 Task: Create new customer invoice with Date Opened: 13-Apr-23, Select Customer: Lynx, Terms: Net 7. Make invoice entry for item-1 with Date: 13-Apr-23, Description: Flower Beauty Flower Pots Powder Blush Warm Hibiscus (0.2 oz), Income Account: Income:Sales, Quantity: 1, Unit Price: 10.99, Sales Tax: Y, Sales Tax Included: Y, Tax Table: Sales Tax. Make entry for item-2 with Date: 13-Apr-23, Description: Topicals High Roller Ingrown Hair Tonic with AHA and BHA (1.07 oz)
, Income Account: Income:Sales, Quantity: 4, Unit Price: 13.49, Sales Tax: Y, Sales Tax Included: Y, Tax Table: Sales Tax. Post Invoice with Post Date: 13-Apr-23, Post to Accounts: Assets:Accounts Receivable. Pay / Process Payment with Transaction Date: 19-Apr-23, Amount: 64.95, Transfer Account: Checking Account. Go to 'Print Invoice'. Save a pdf copy of the invoice.
Action: Mouse moved to (155, 44)
Screenshot: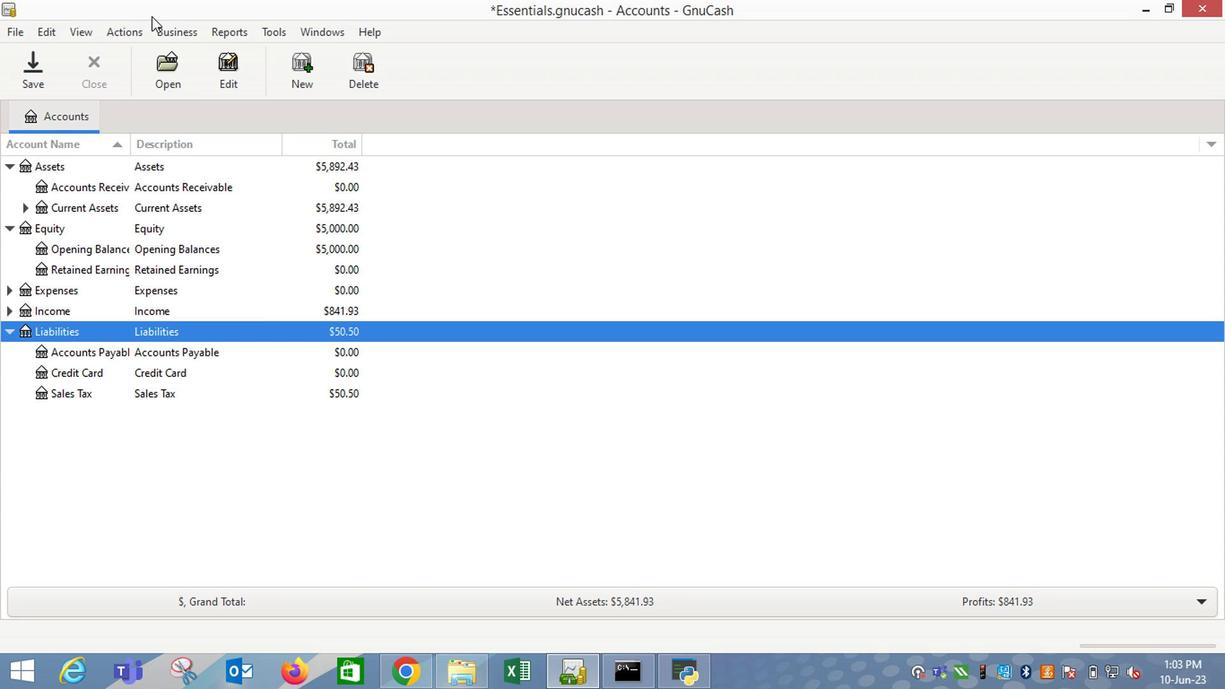 
Action: Mouse pressed left at (155, 44)
Screenshot: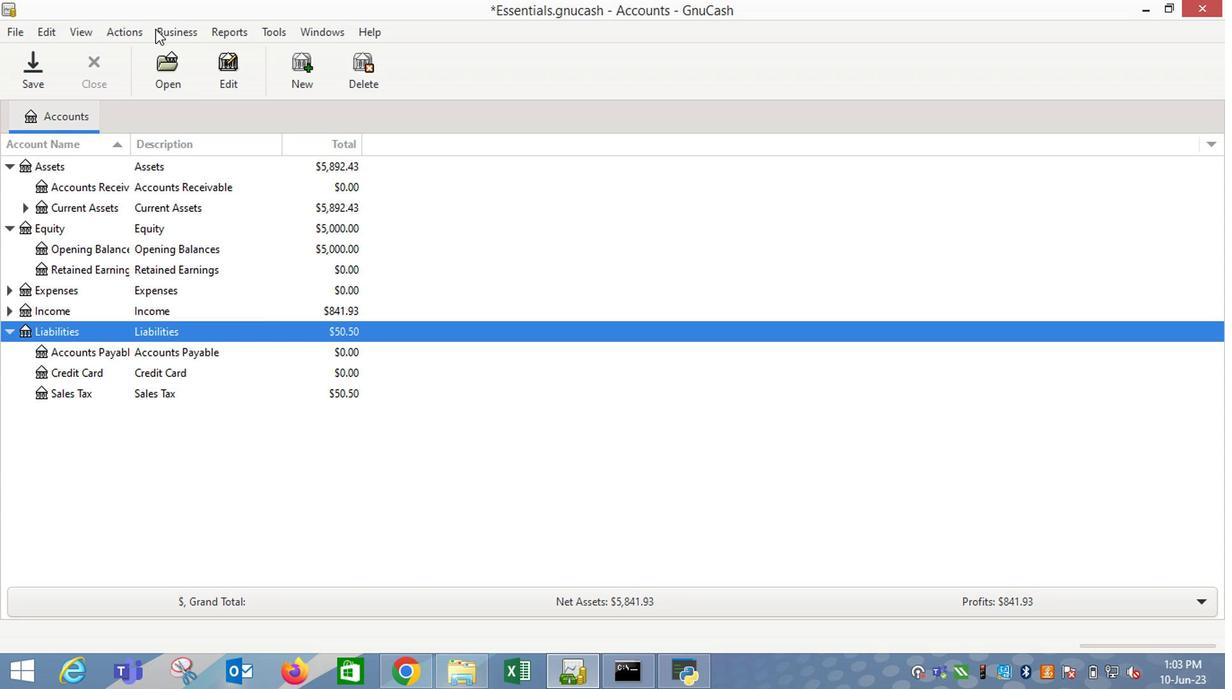 
Action: Mouse moved to (401, 135)
Screenshot: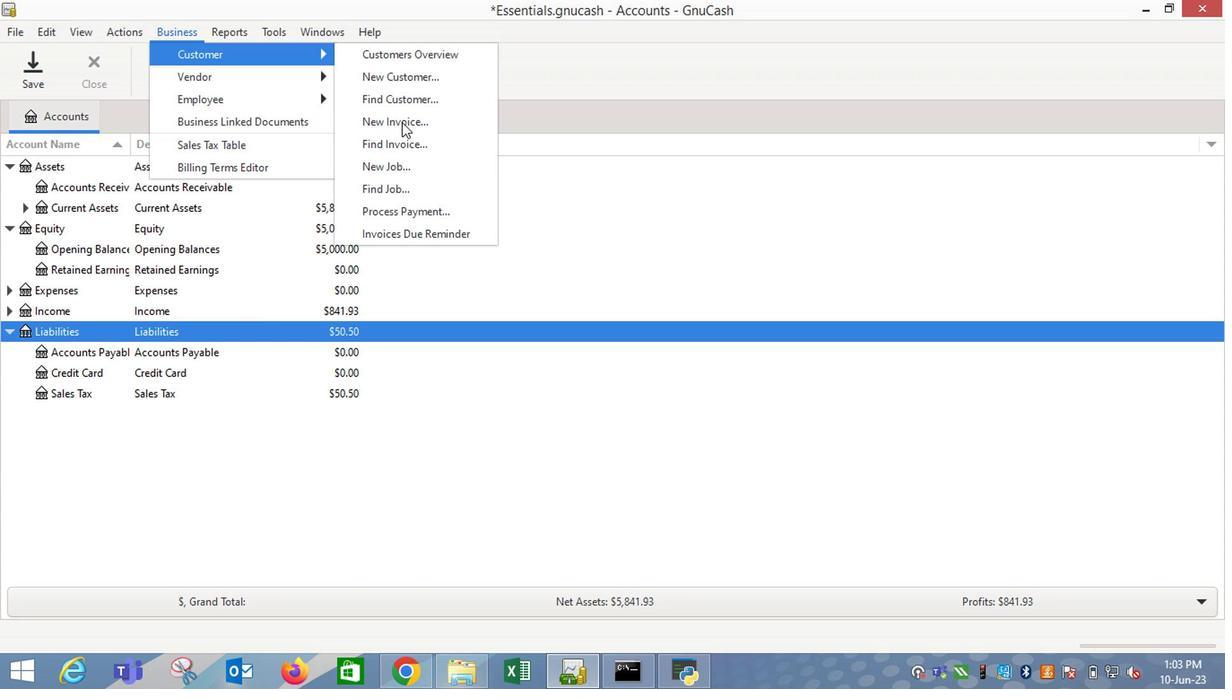 
Action: Mouse pressed left at (401, 135)
Screenshot: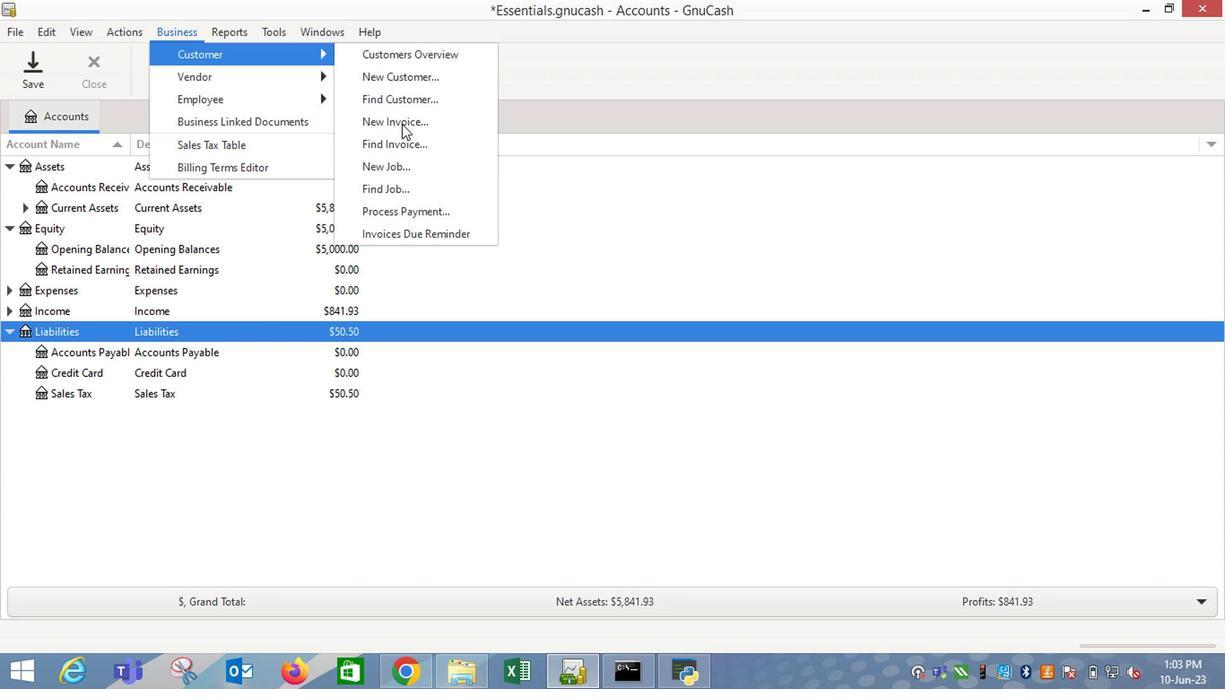 
Action: Mouse moved to (739, 278)
Screenshot: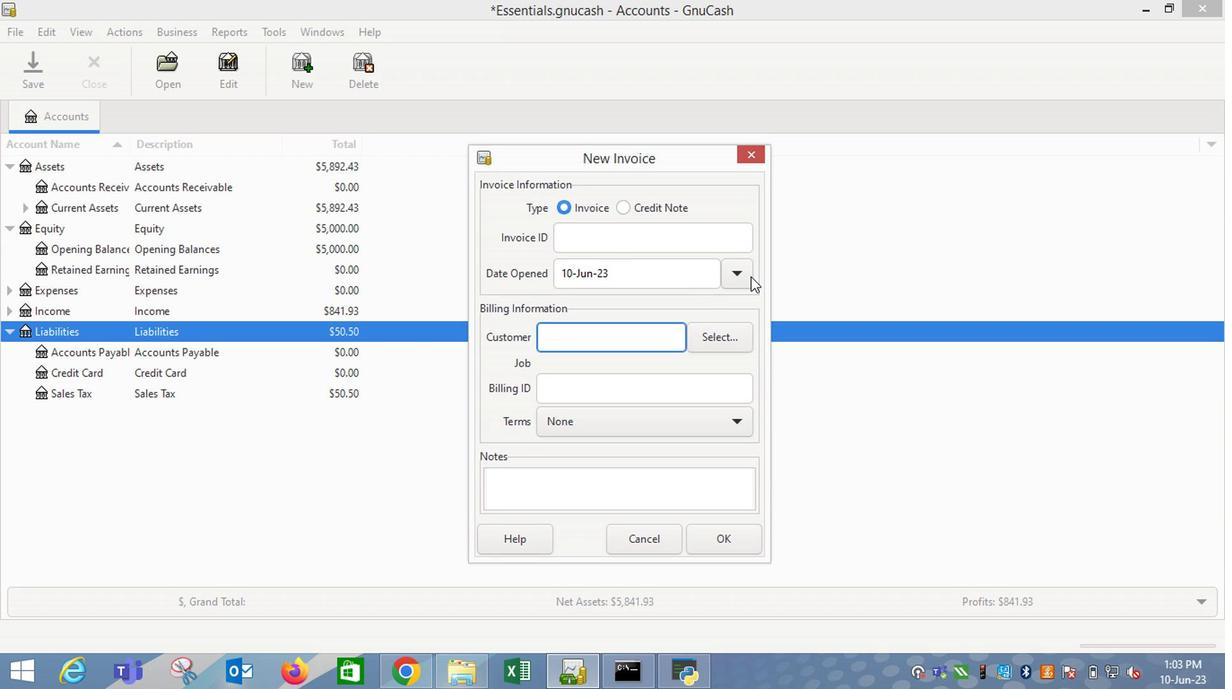 
Action: Mouse pressed left at (739, 278)
Screenshot: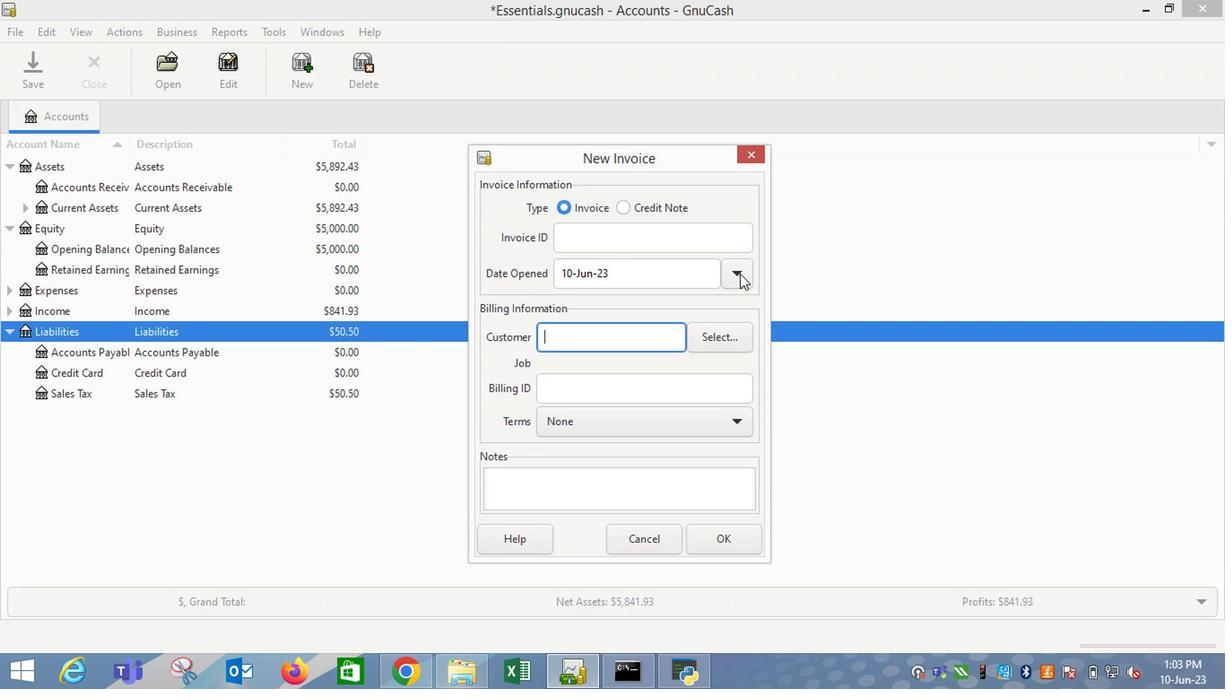 
Action: Mouse moved to (594, 303)
Screenshot: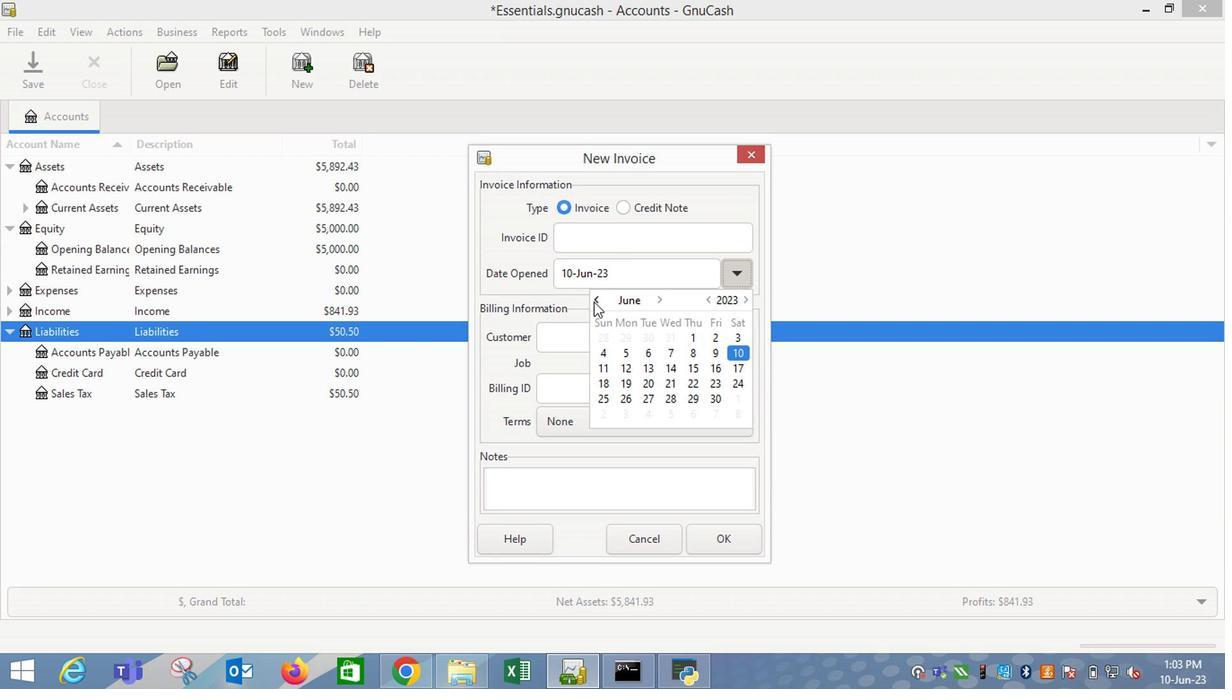
Action: Mouse pressed left at (594, 303)
Screenshot: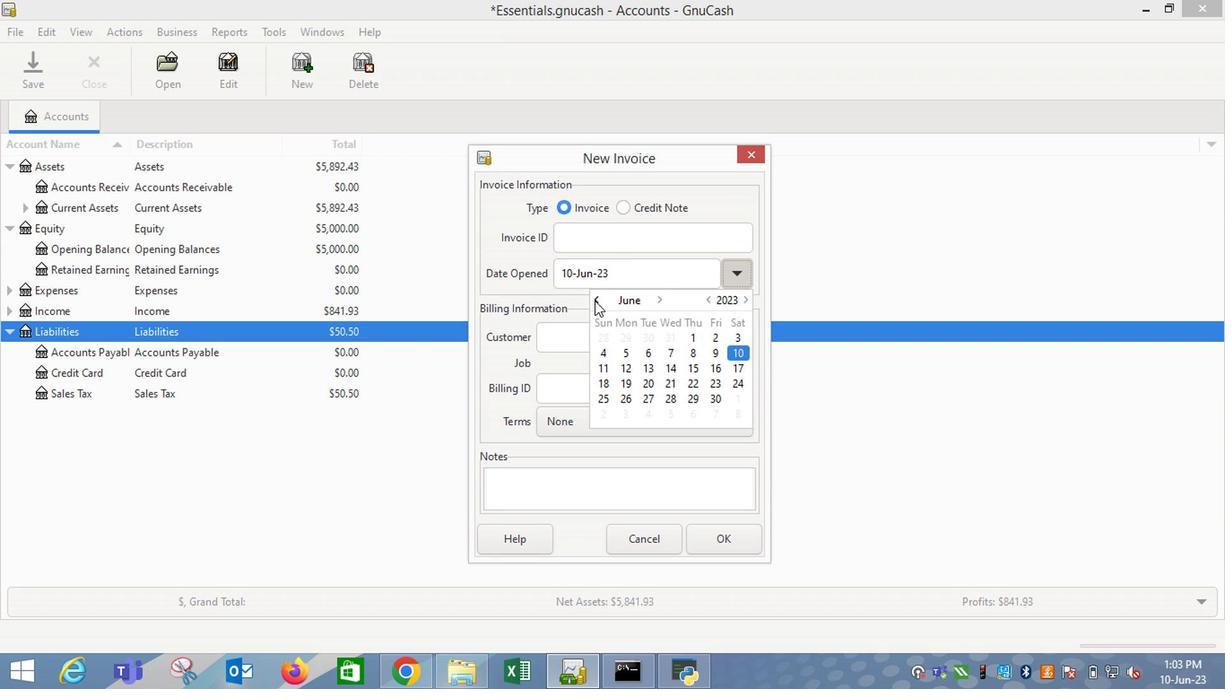 
Action: Mouse pressed left at (594, 303)
Screenshot: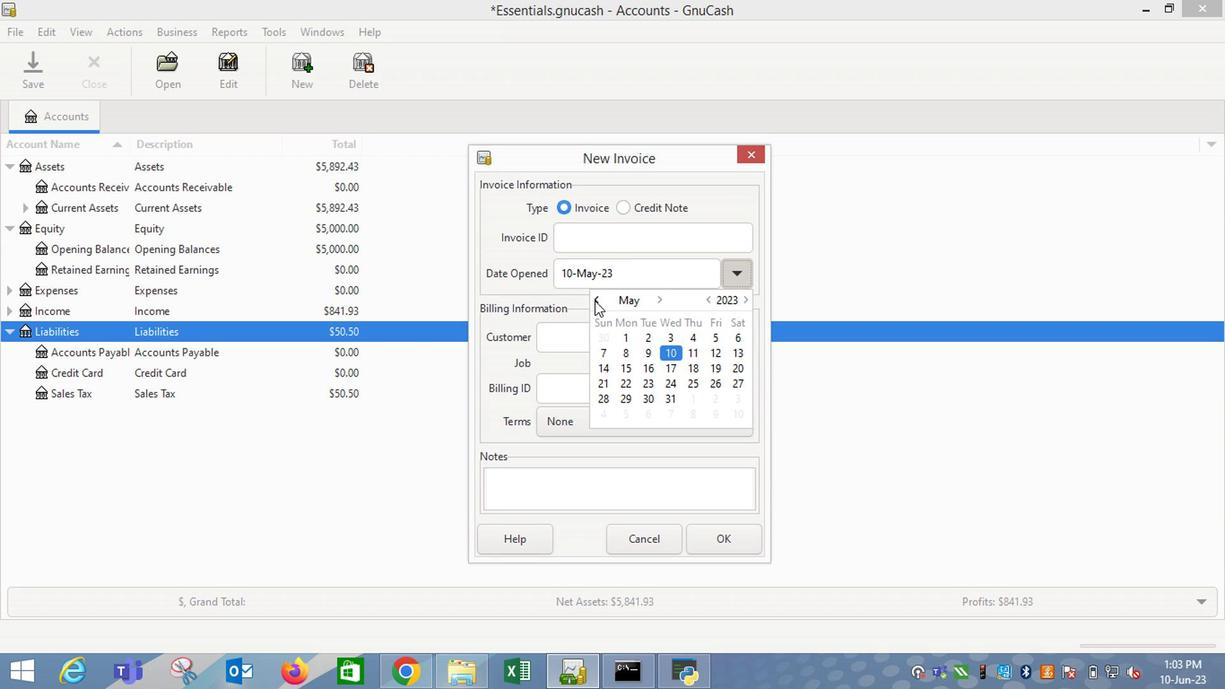 
Action: Mouse moved to (687, 361)
Screenshot: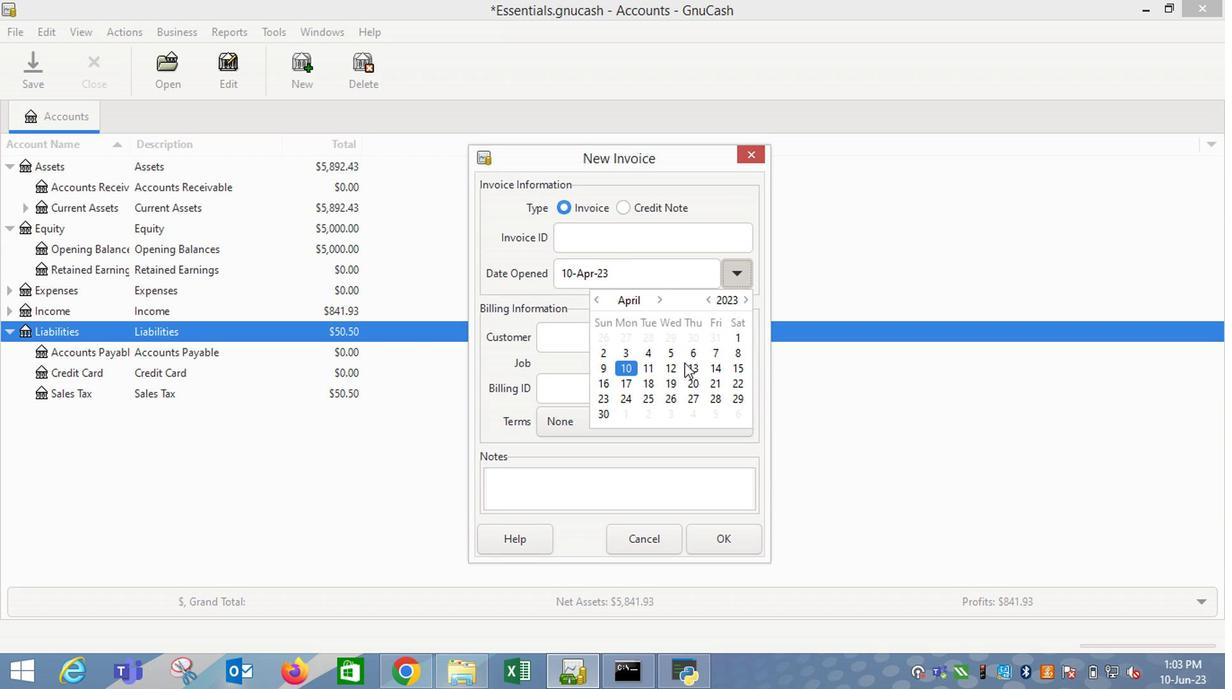 
Action: Mouse pressed left at (687, 361)
Screenshot: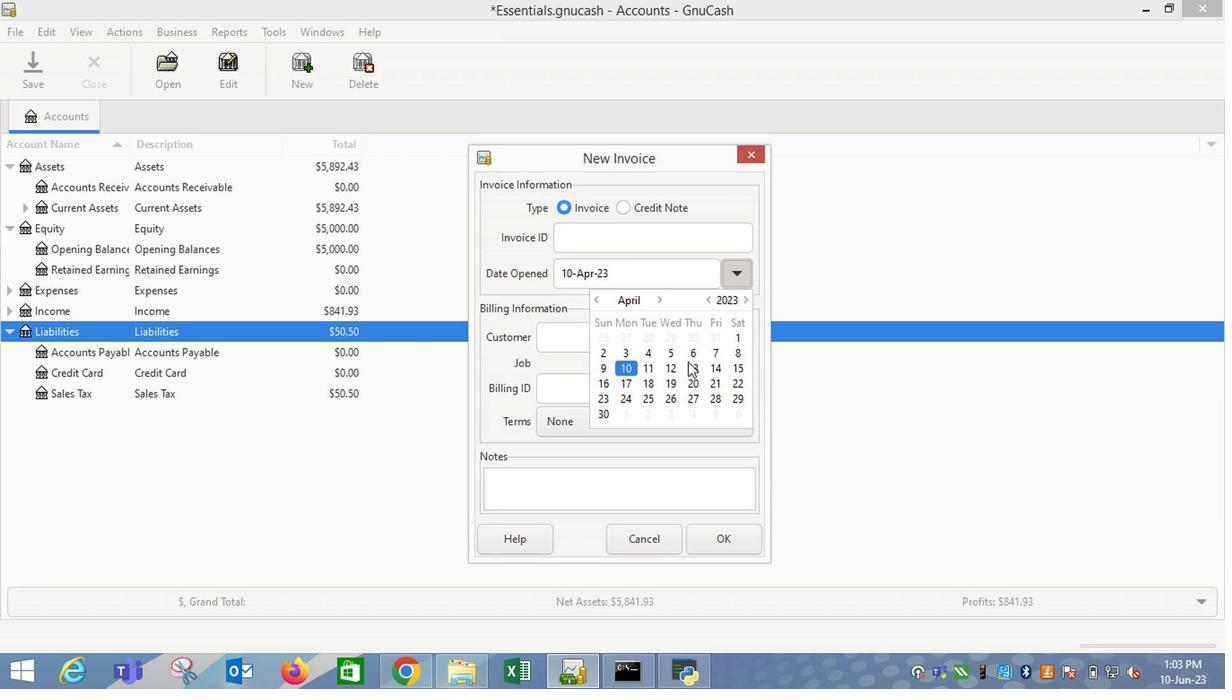 
Action: Mouse moved to (565, 361)
Screenshot: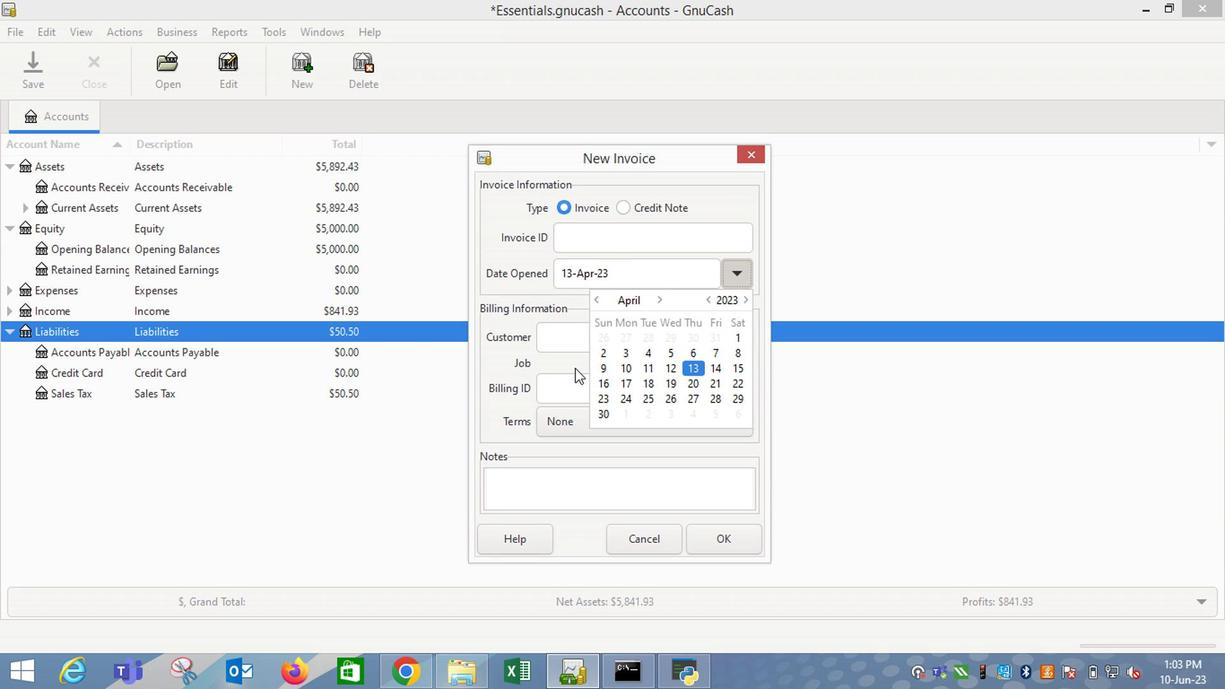 
Action: Mouse pressed left at (565, 361)
Screenshot: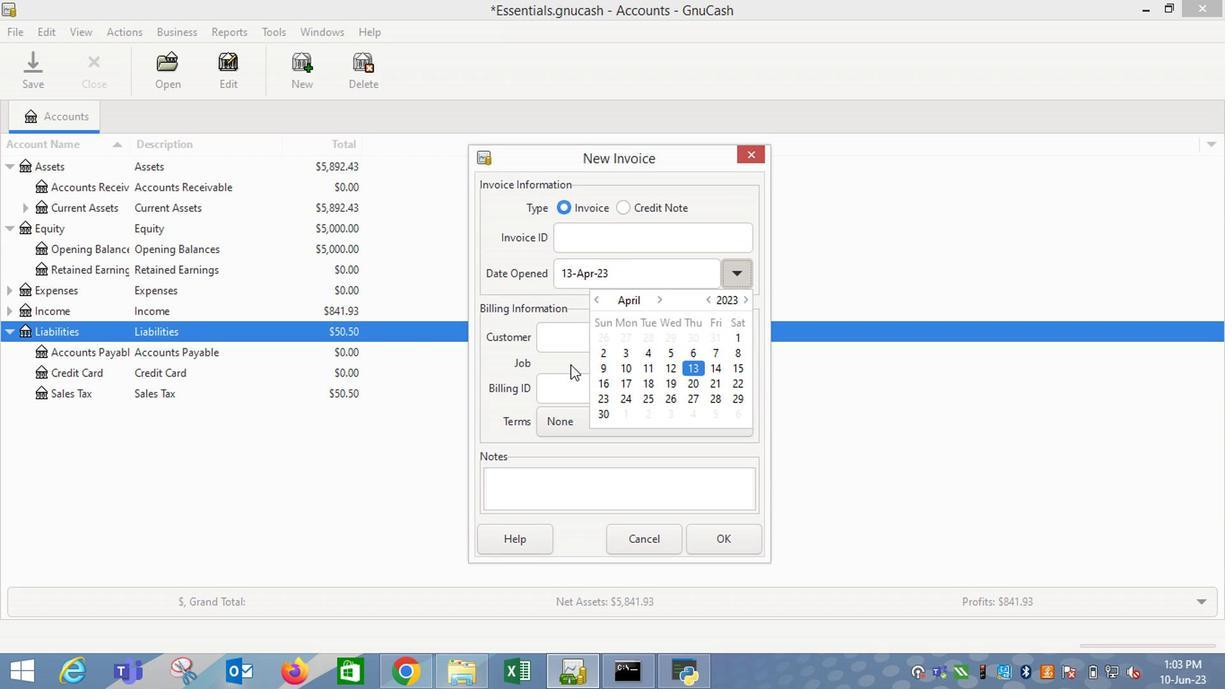 
Action: Mouse moved to (559, 331)
Screenshot: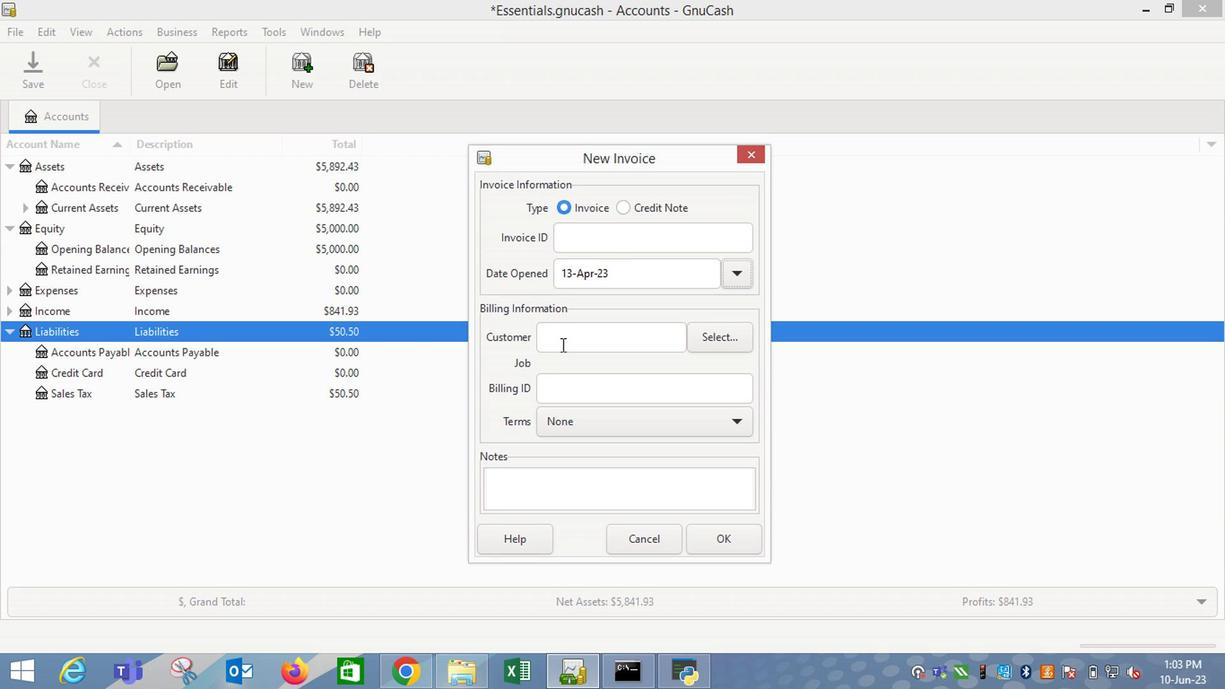 
Action: Mouse pressed left at (559, 331)
Screenshot: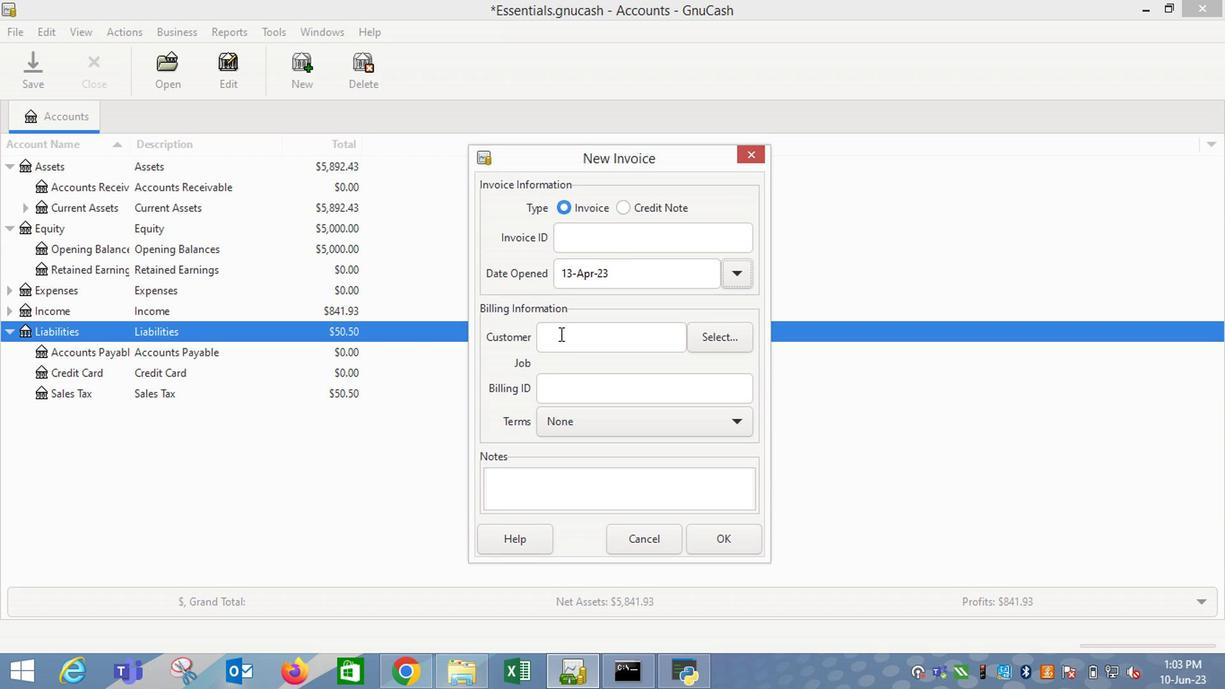 
Action: Key pressed <Key.shift_r>Lyn
Screenshot: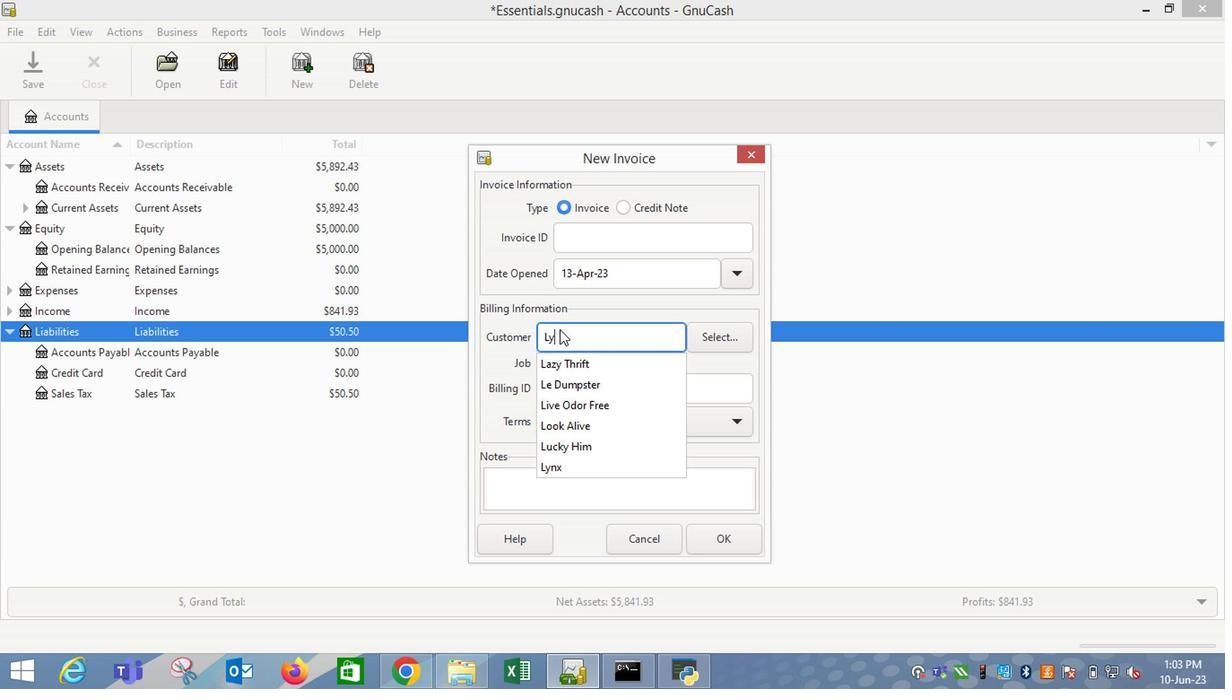 
Action: Mouse moved to (560, 360)
Screenshot: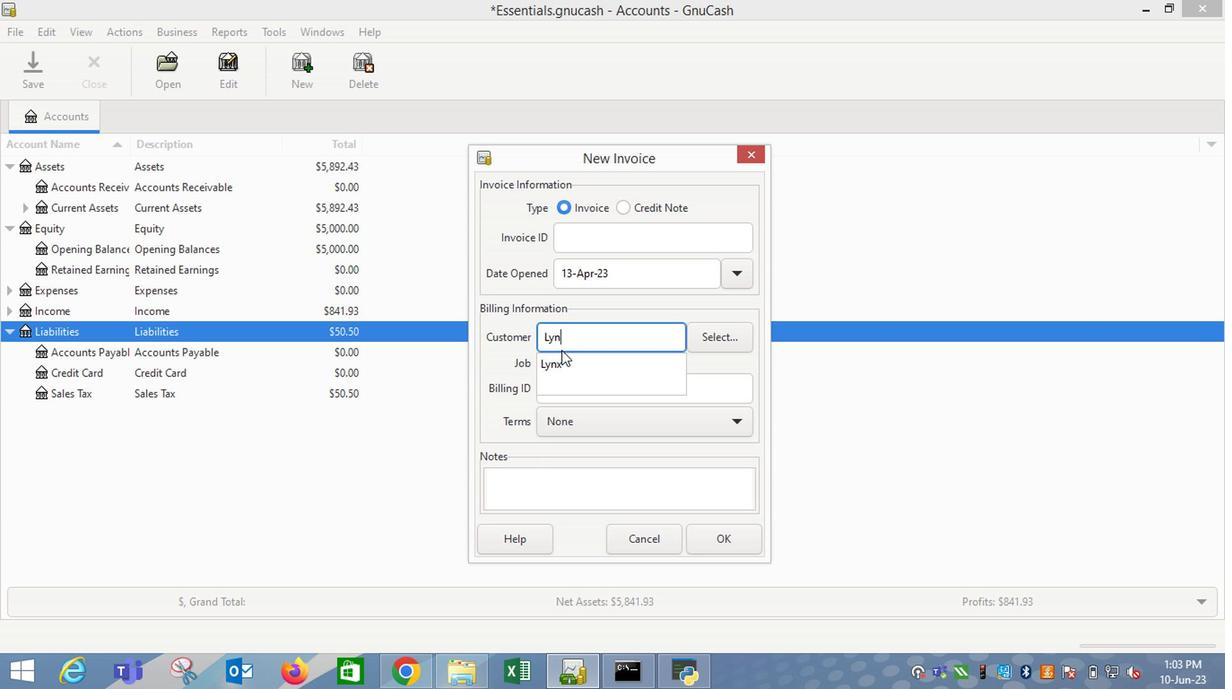 
Action: Mouse pressed left at (560, 360)
Screenshot: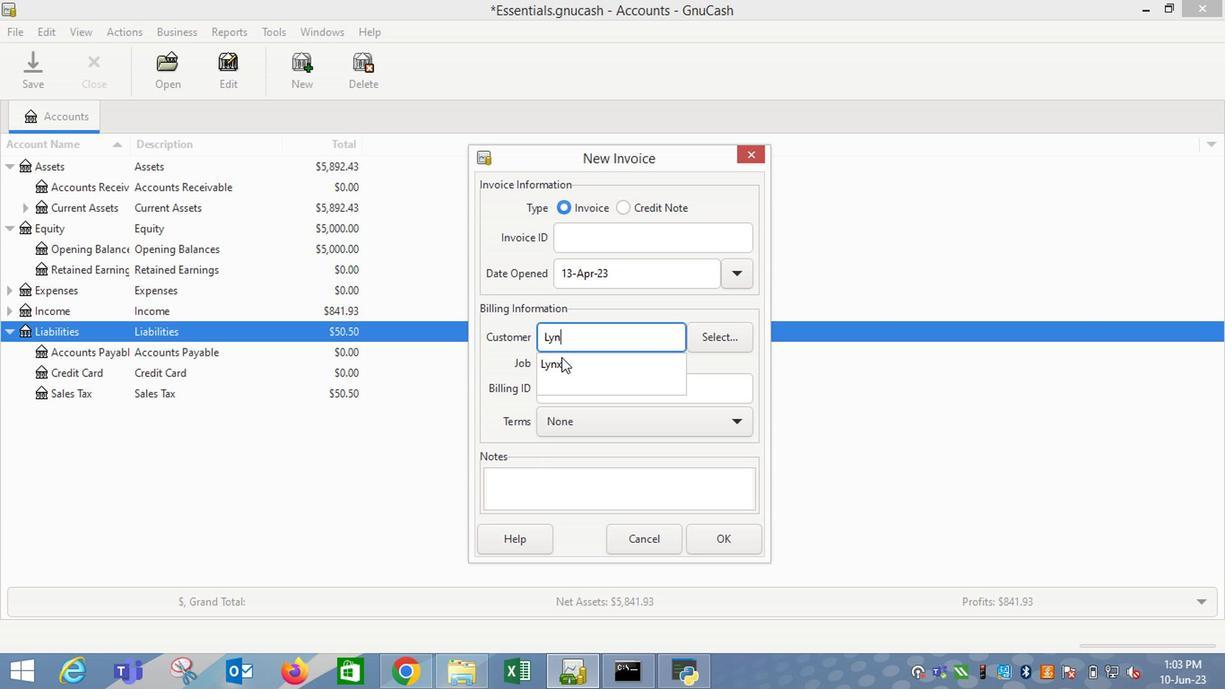 
Action: Mouse moved to (566, 431)
Screenshot: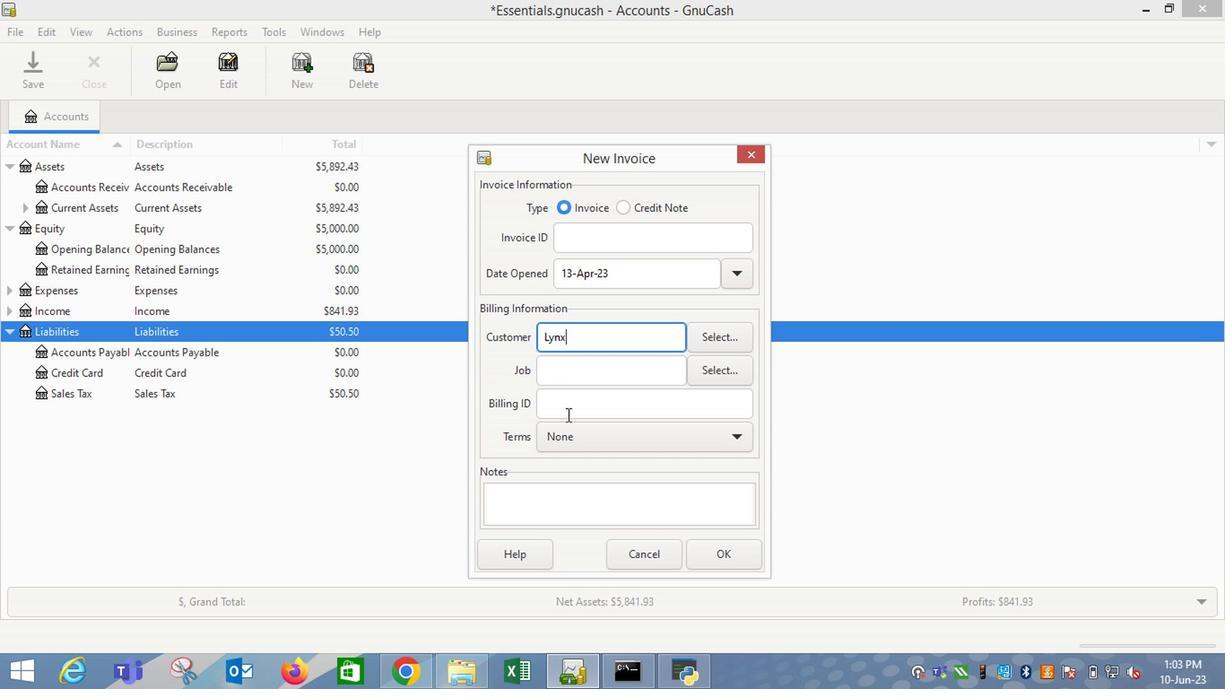 
Action: Mouse pressed left at (566, 431)
Screenshot: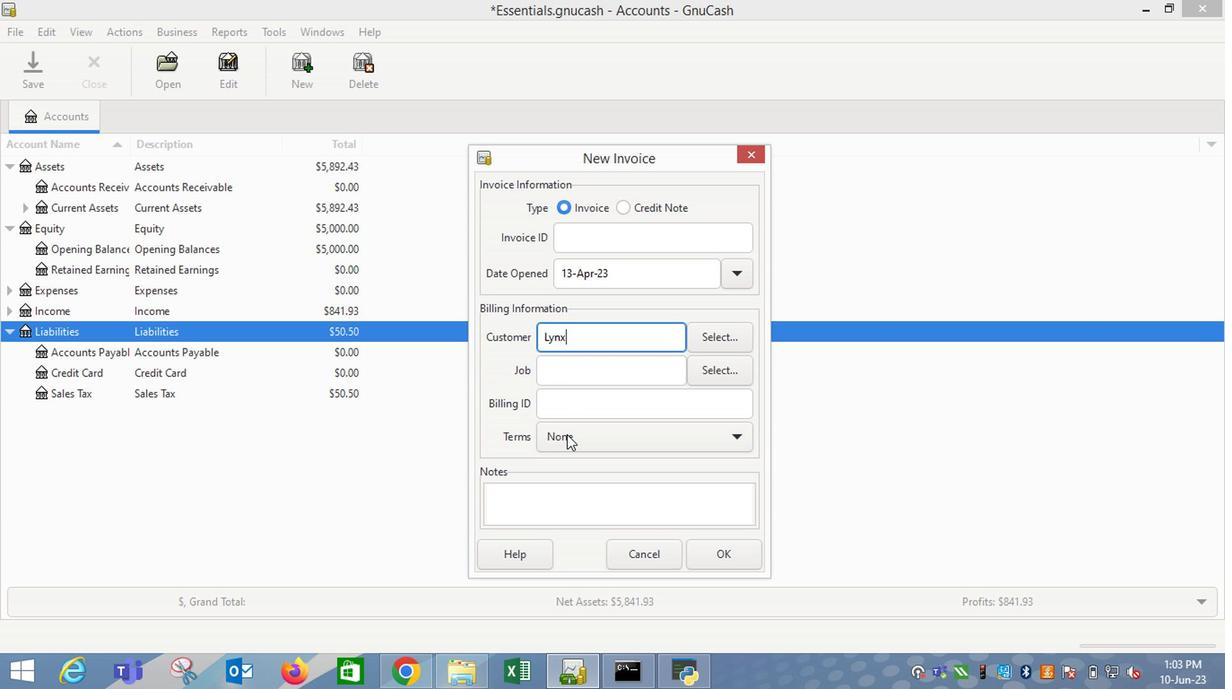
Action: Mouse moved to (558, 507)
Screenshot: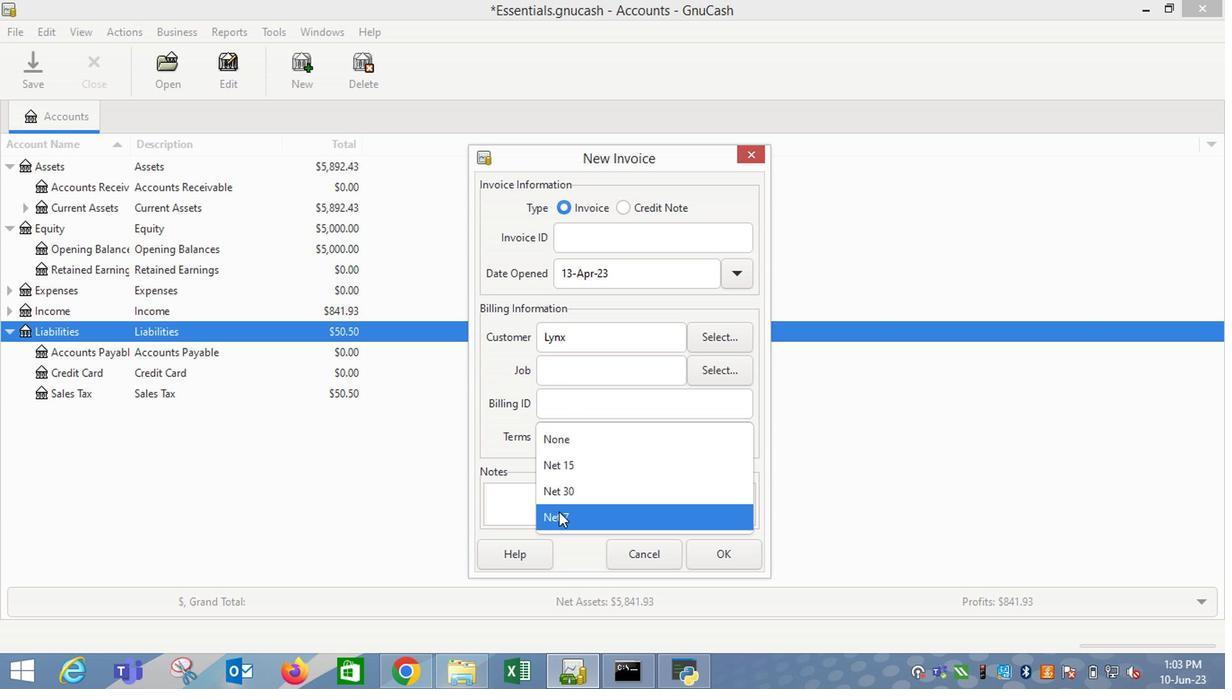 
Action: Mouse pressed left at (558, 507)
Screenshot: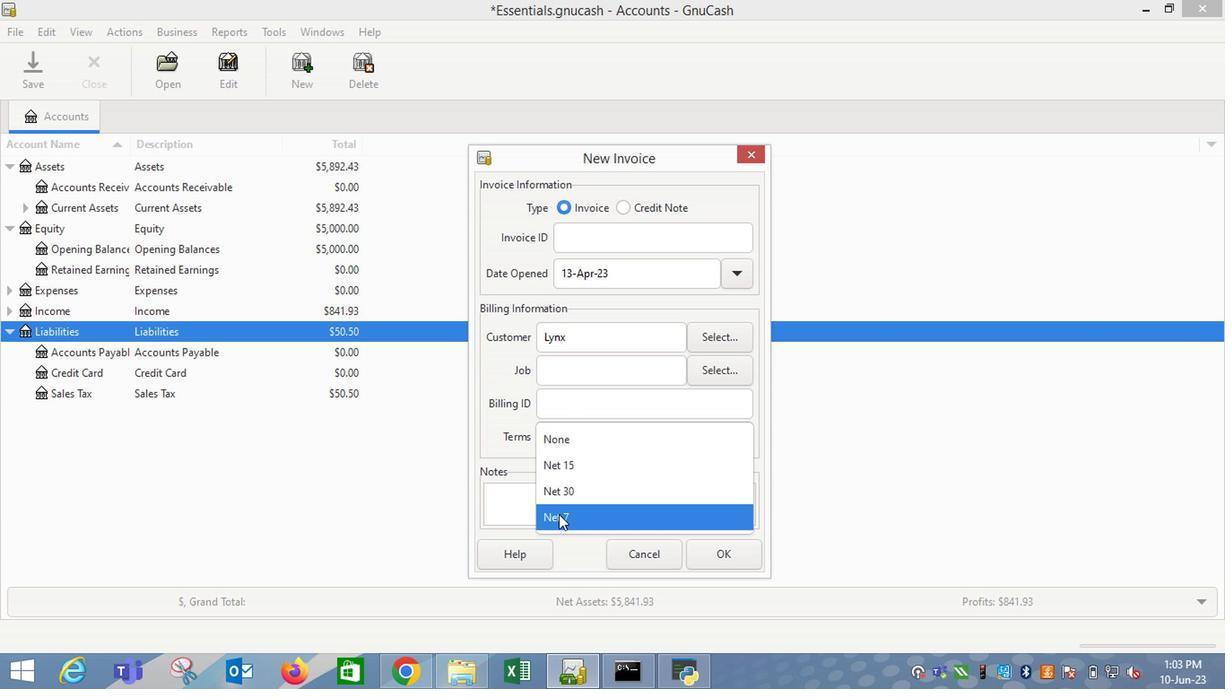 
Action: Mouse moved to (697, 534)
Screenshot: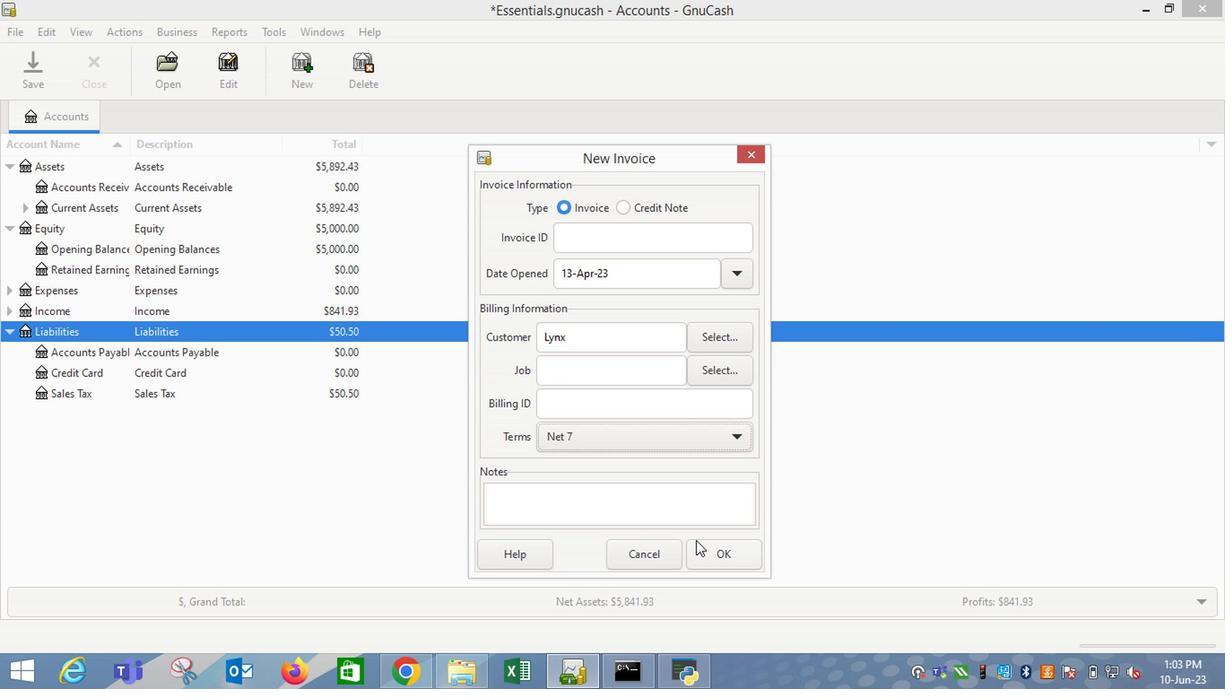 
Action: Mouse pressed left at (697, 534)
Screenshot: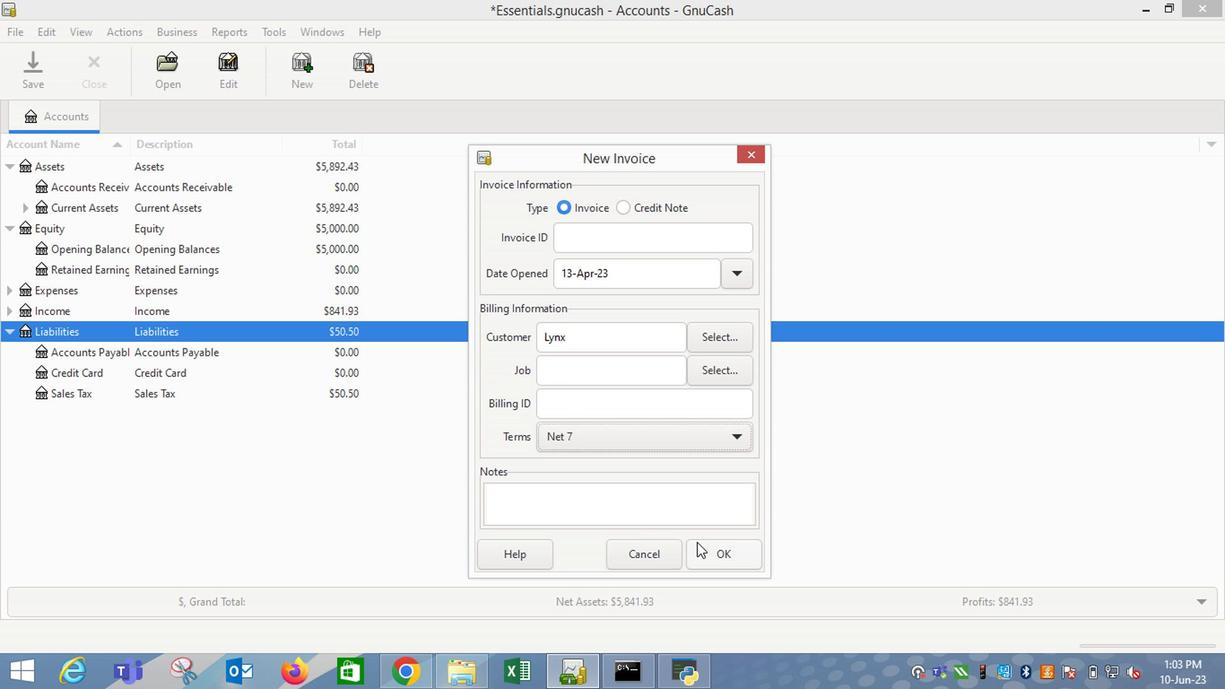 
Action: Mouse moved to (86, 349)
Screenshot: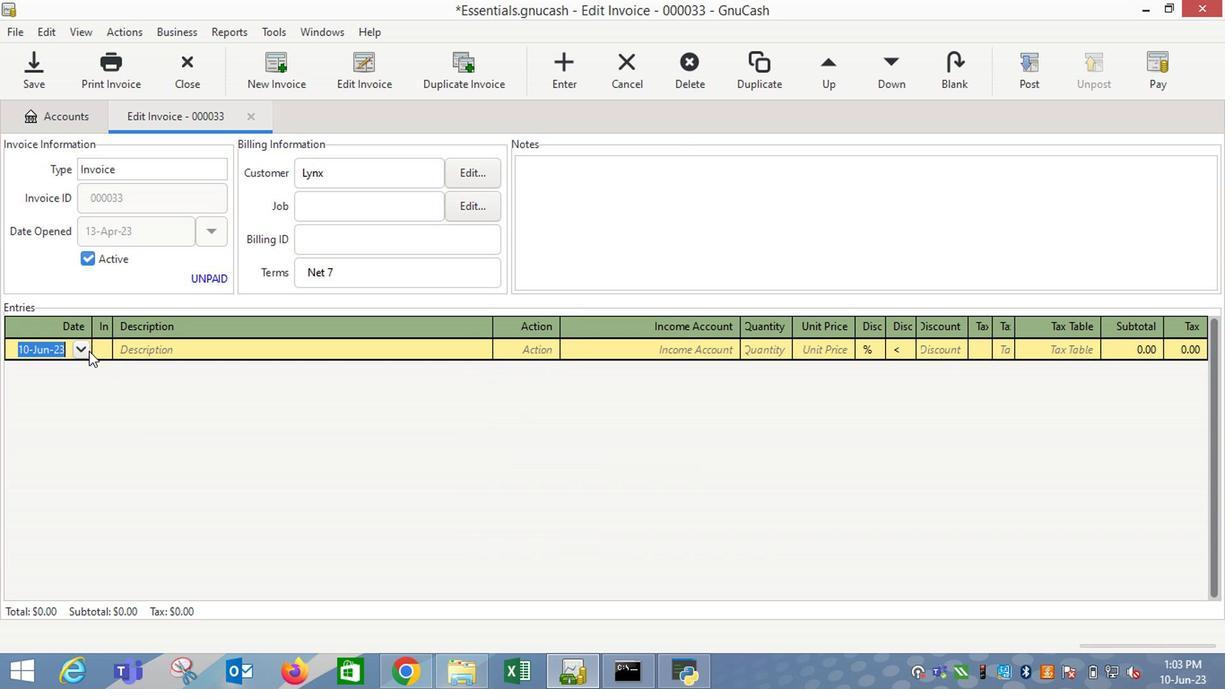 
Action: Mouse pressed left at (86, 349)
Screenshot: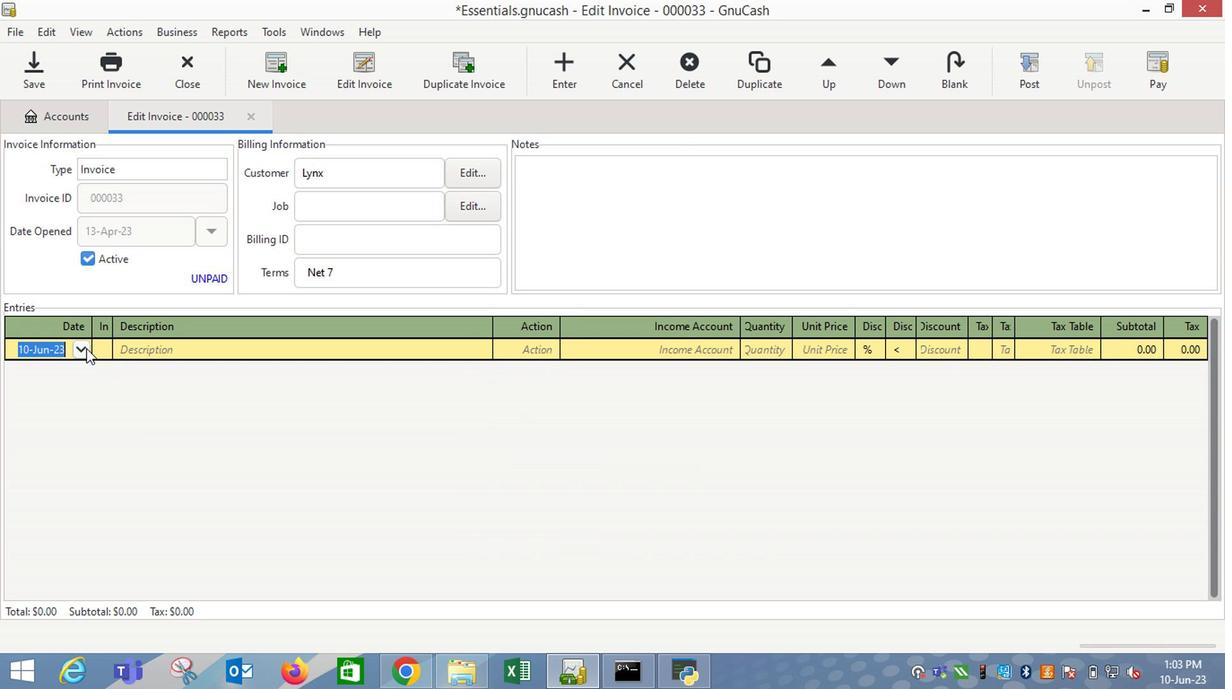 
Action: Mouse moved to (14, 373)
Screenshot: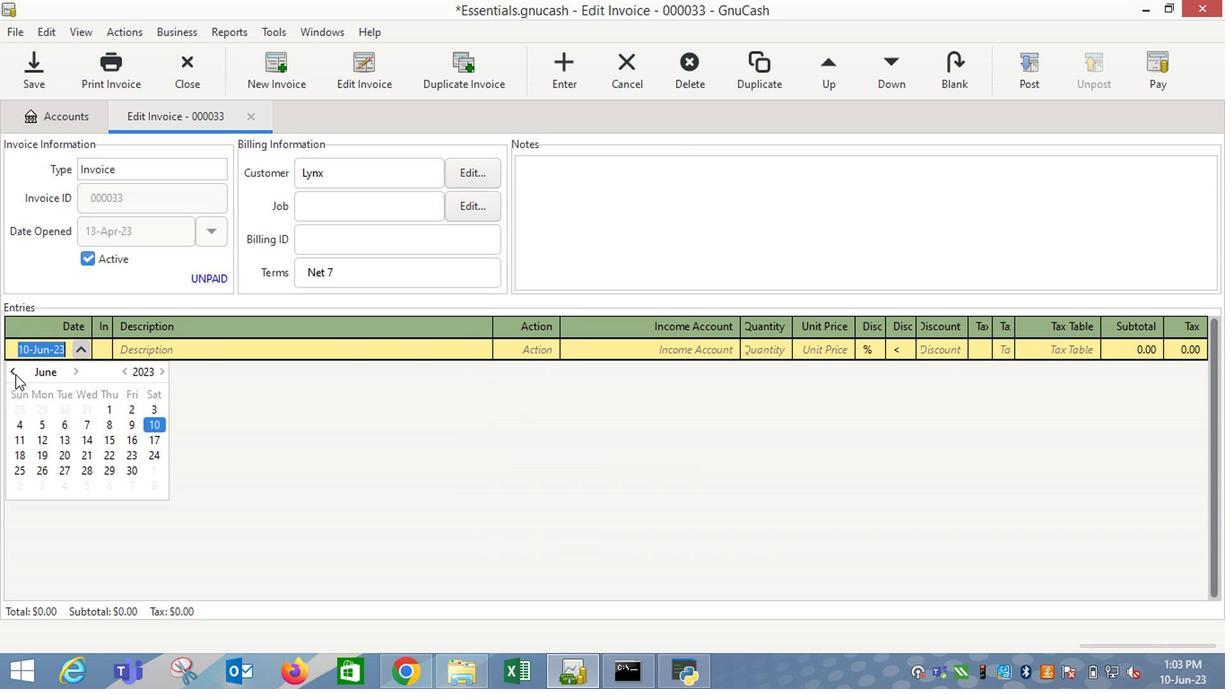 
Action: Mouse pressed left at (14, 373)
Screenshot: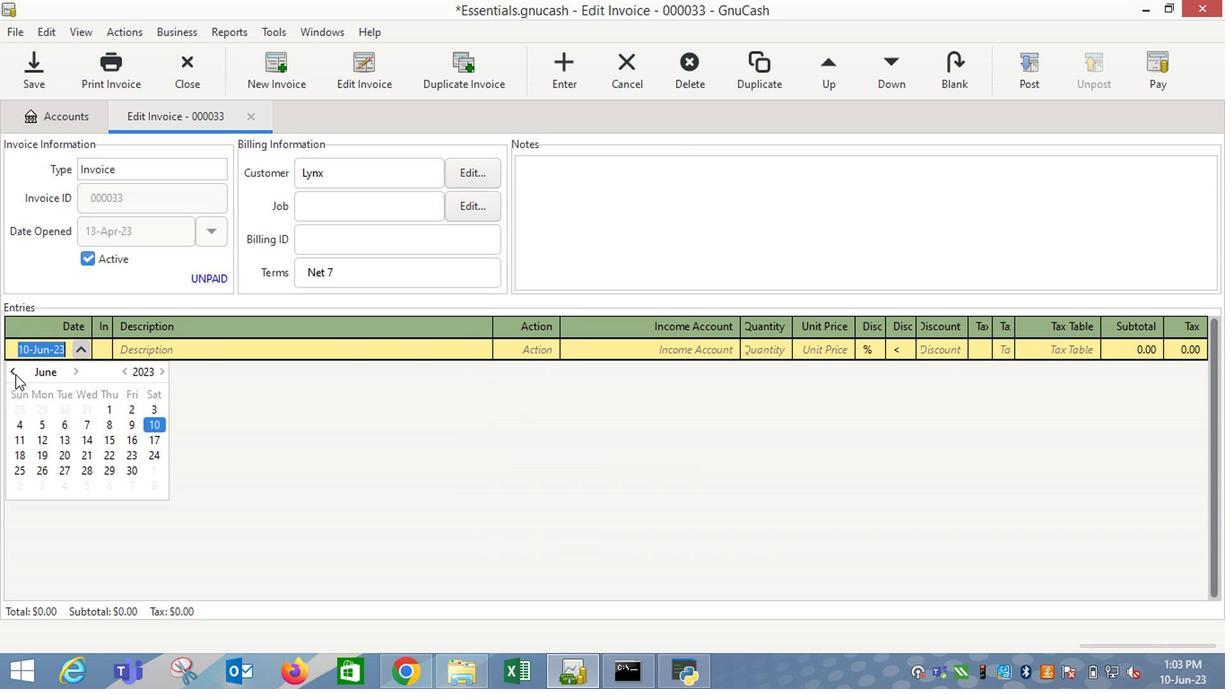 
Action: Mouse pressed left at (14, 373)
Screenshot: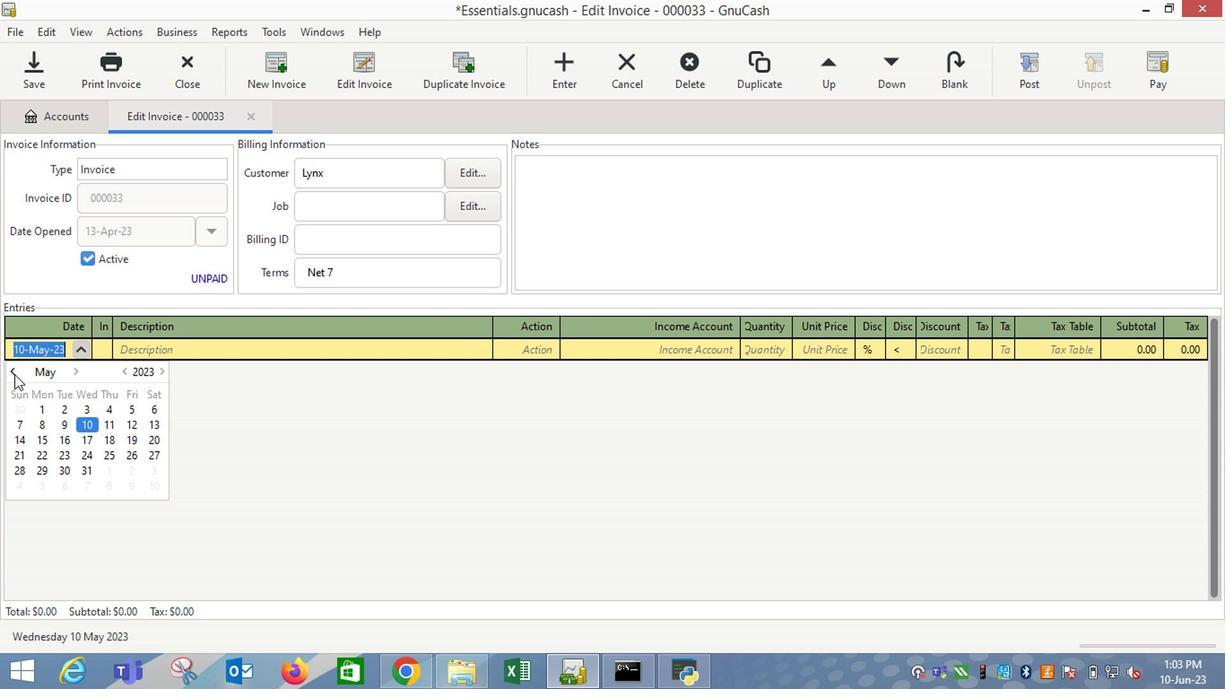 
Action: Mouse moved to (109, 437)
Screenshot: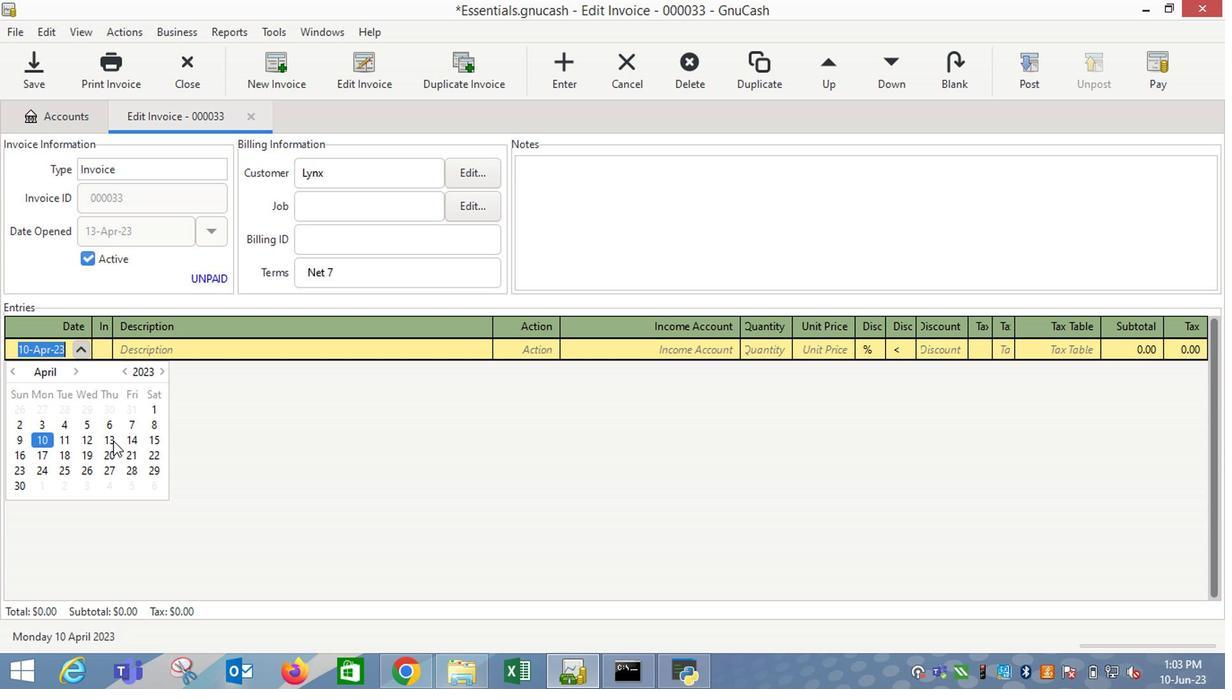 
Action: Mouse pressed left at (109, 437)
Screenshot: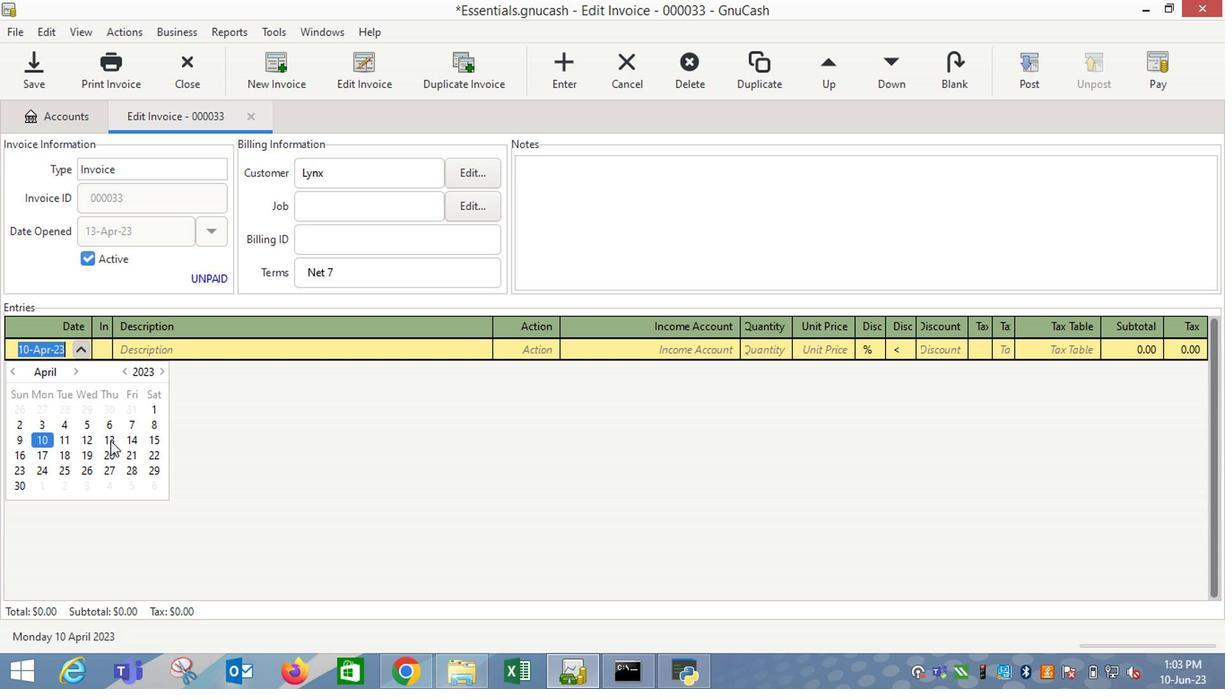 
Action: Key pressed <Key.tab><Key.shift_r>Flower<Key.space><Key.shift_r>Beauty<Key.space><Key.shift_r>Flower<Key.space><Key.shift_r>Pots<Key.space><Key.shift_r>Powder<Key.space><Key.shift_r>Blush<Key.space><Key.shift_r>Warm<Key.space><Key.shift_r>Hibiscus<Key.space><Key.shift_r>(0.2<Key.space>oz<Key.shift_r>)<Key.tab><Key.tab>i<Key.down><Key.down><Key.down><Key.tab>1<Key.tab>10.99
Screenshot: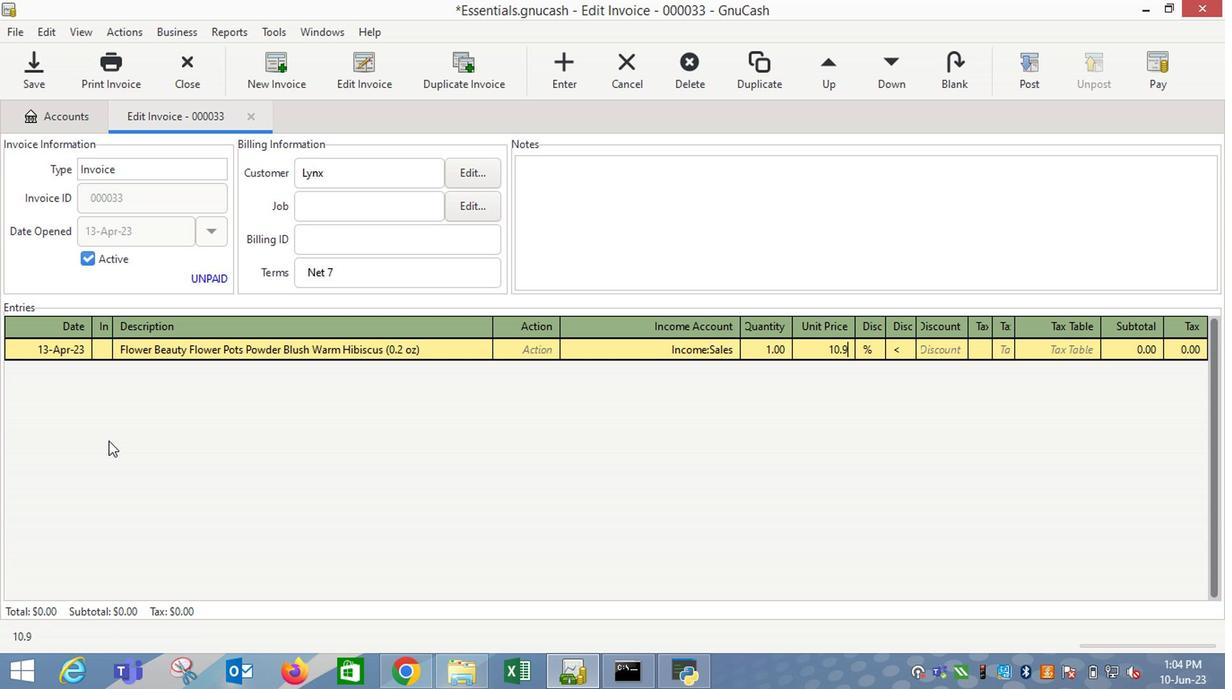 
Action: Mouse moved to (358, 442)
Screenshot: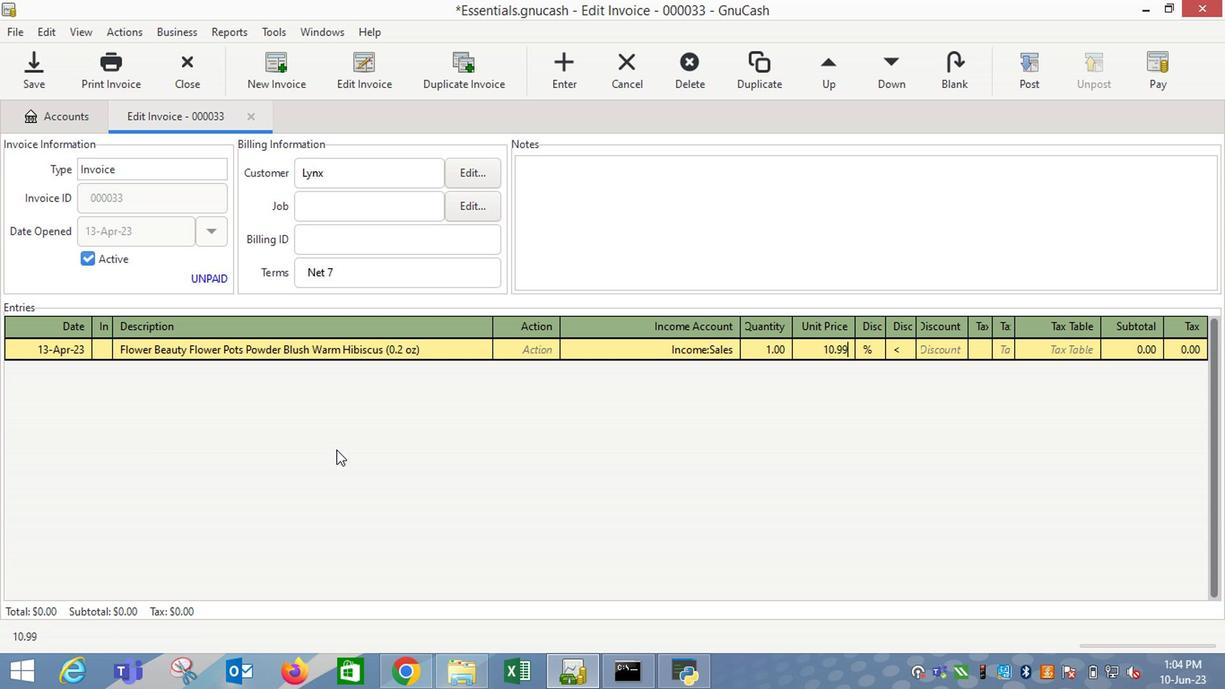 
Action: Key pressed <Key.tab>
Screenshot: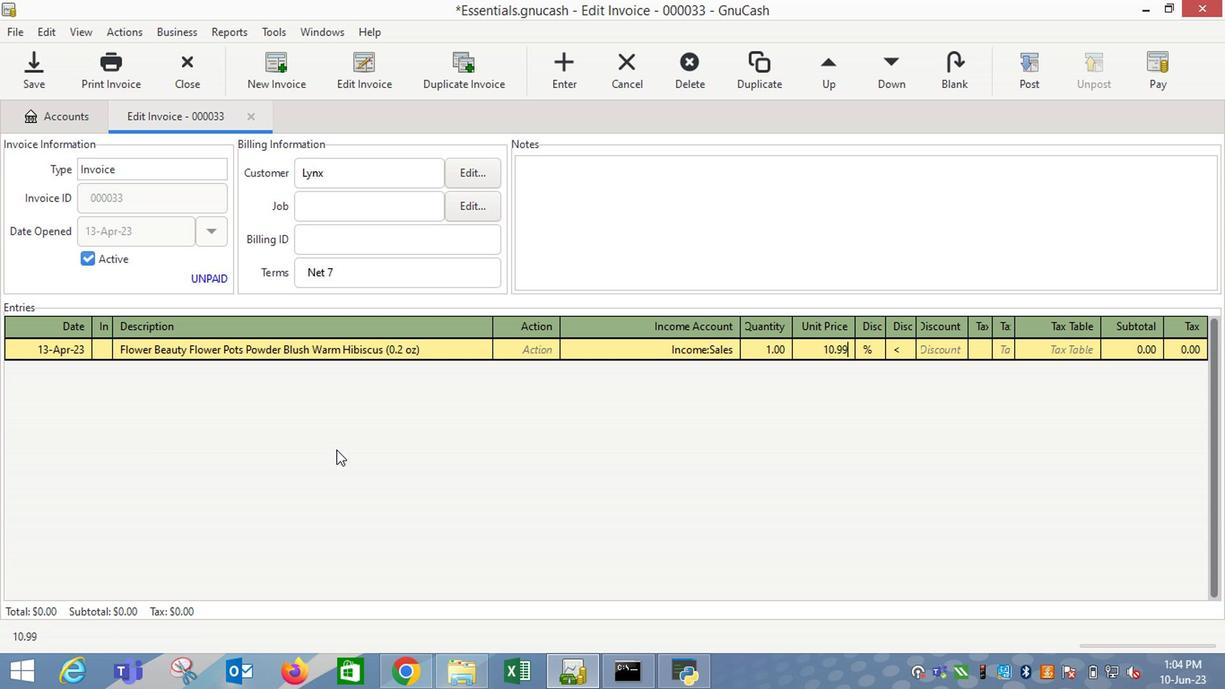 
Action: Mouse moved to (990, 344)
Screenshot: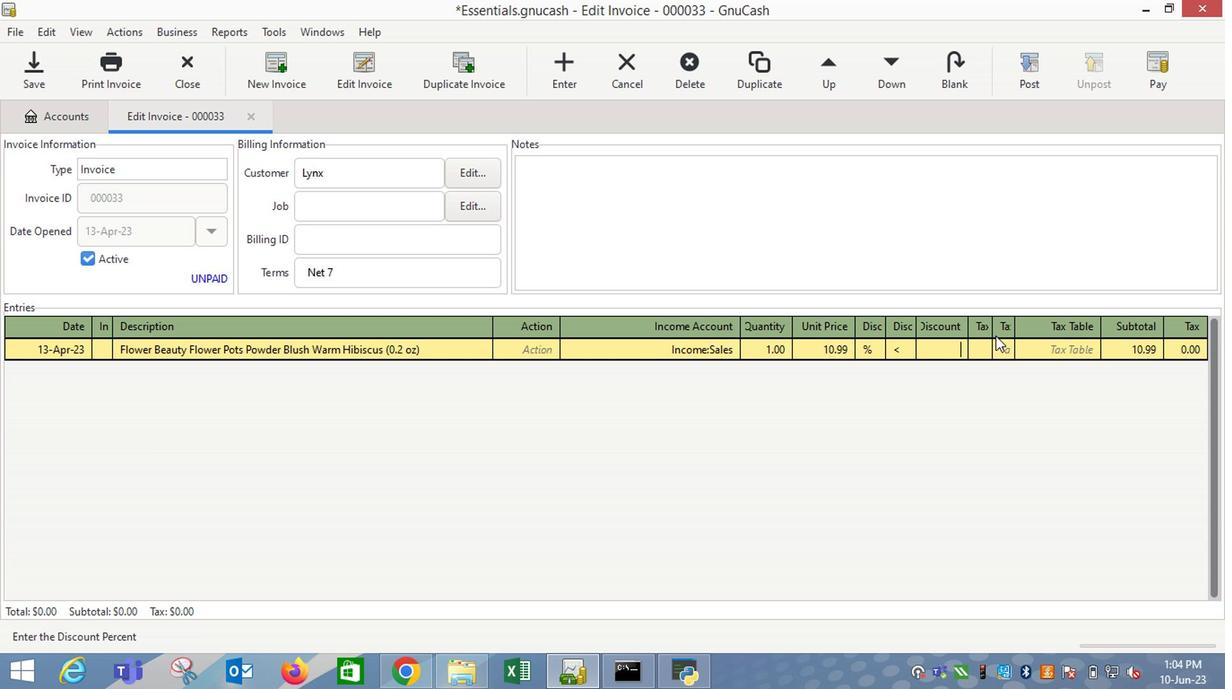 
Action: Mouse pressed left at (990, 344)
Screenshot: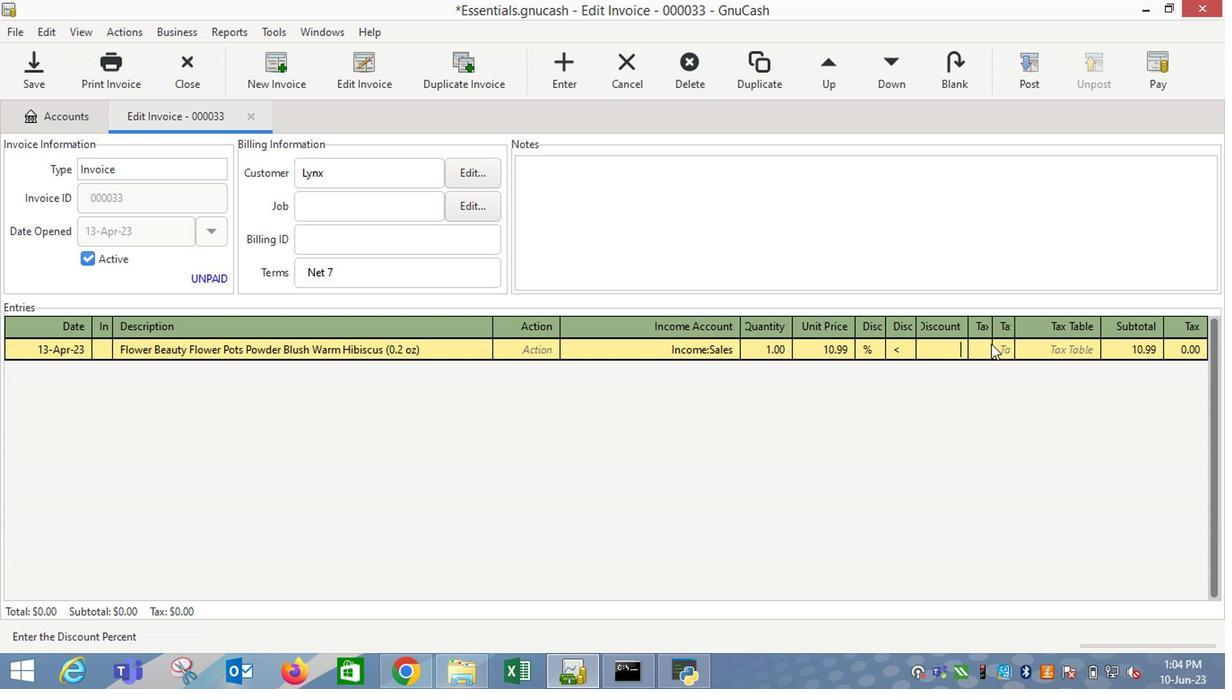 
Action: Mouse moved to (997, 350)
Screenshot: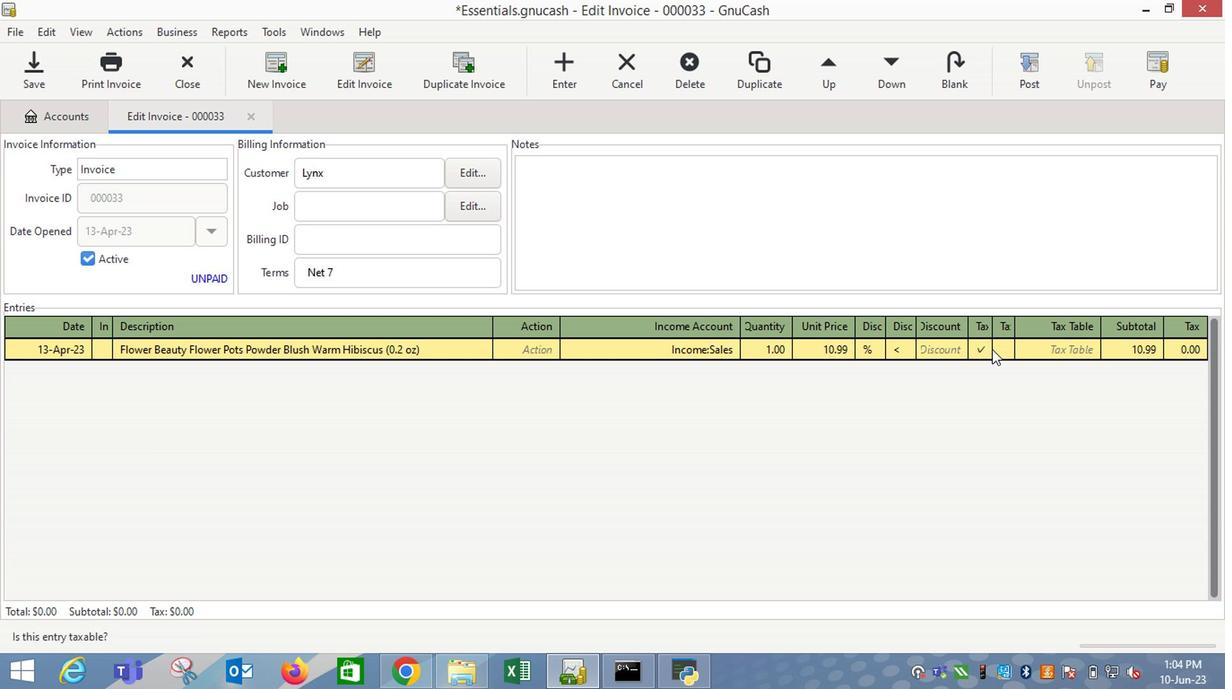 
Action: Mouse pressed left at (997, 350)
Screenshot: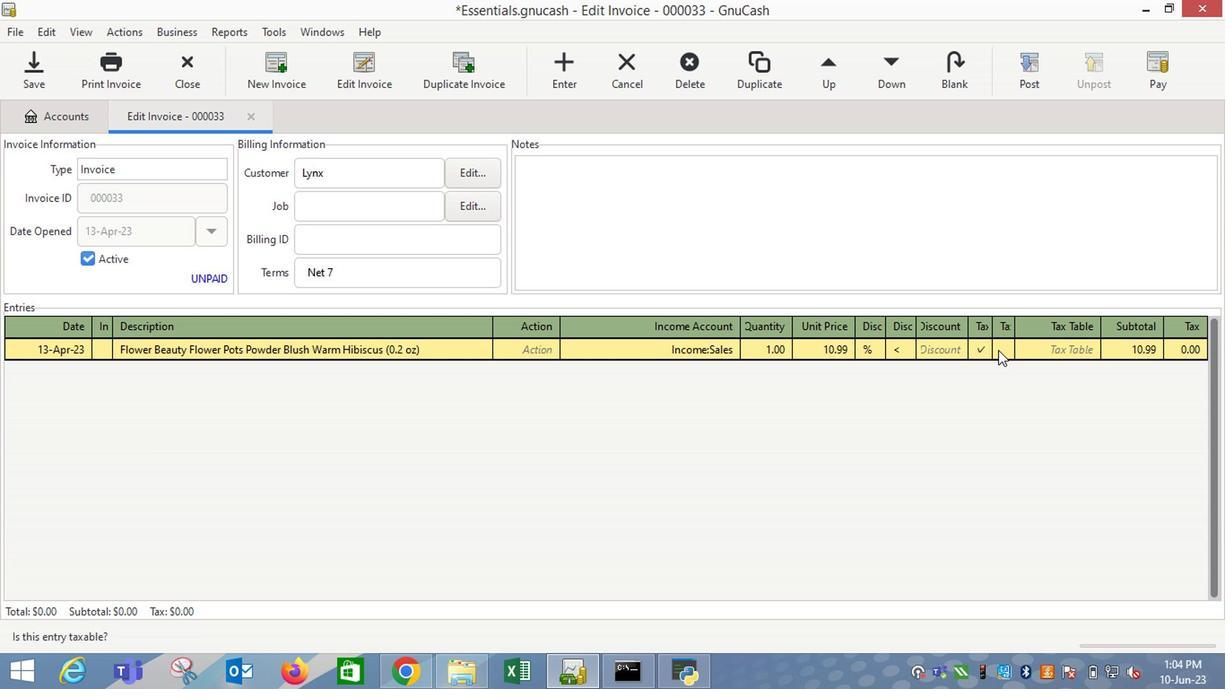 
Action: Mouse moved to (1044, 354)
Screenshot: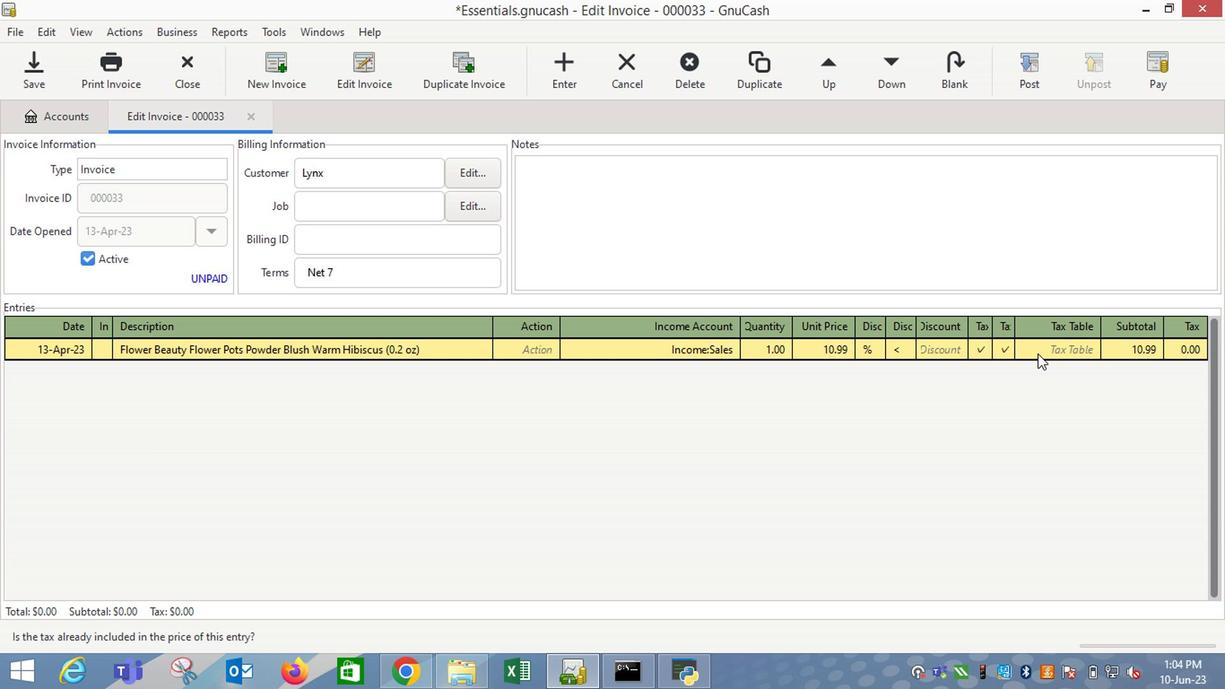 
Action: Mouse pressed left at (1044, 354)
Screenshot: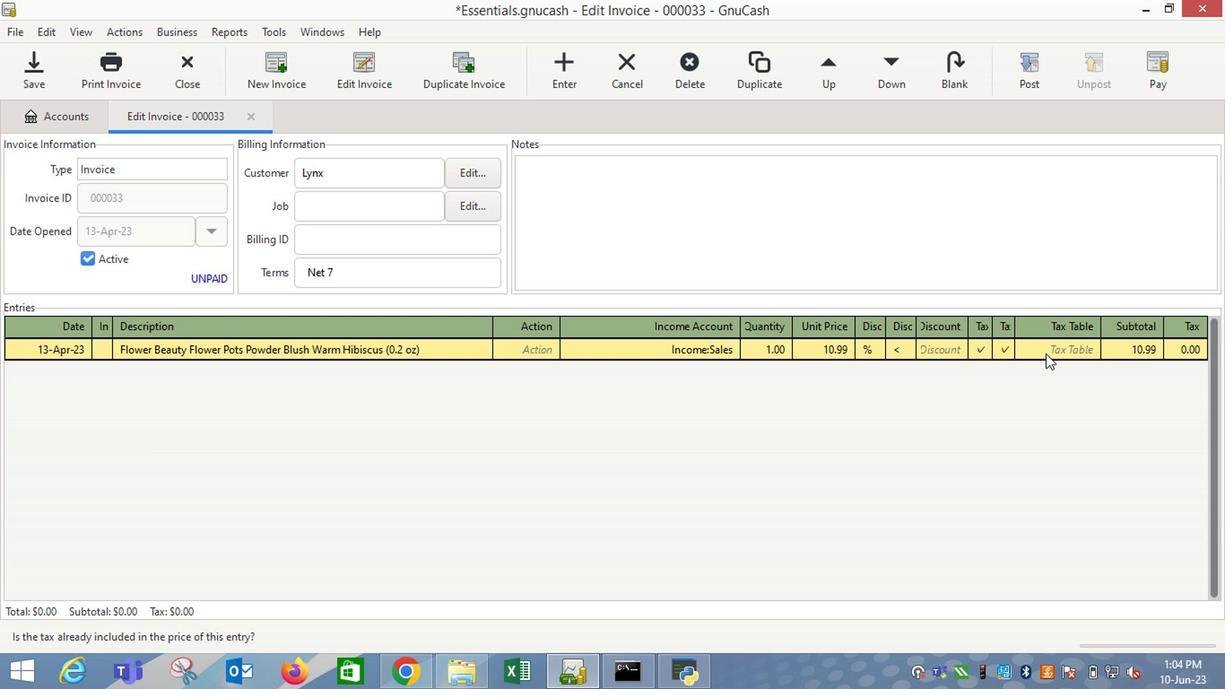 
Action: Mouse moved to (1087, 353)
Screenshot: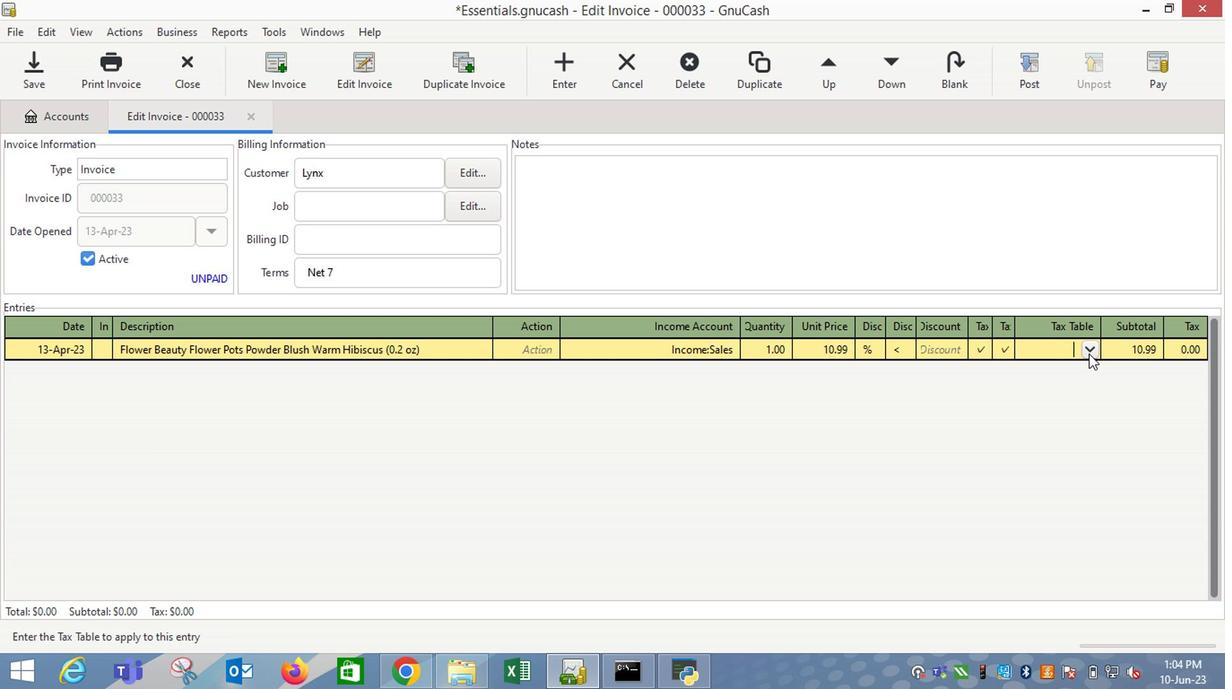 
Action: Mouse pressed left at (1087, 353)
Screenshot: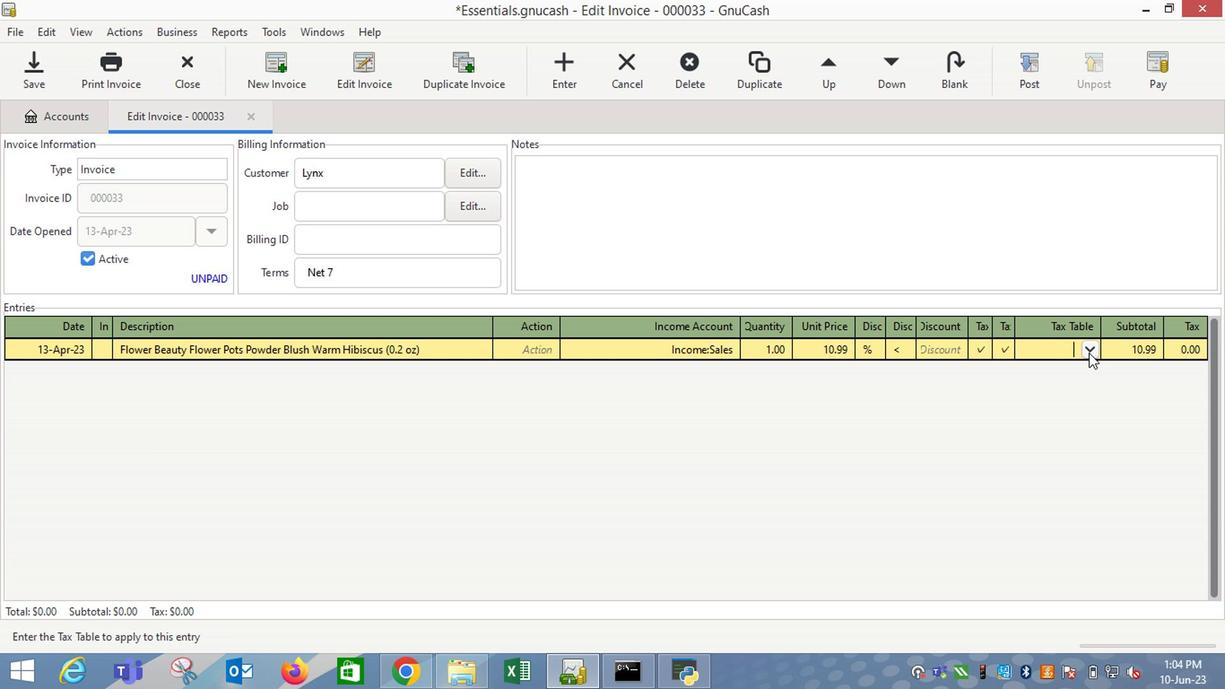 
Action: Mouse moved to (1047, 375)
Screenshot: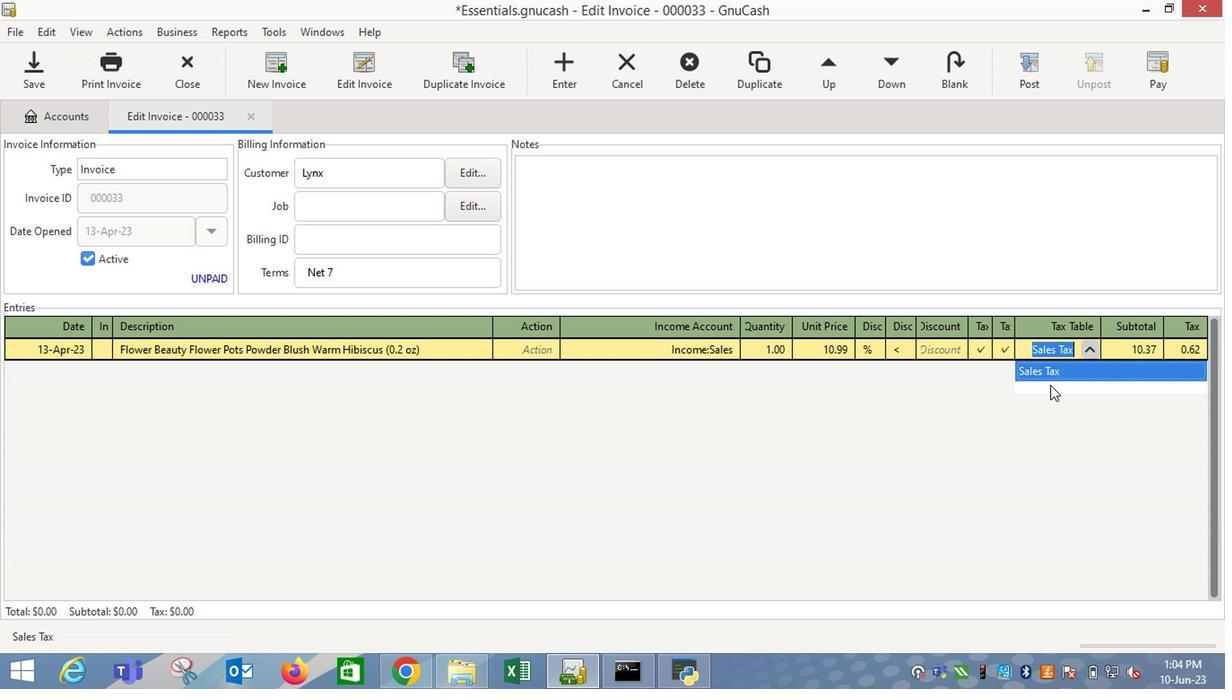 
Action: Mouse pressed left at (1047, 375)
Screenshot: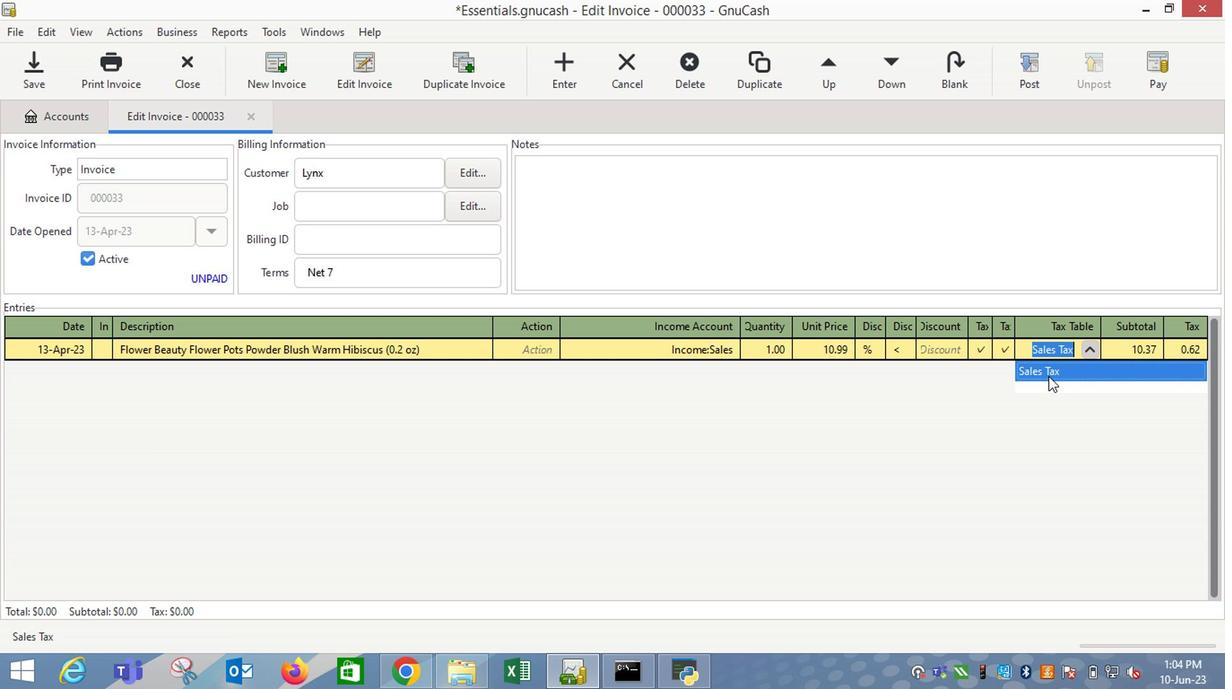 
Action: Key pressed <Key.enter><Key.tab><Key.shift_r>Topicals<Key.space><Key.shift_r>High<Key.space><Key.shift_r>Roller<Key.space><Key.shift_r>Ingrown<Key.space><Key.shift_r>Hair<Key.space><Key.shift_r>Tonic<Key.space>with<Key.space><Key.shift_r>AHA<Key.space>and<Key.space><Key.shift_r>BHA<Key.space><Key.shift_r>(1.07<Key.space>oz<Key.shift_r>)<Key.tab><Key.tab>i<Key.down><Key.down><Key.down><Key.tab>4<Key.tab>13.49<Key.tab>
Screenshot: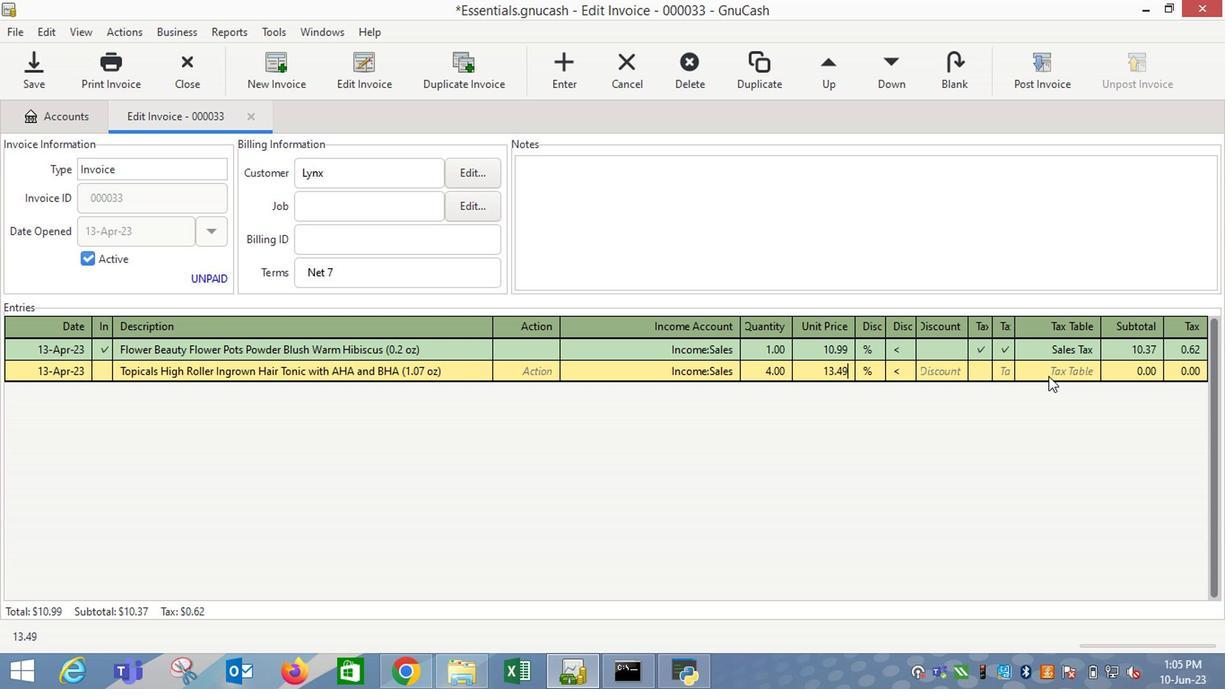 
Action: Mouse moved to (979, 372)
Screenshot: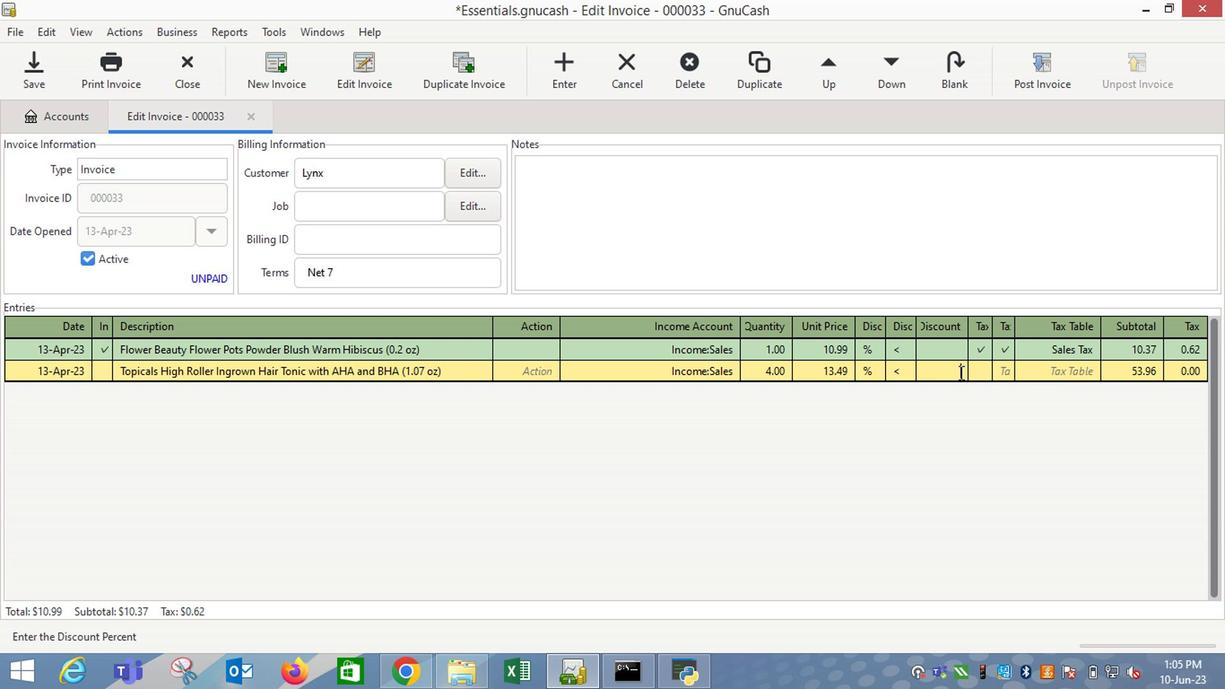 
Action: Mouse pressed left at (979, 372)
Screenshot: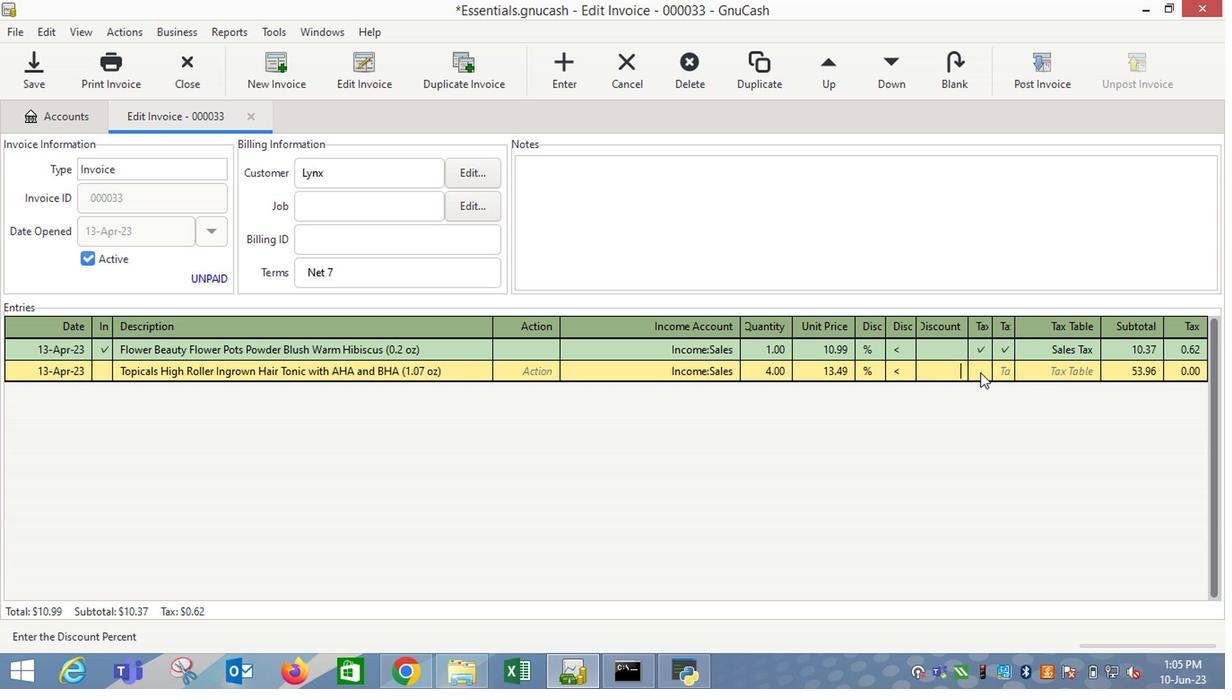 
Action: Mouse moved to (997, 368)
Screenshot: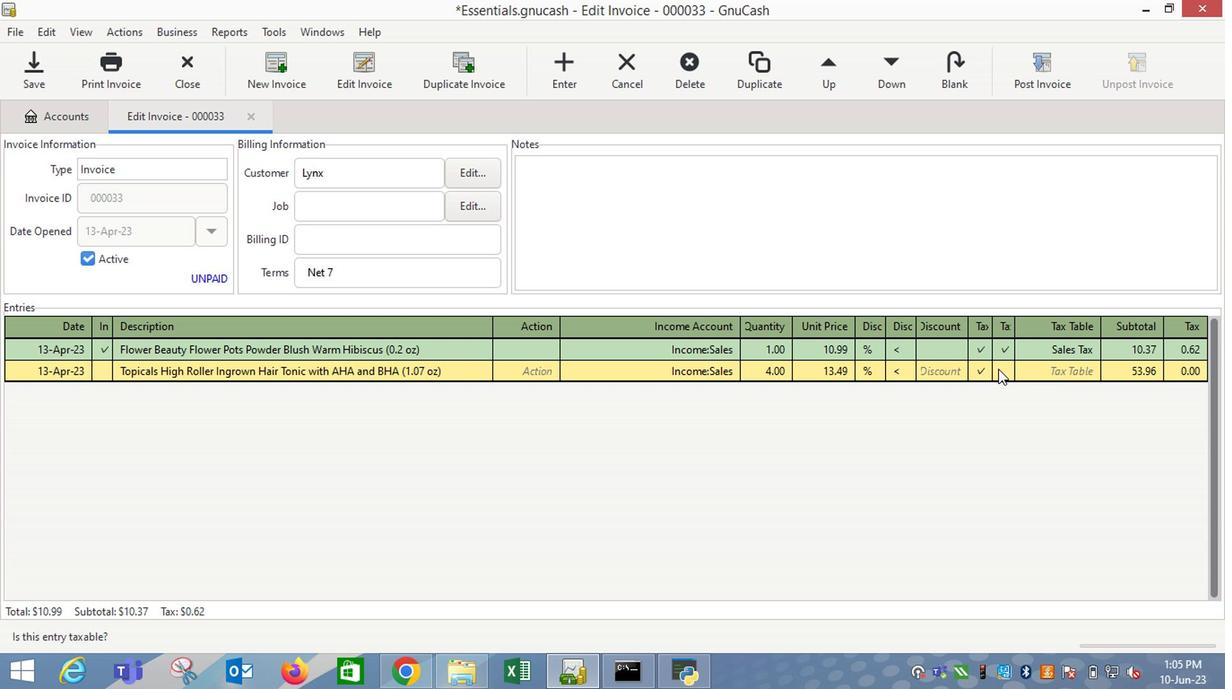 
Action: Mouse pressed left at (997, 368)
Screenshot: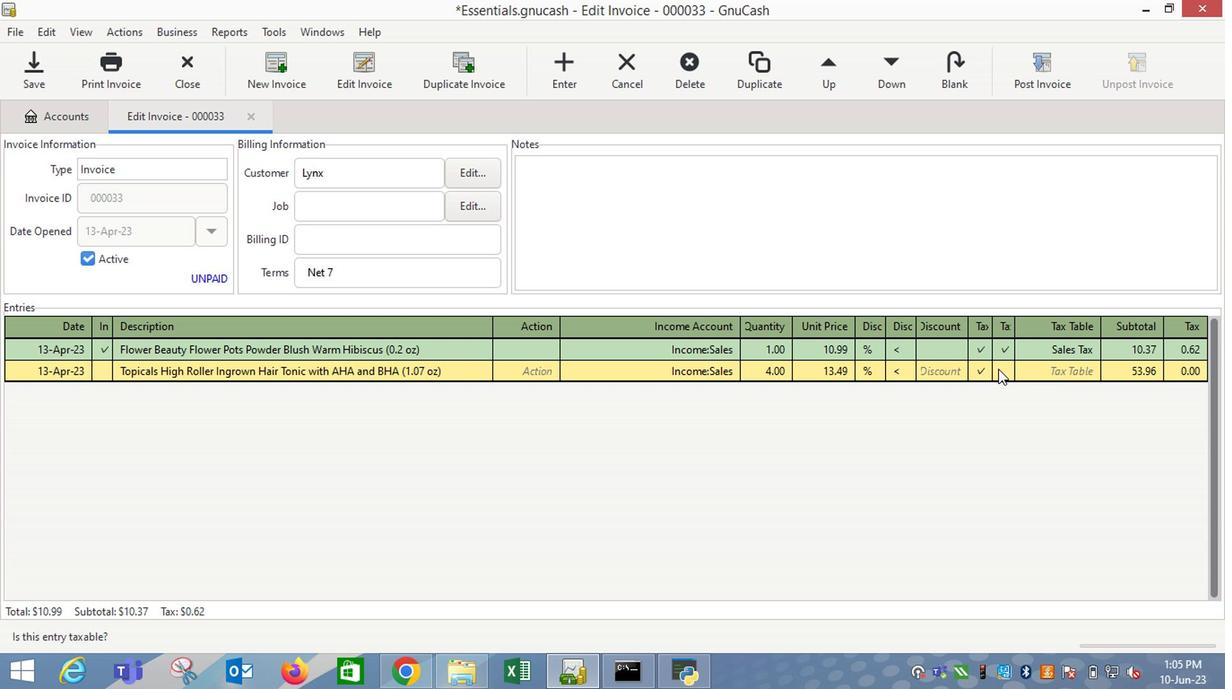 
Action: Mouse moved to (1047, 368)
Screenshot: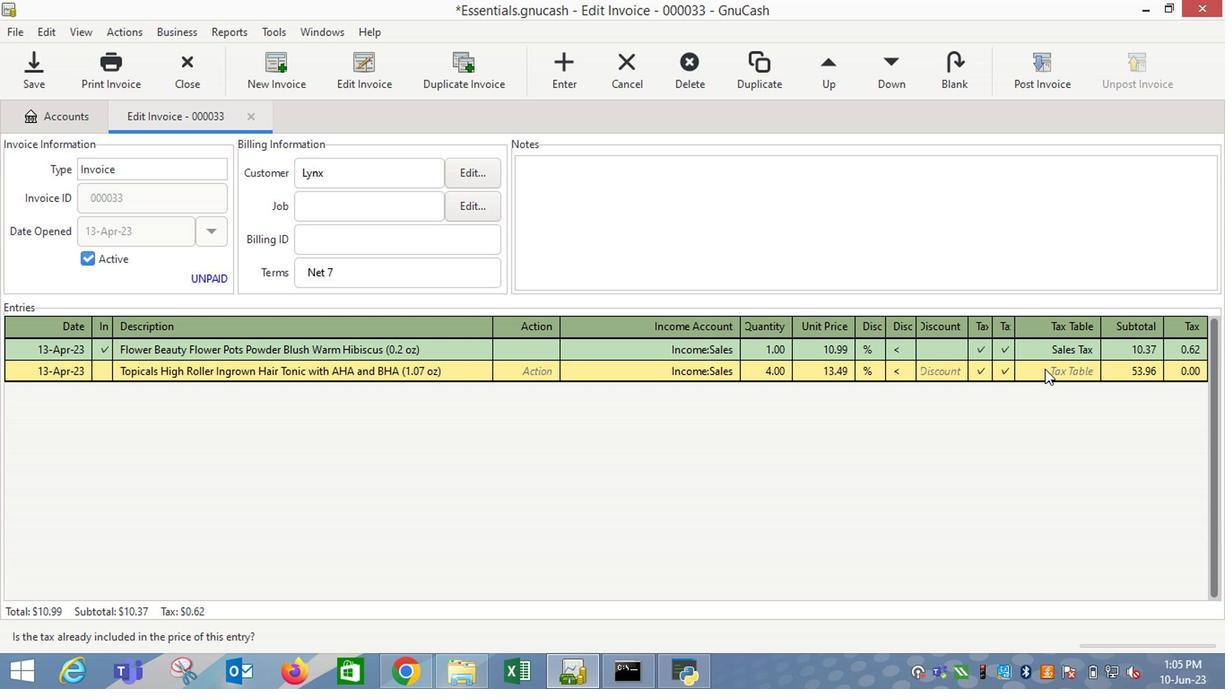 
Action: Mouse pressed left at (1047, 368)
Screenshot: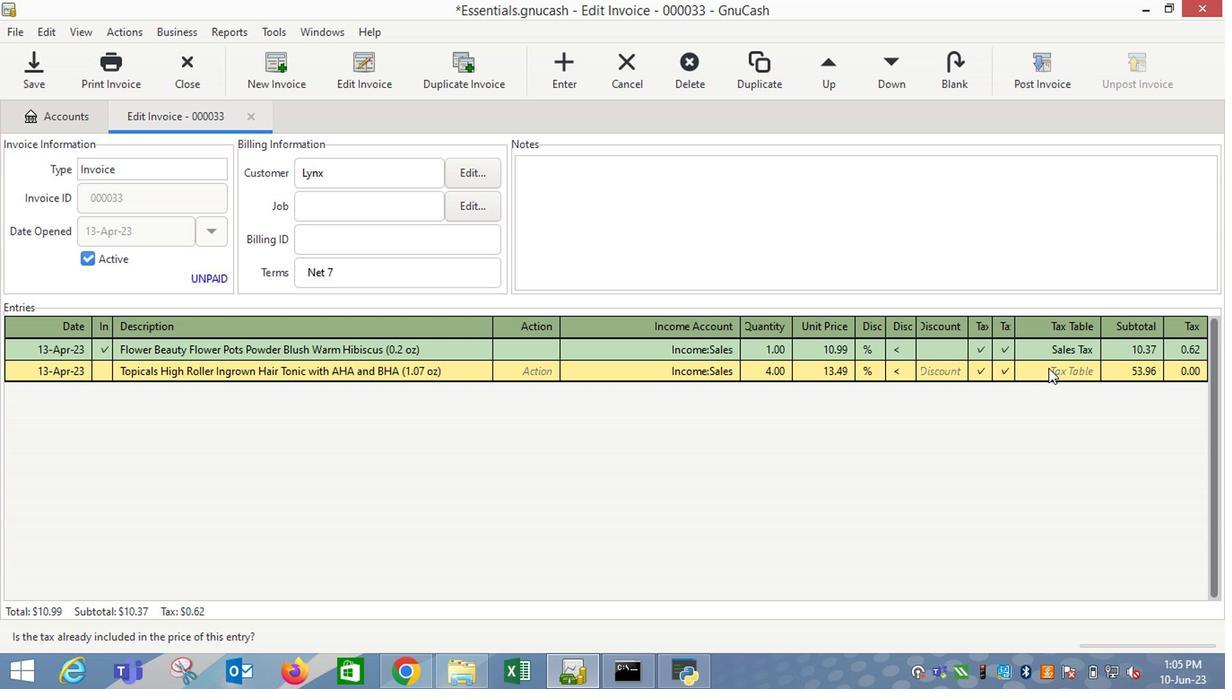 
Action: Mouse moved to (1087, 368)
Screenshot: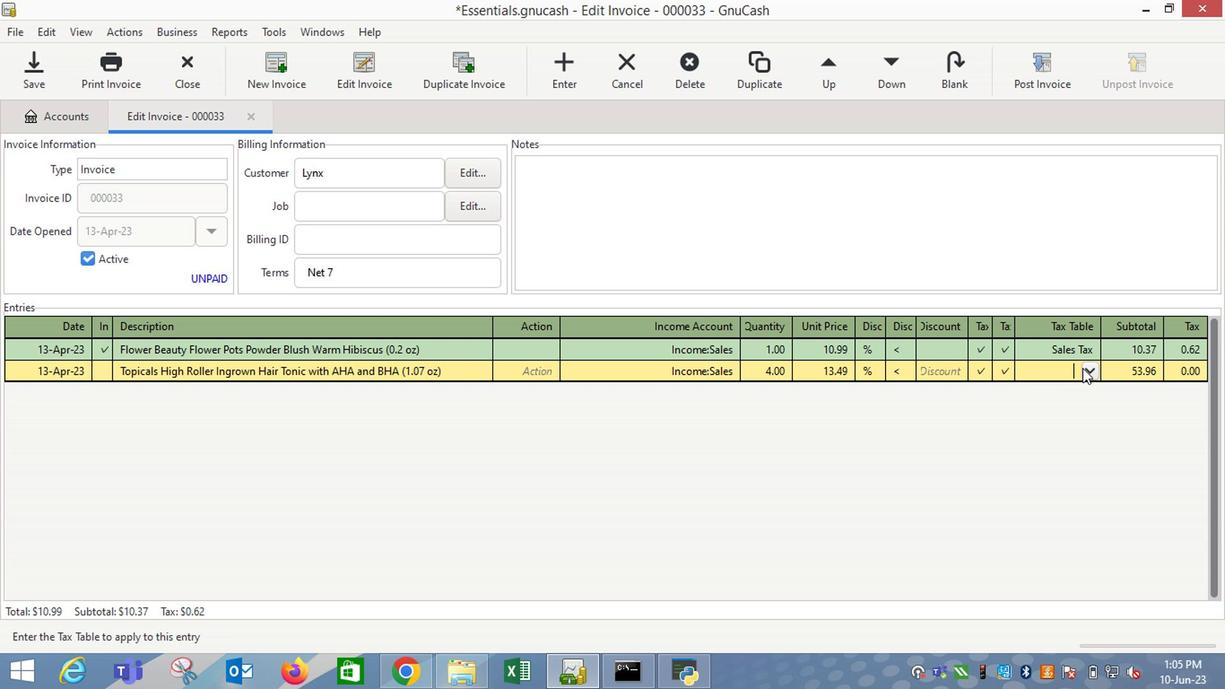 
Action: Mouse pressed left at (1087, 368)
Screenshot: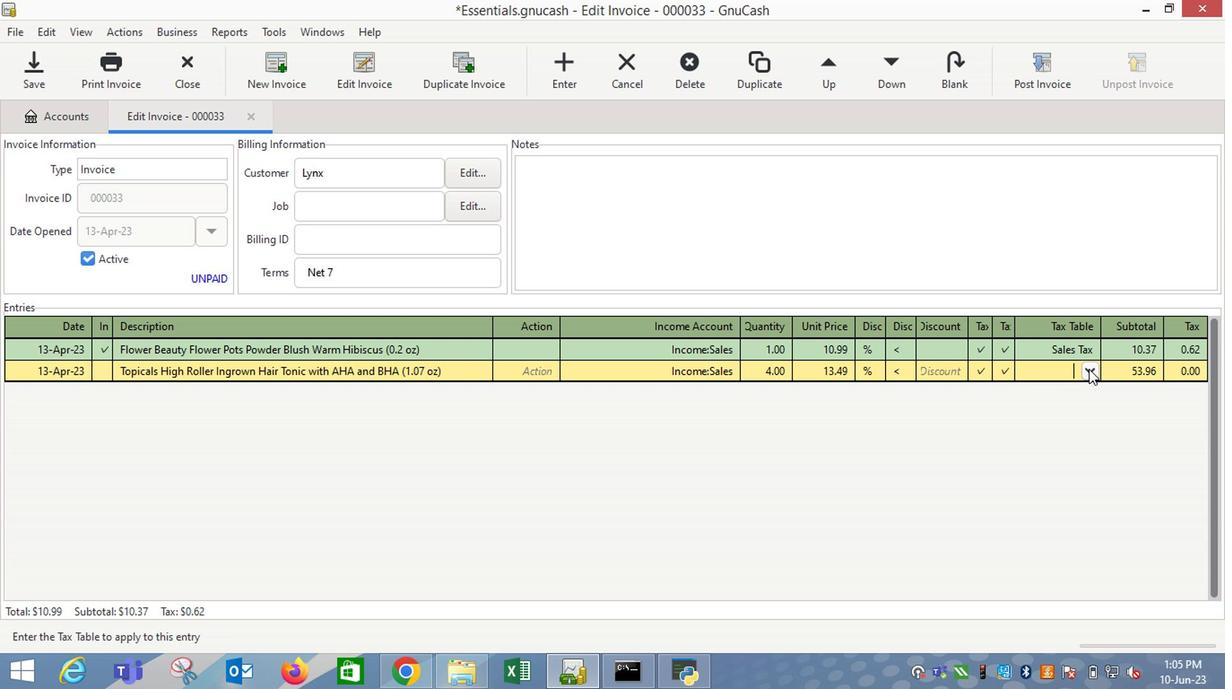 
Action: Mouse moved to (1063, 387)
Screenshot: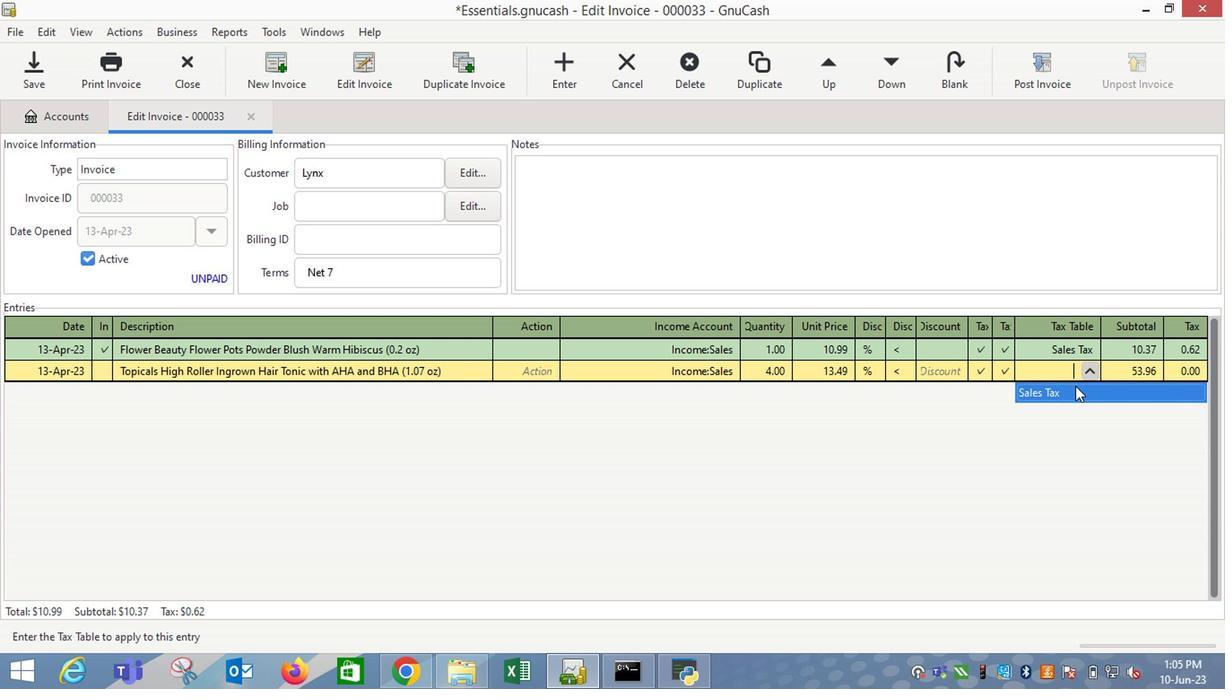 
Action: Mouse pressed left at (1063, 387)
Screenshot: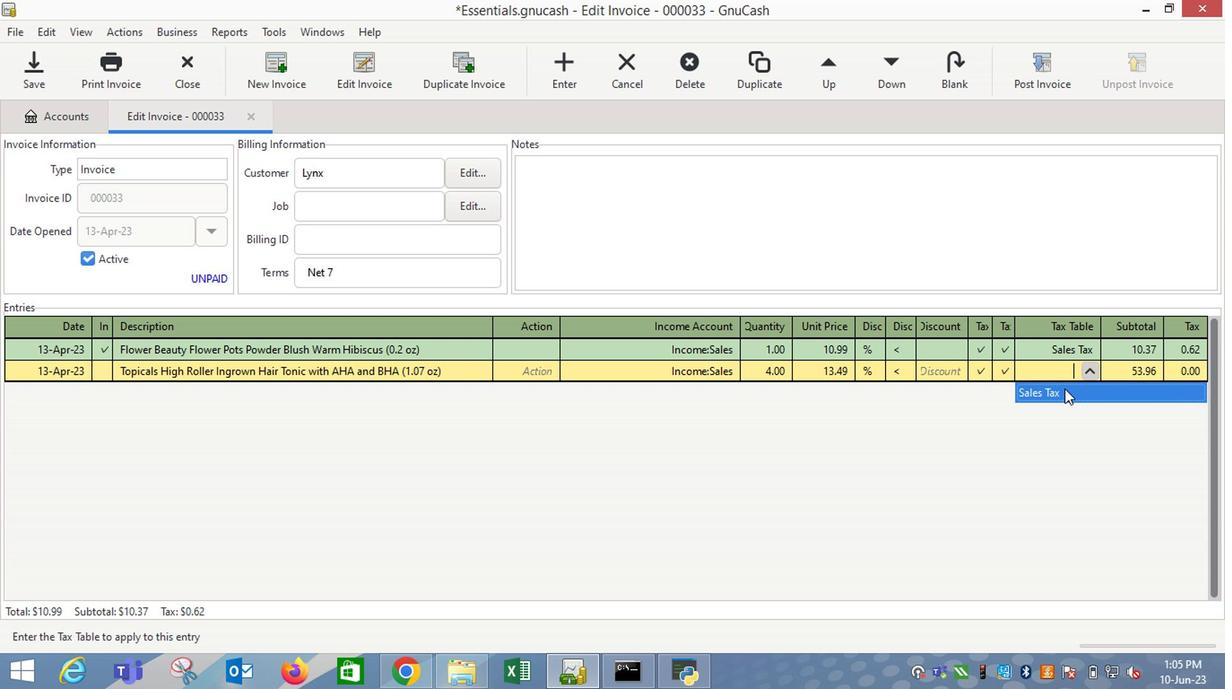
Action: Mouse moved to (1062, 387)
Screenshot: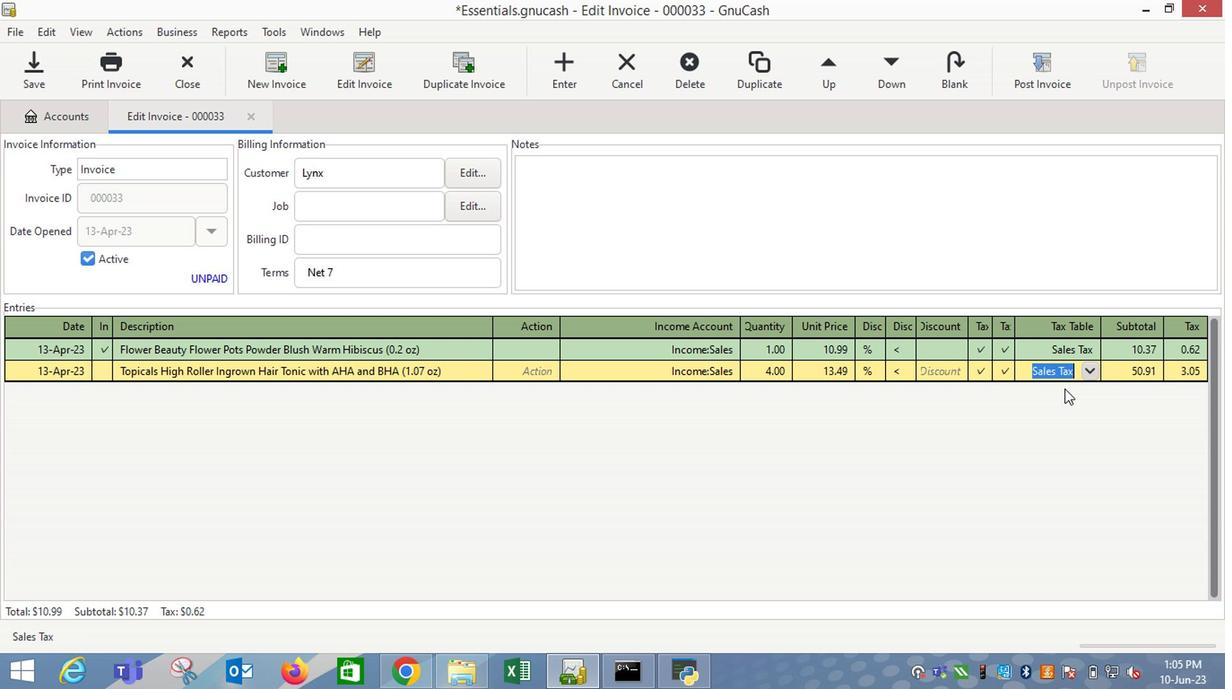 
Action: Key pressed <Key.enter>
Screenshot: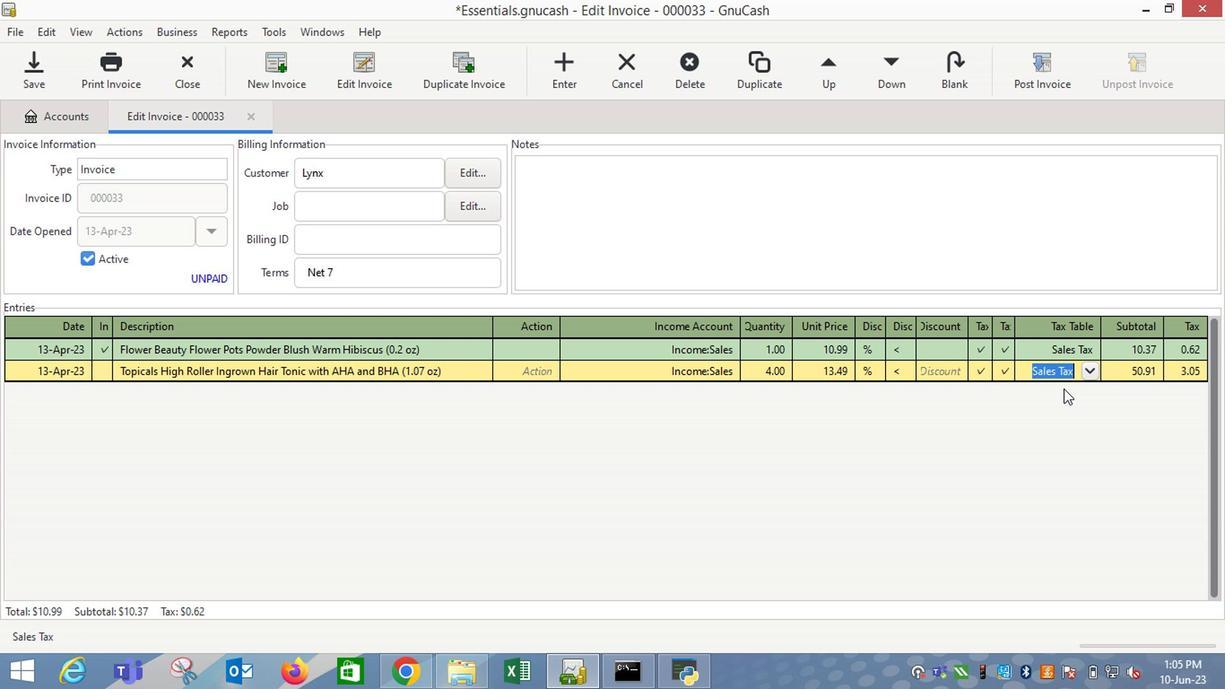 
Action: Mouse moved to (1041, 80)
Screenshot: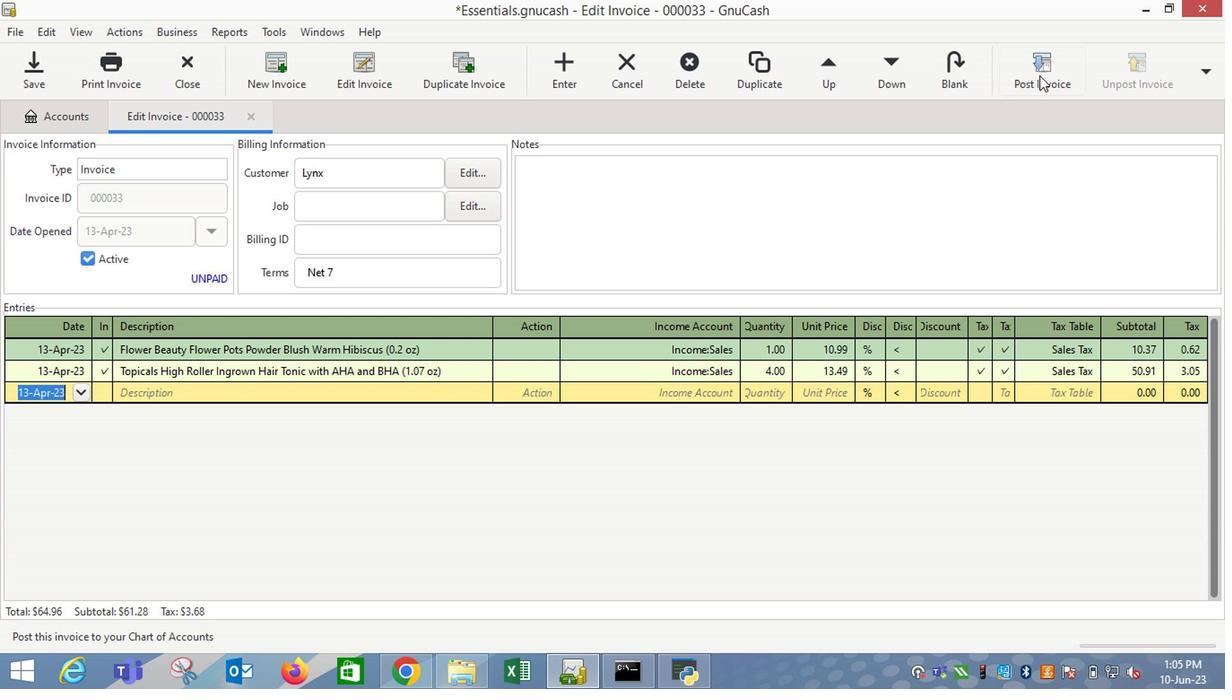 
Action: Mouse pressed left at (1041, 80)
Screenshot: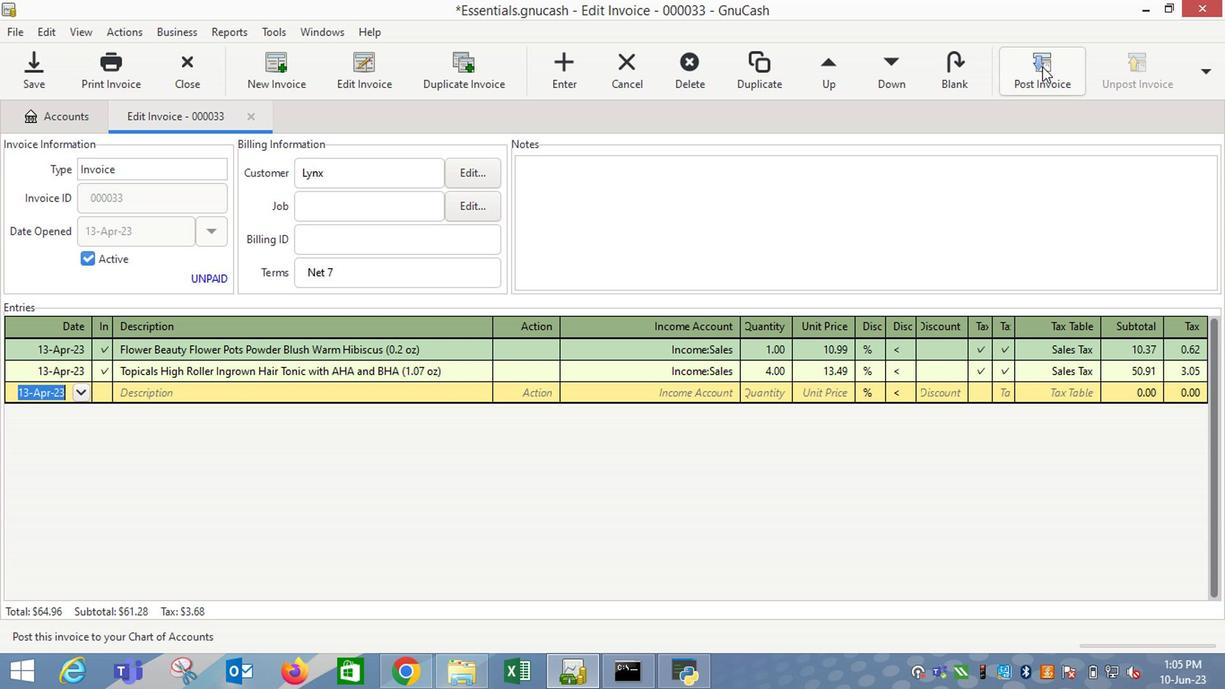 
Action: Mouse moved to (759, 298)
Screenshot: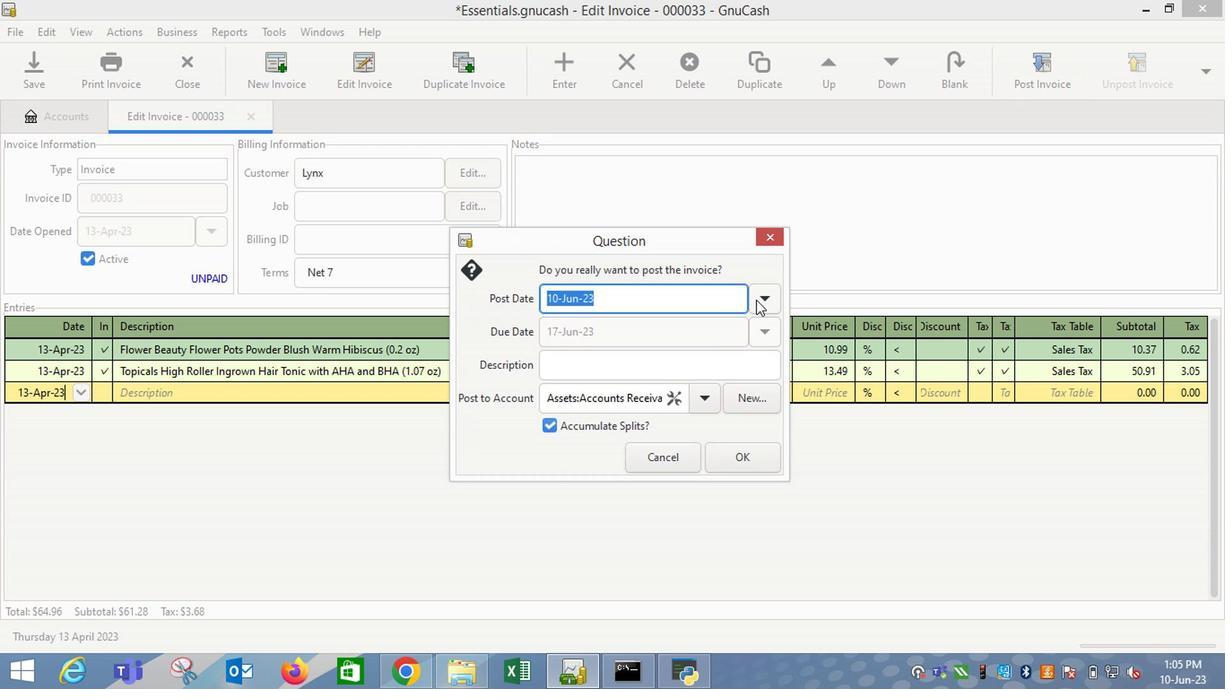 
Action: Mouse pressed left at (759, 298)
Screenshot: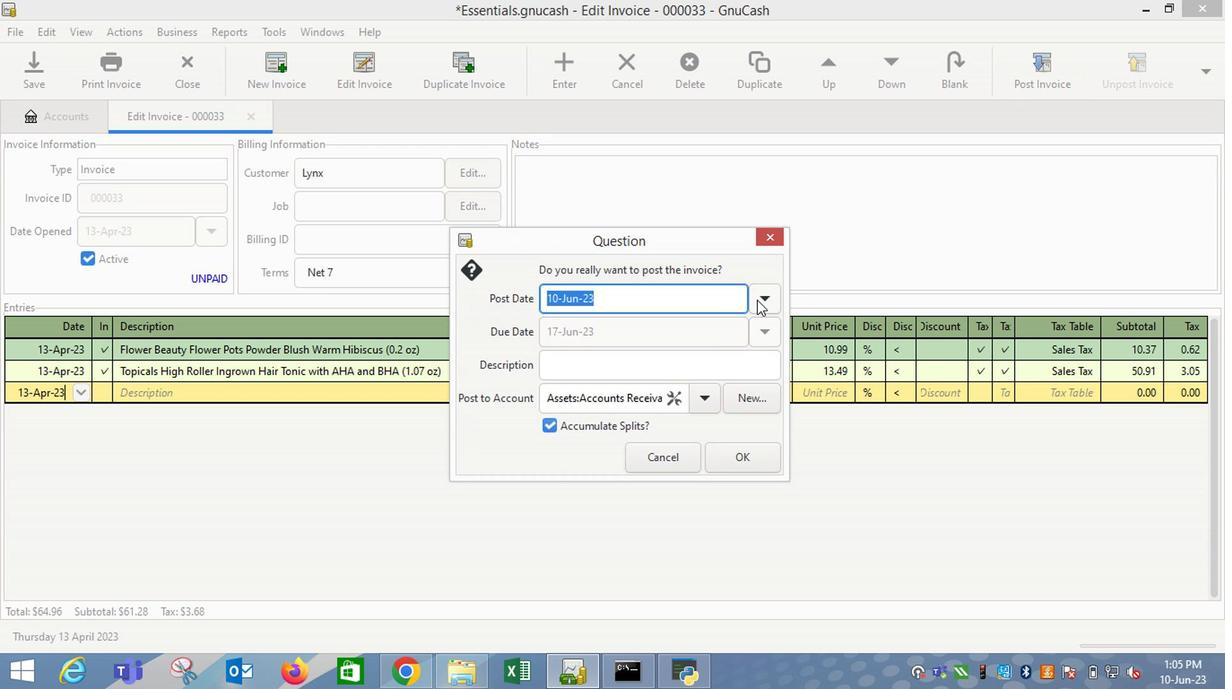 
Action: Mouse moved to (622, 327)
Screenshot: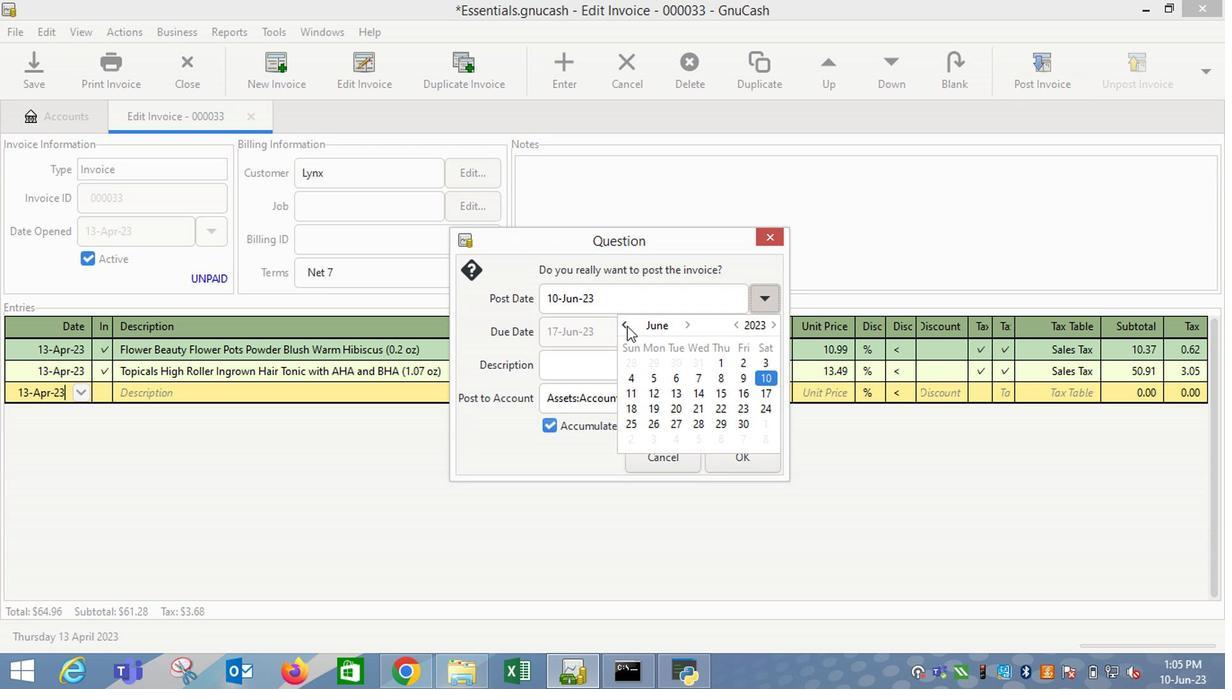 
Action: Mouse pressed left at (622, 327)
Screenshot: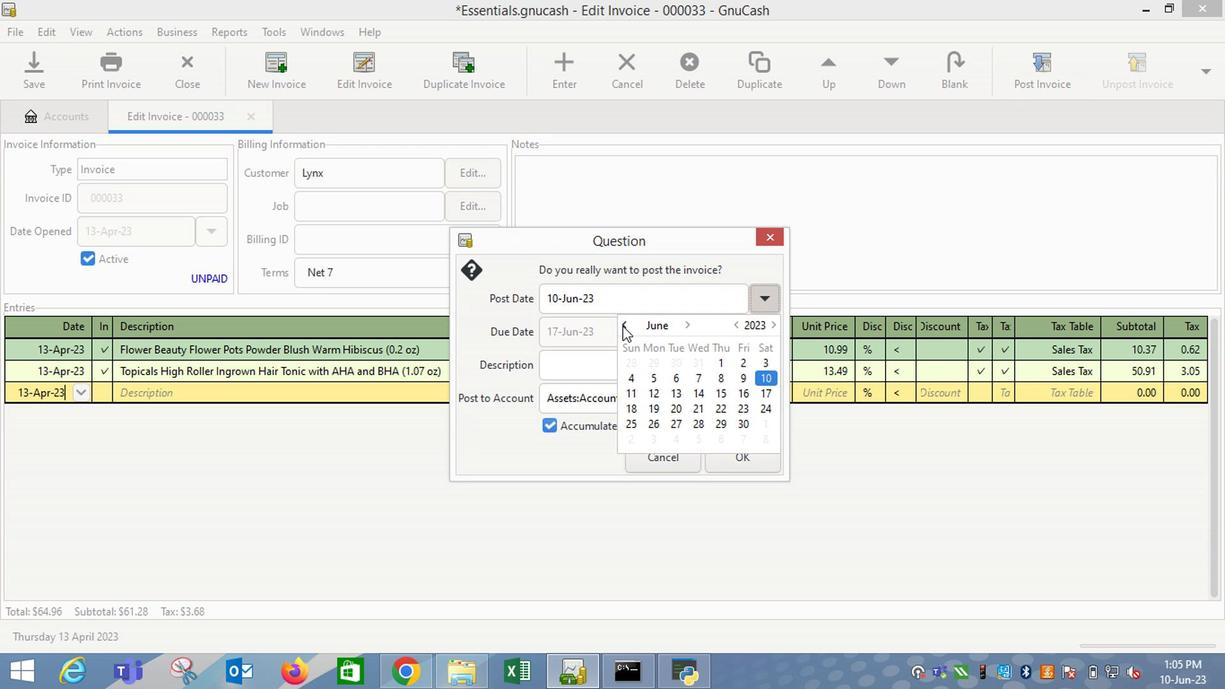 
Action: Mouse pressed left at (622, 327)
Screenshot: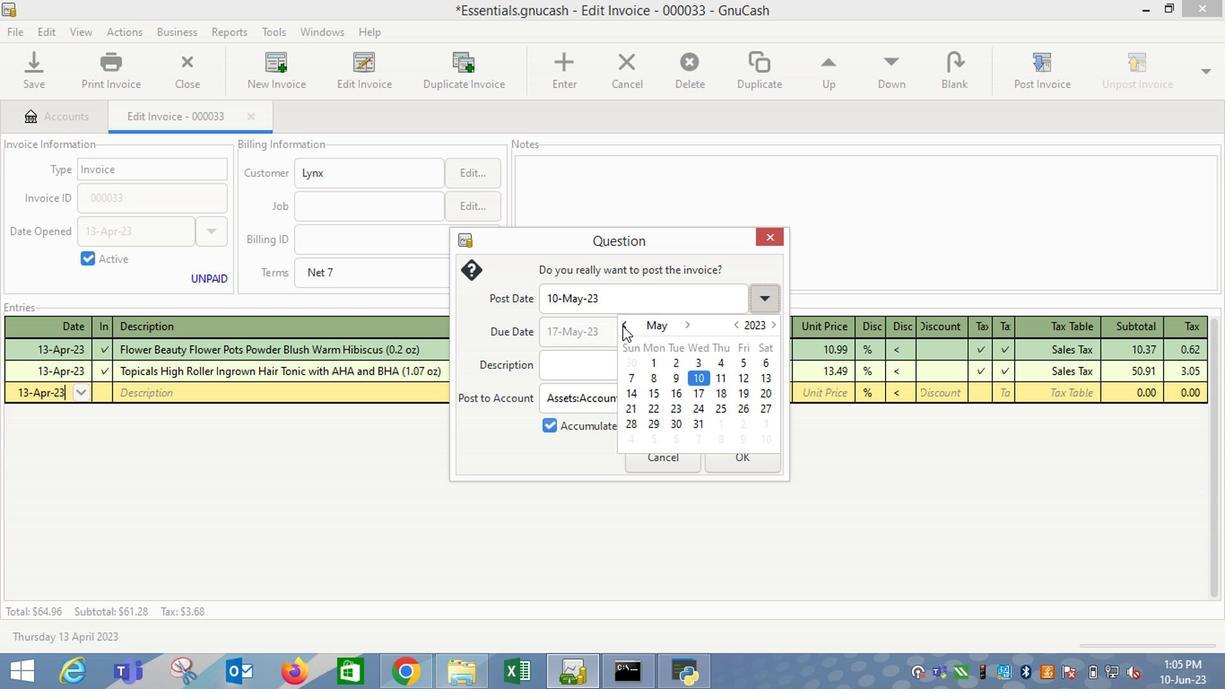 
Action: Mouse moved to (722, 396)
Screenshot: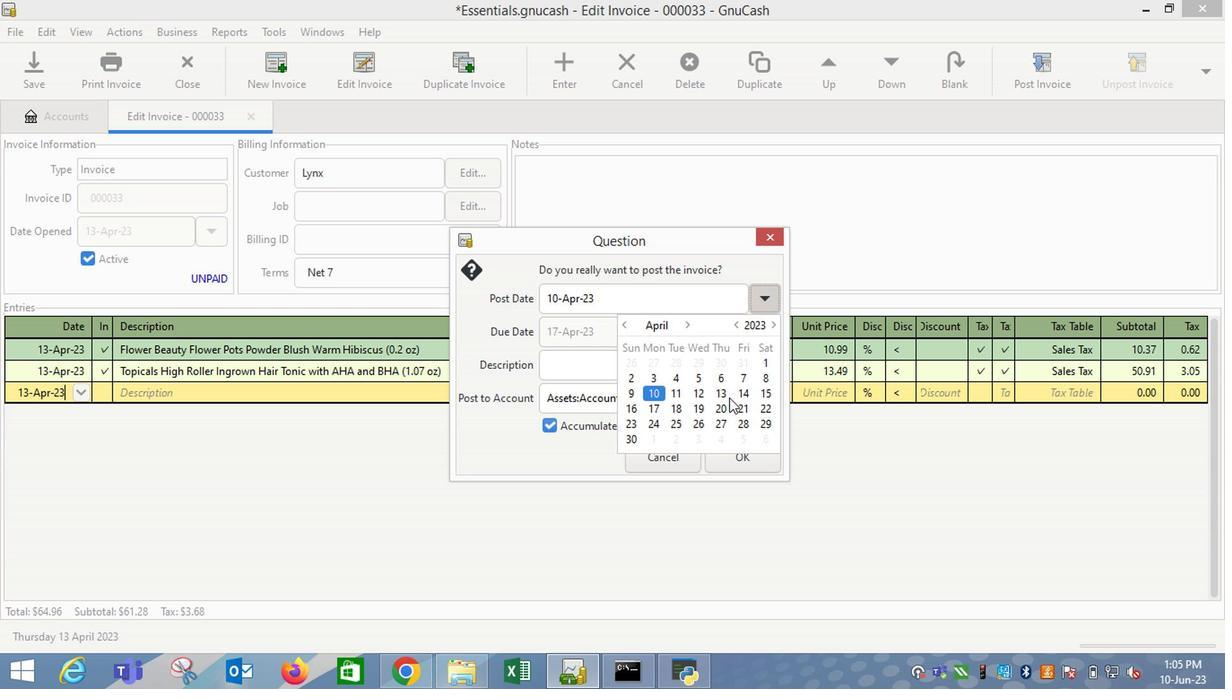 
Action: Mouse pressed left at (722, 396)
Screenshot: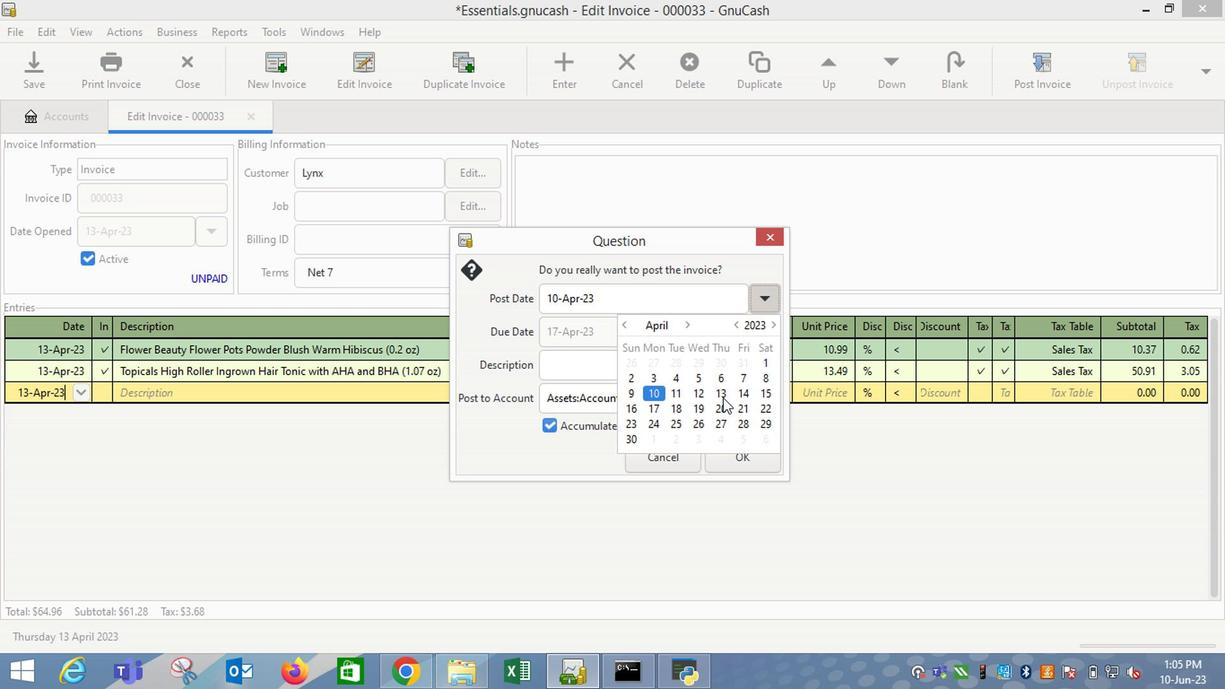 
Action: Mouse moved to (597, 373)
Screenshot: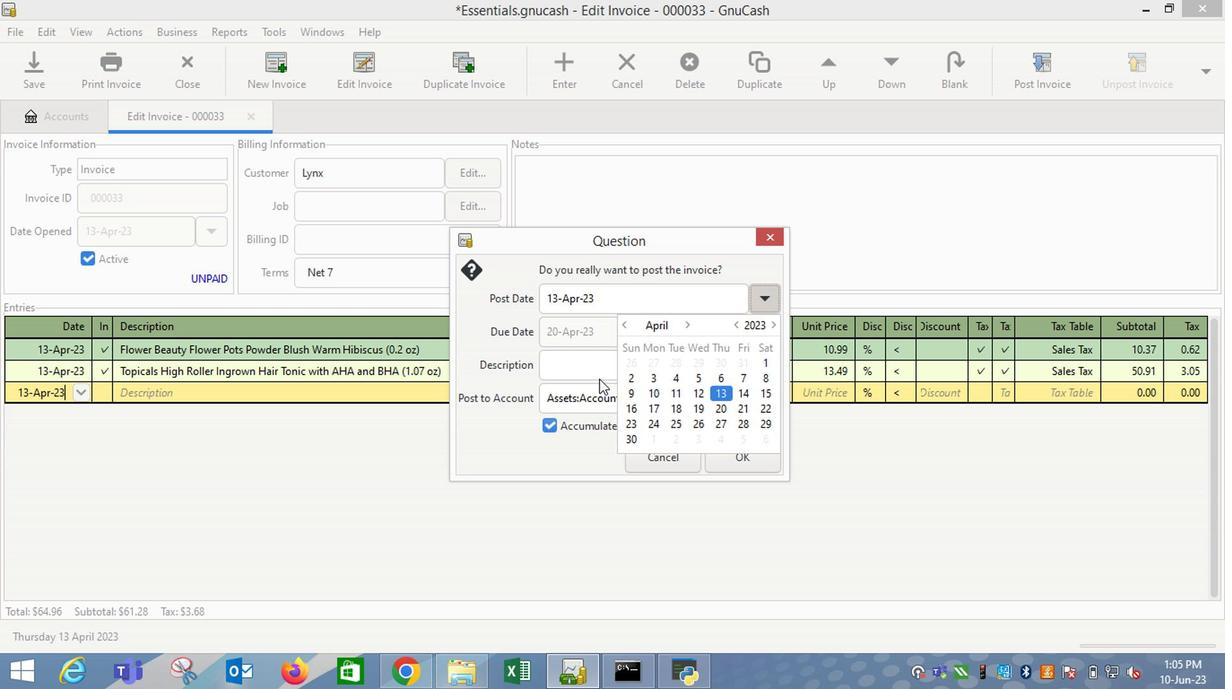 
Action: Mouse pressed left at (597, 373)
Screenshot: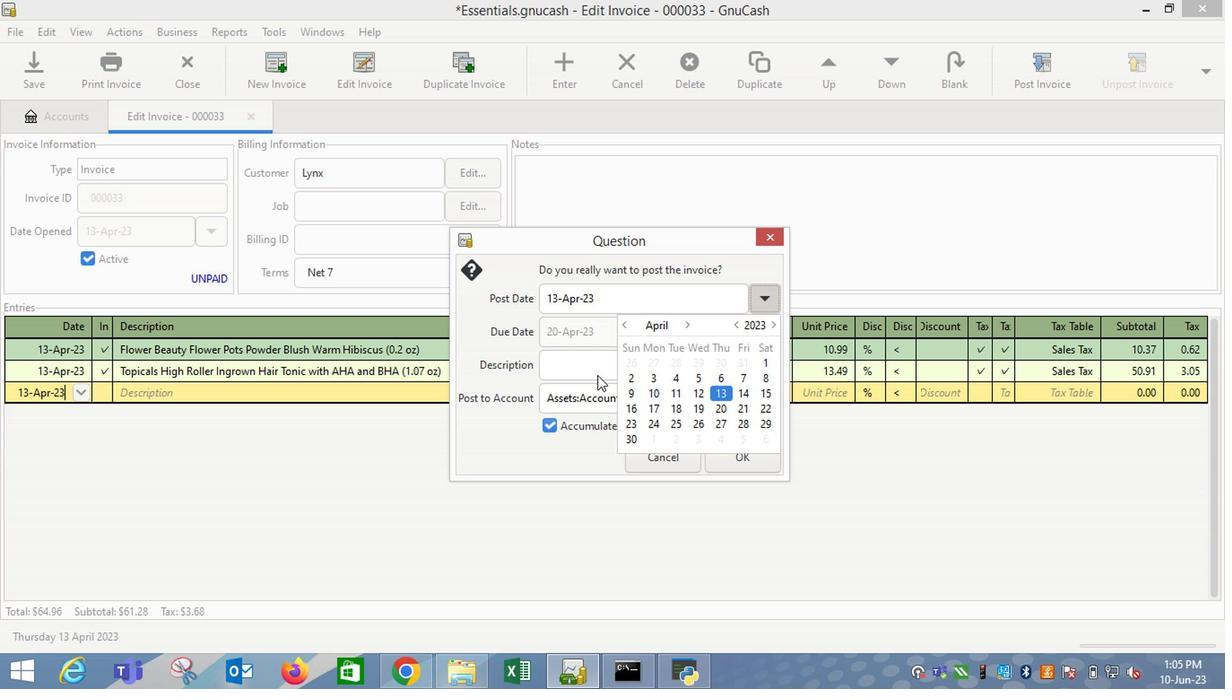 
Action: Mouse moved to (713, 444)
Screenshot: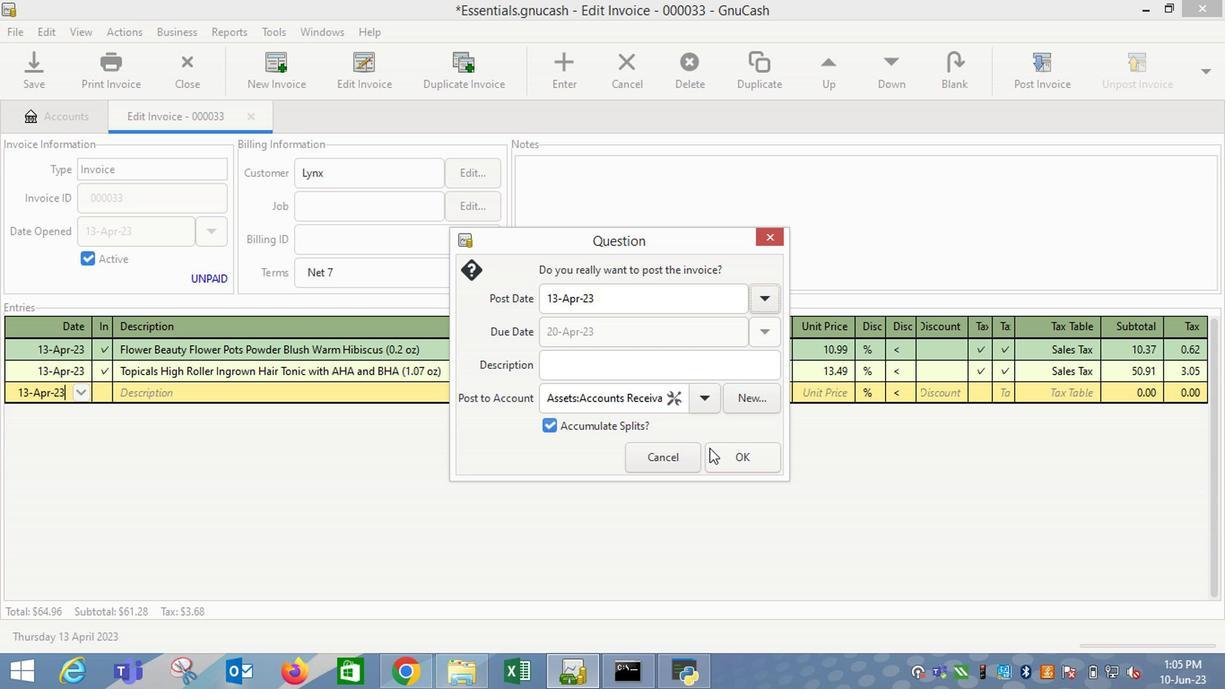 
Action: Mouse pressed left at (713, 444)
Screenshot: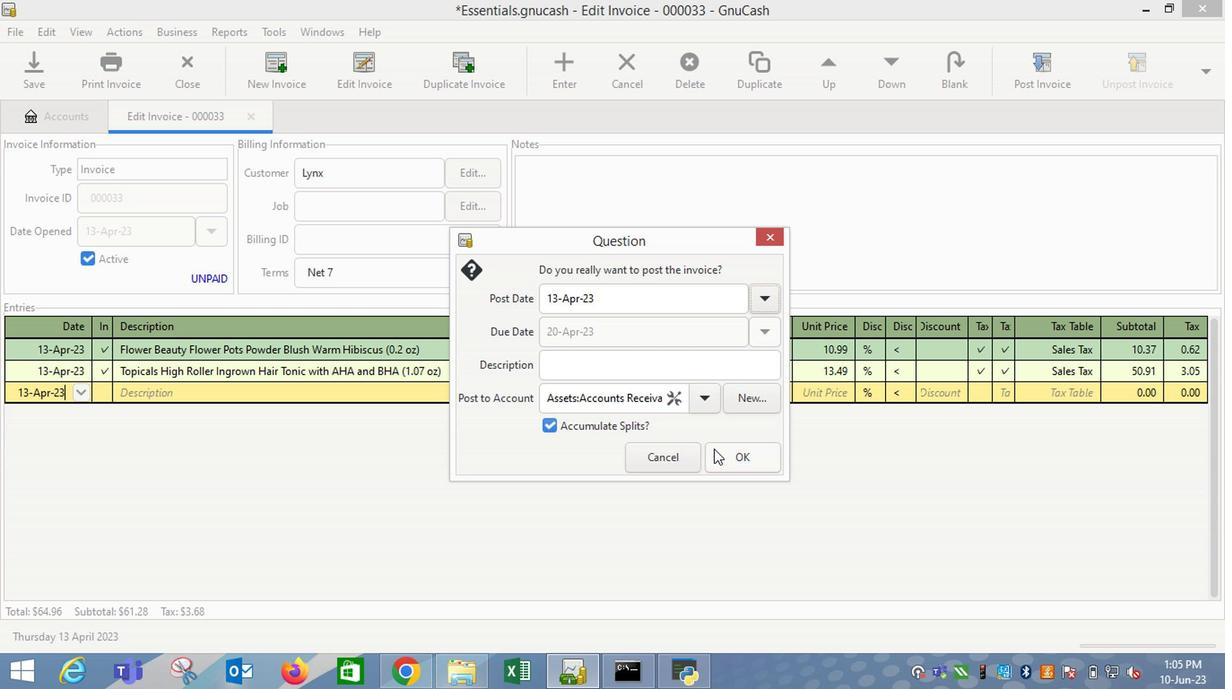 
Action: Mouse moved to (1148, 89)
Screenshot: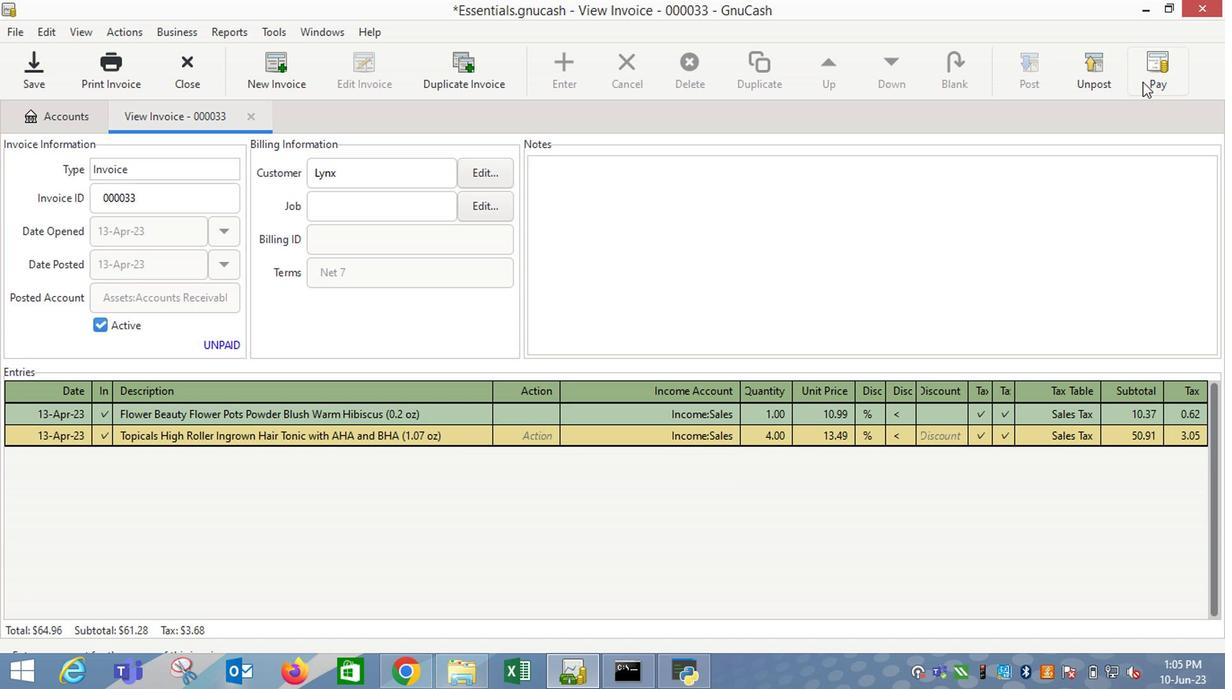 
Action: Mouse pressed left at (1148, 89)
Screenshot: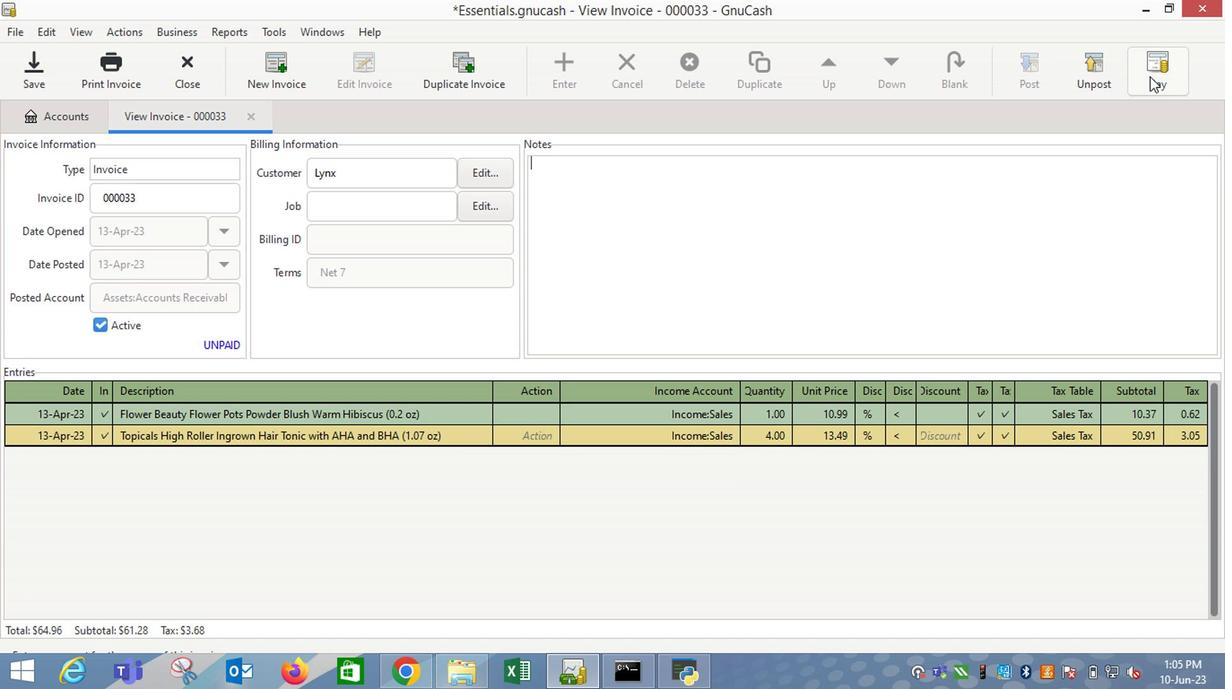 
Action: Mouse moved to (544, 355)
Screenshot: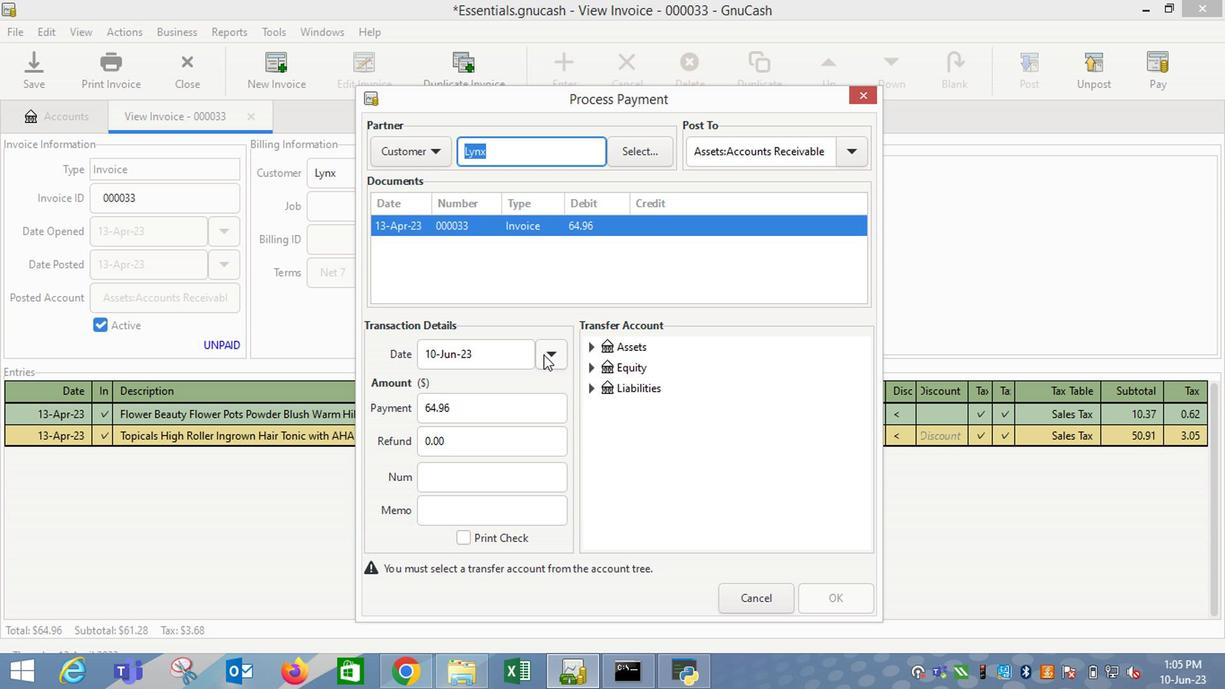 
Action: Mouse pressed left at (544, 355)
Screenshot: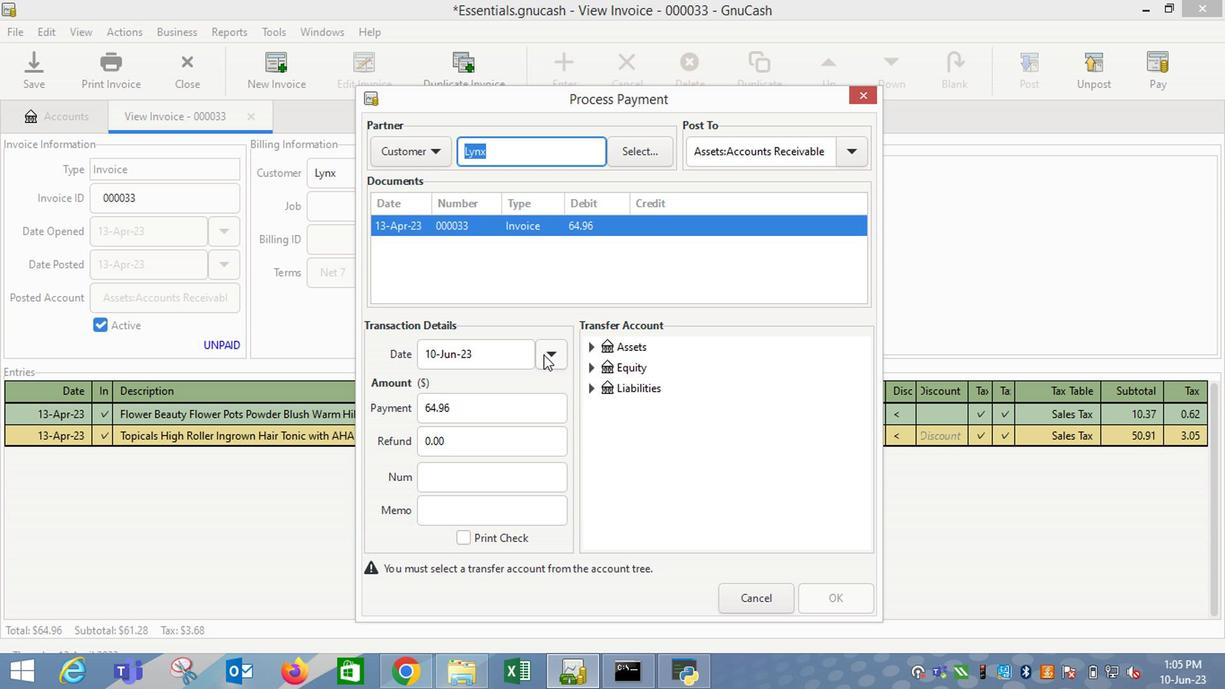 
Action: Mouse moved to (411, 382)
Screenshot: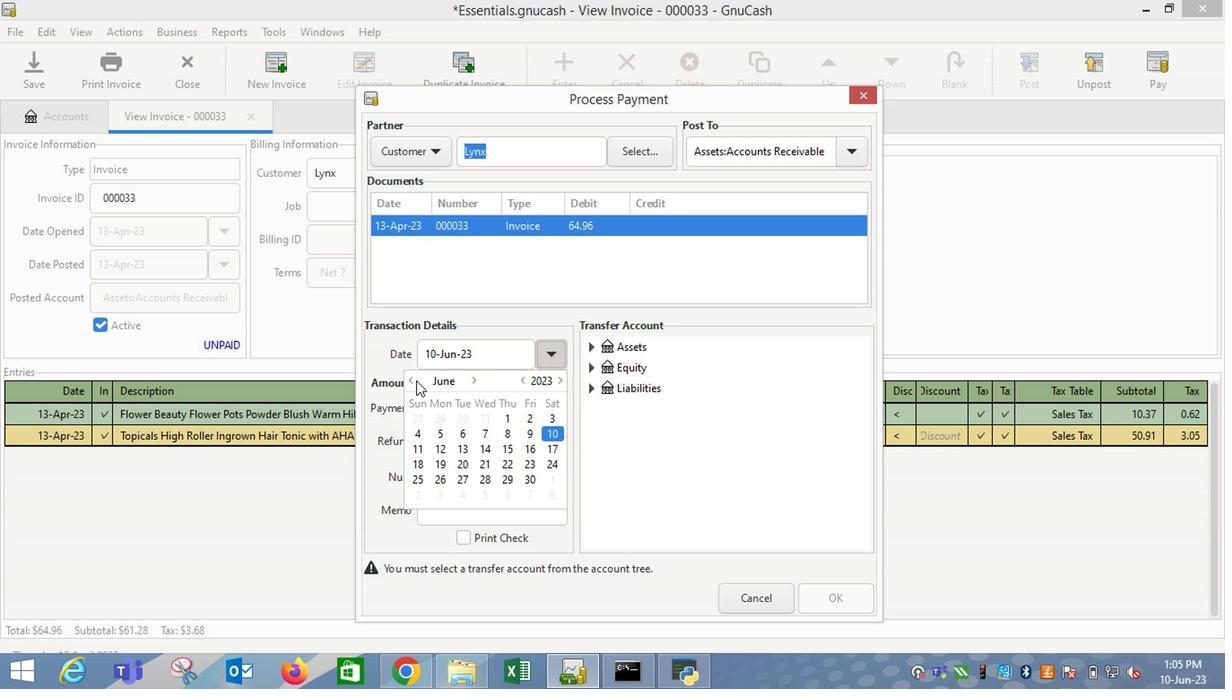 
Action: Mouse pressed left at (411, 382)
Screenshot: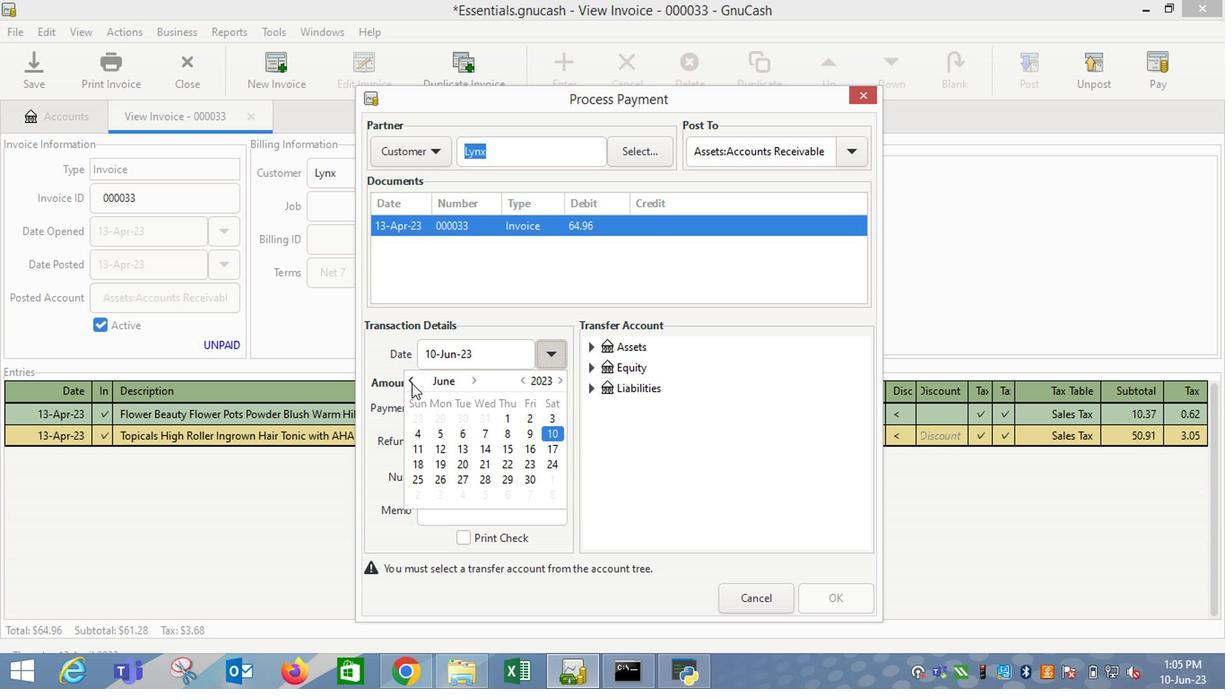 
Action: Mouse pressed left at (411, 382)
Screenshot: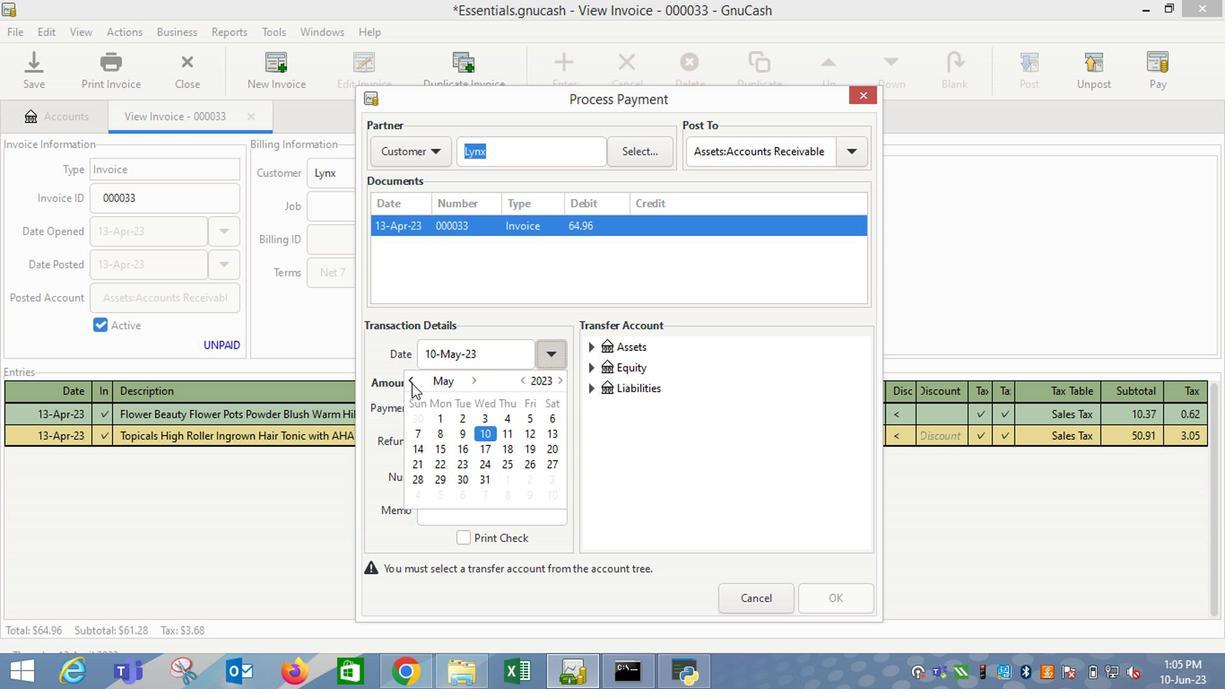 
Action: Mouse moved to (486, 460)
Screenshot: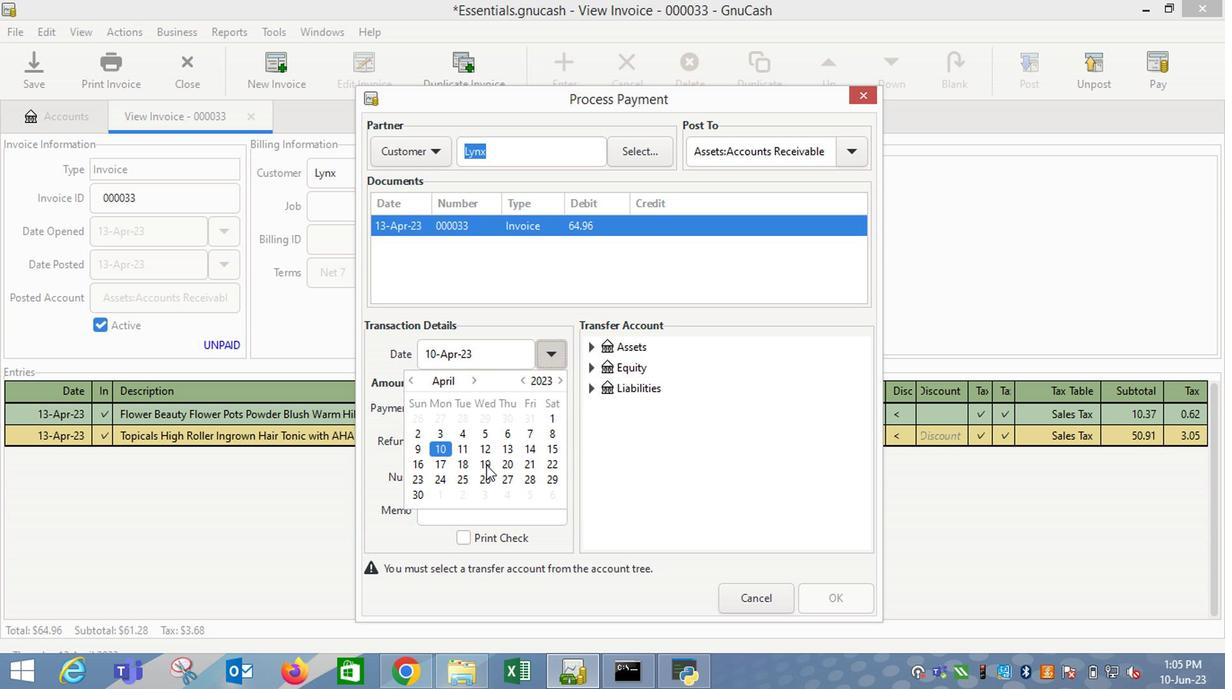
Action: Mouse pressed left at (486, 460)
Screenshot: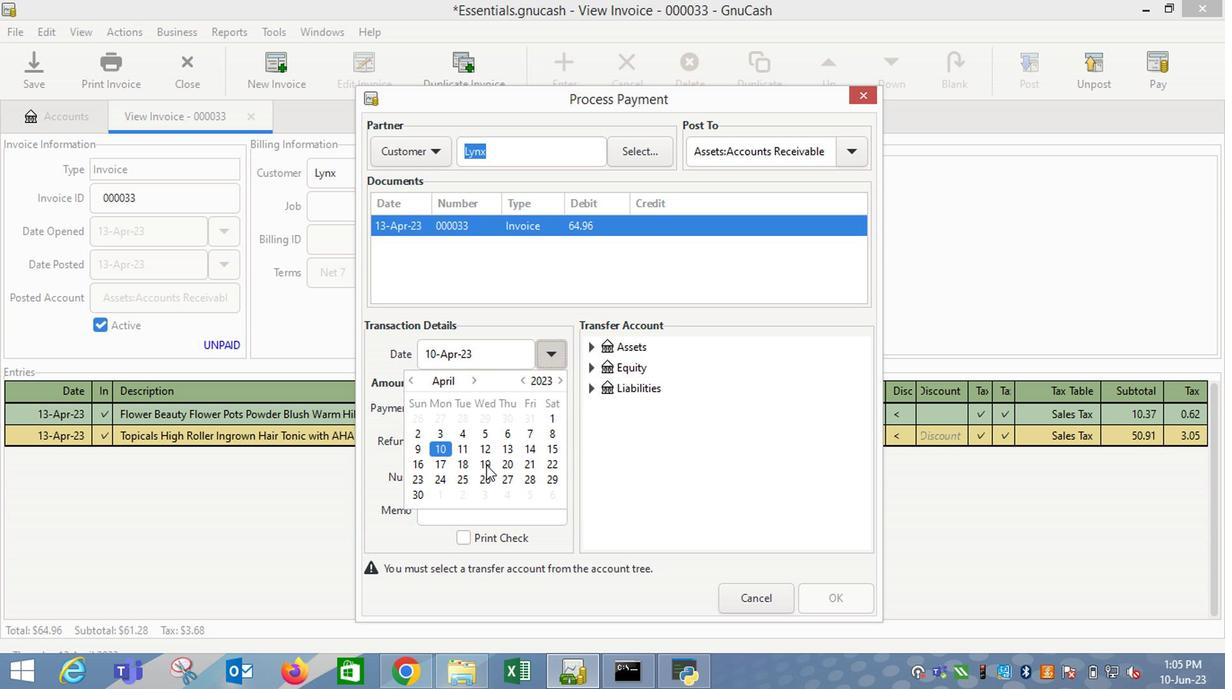 
Action: Mouse moved to (587, 446)
Screenshot: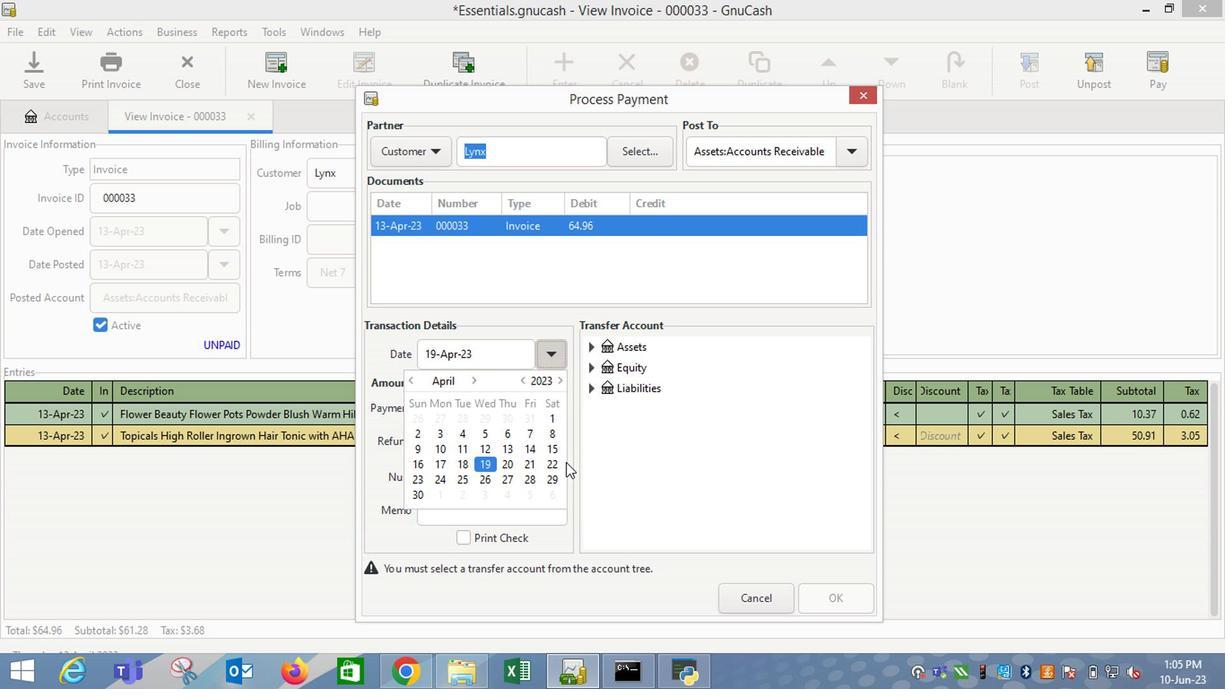 
Action: Mouse pressed left at (587, 446)
Screenshot: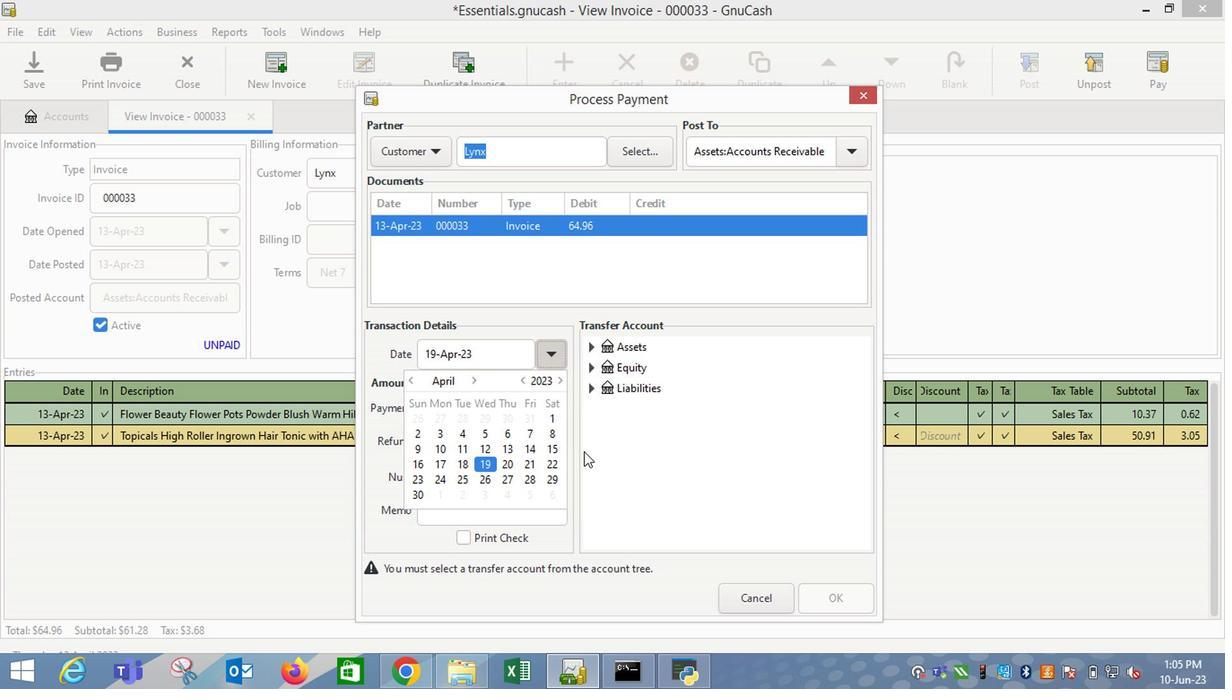 
Action: Mouse moved to (593, 348)
Screenshot: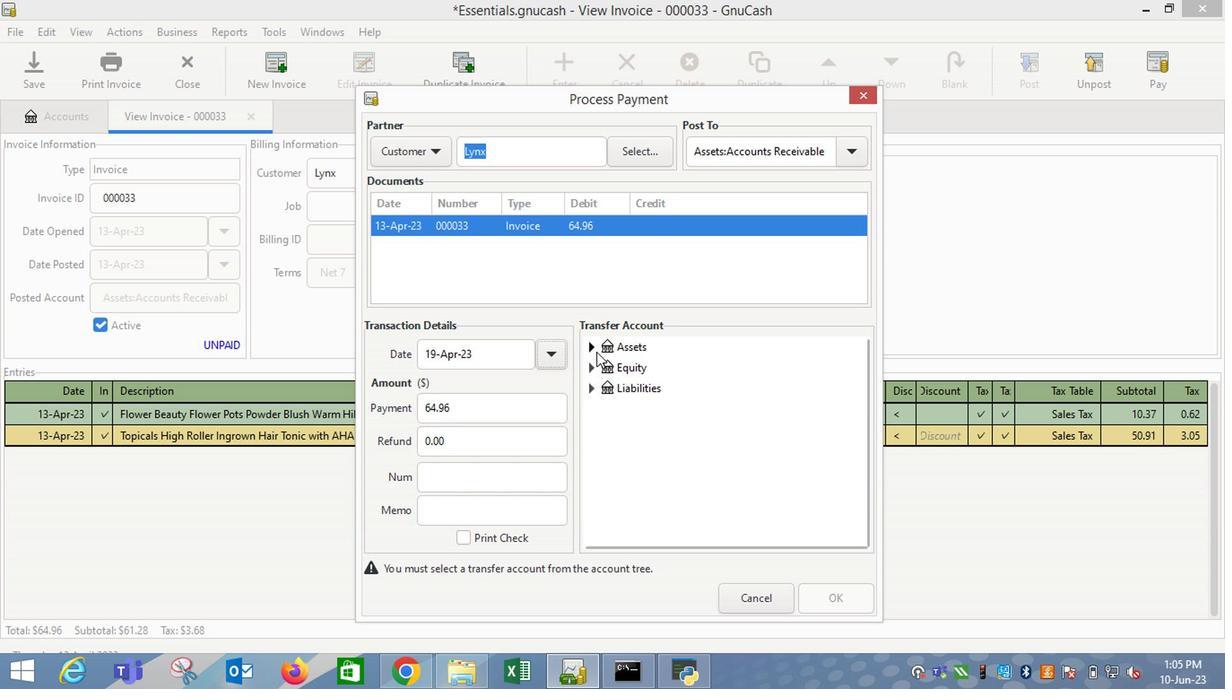 
Action: Mouse pressed left at (593, 348)
Screenshot: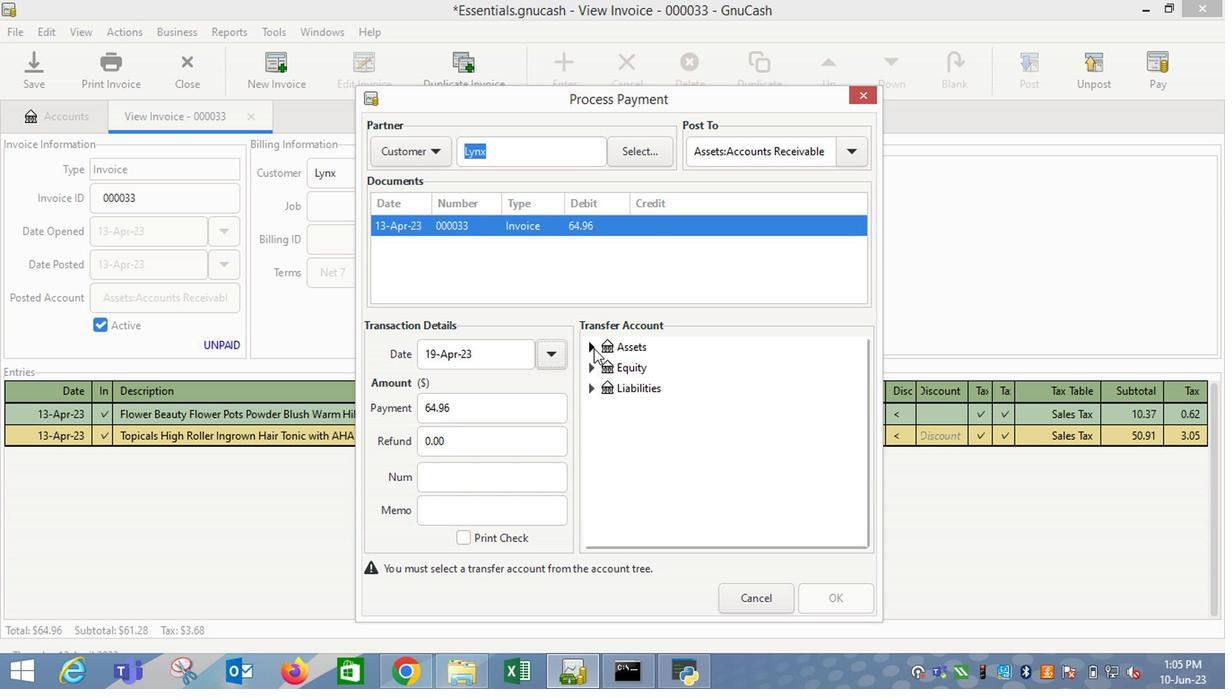 
Action: Mouse moved to (606, 368)
Screenshot: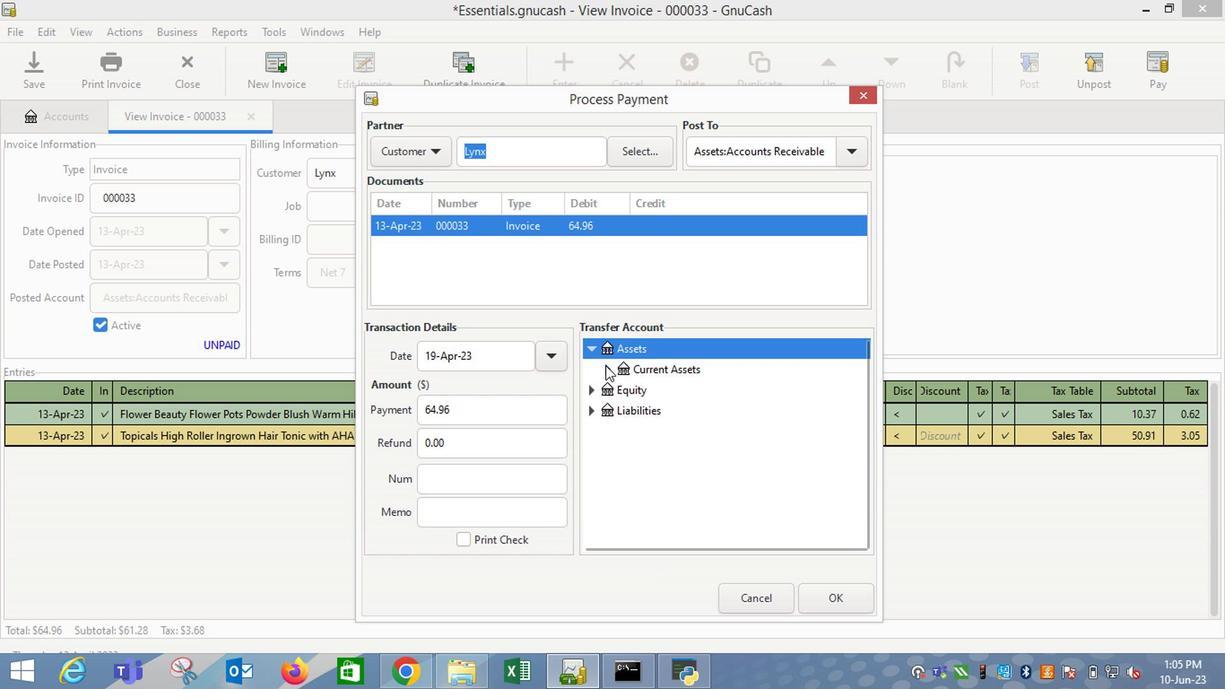 
Action: Mouse pressed left at (606, 368)
Screenshot: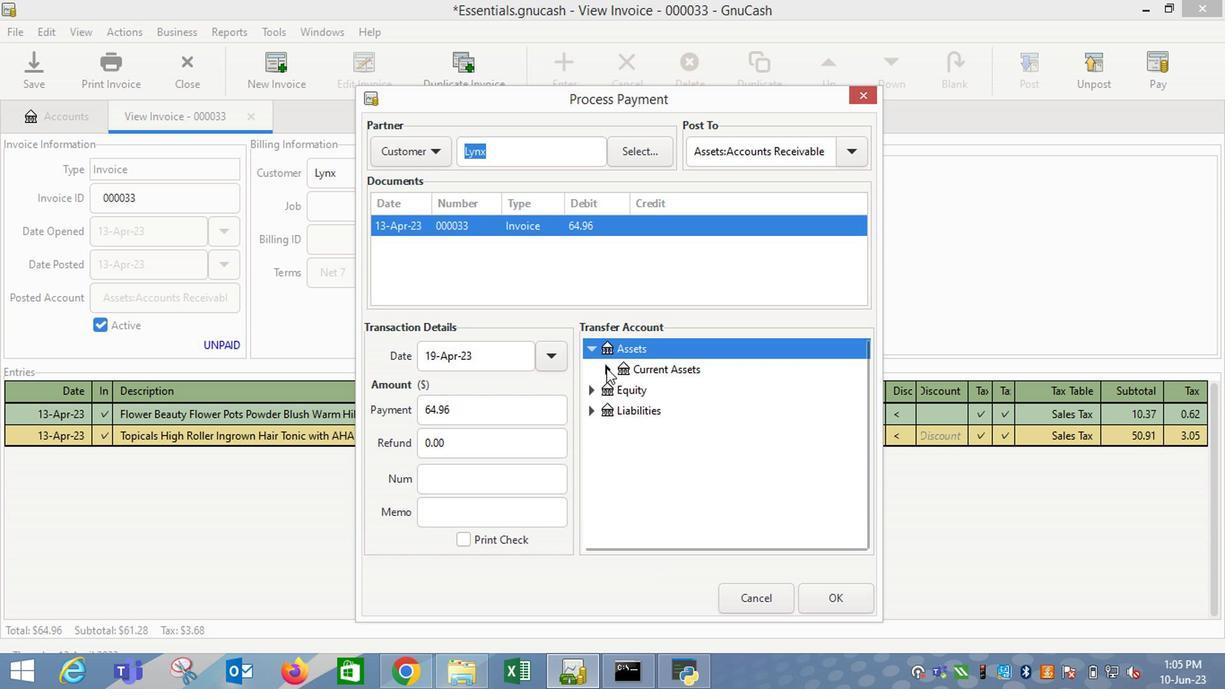 
Action: Mouse moved to (645, 391)
Screenshot: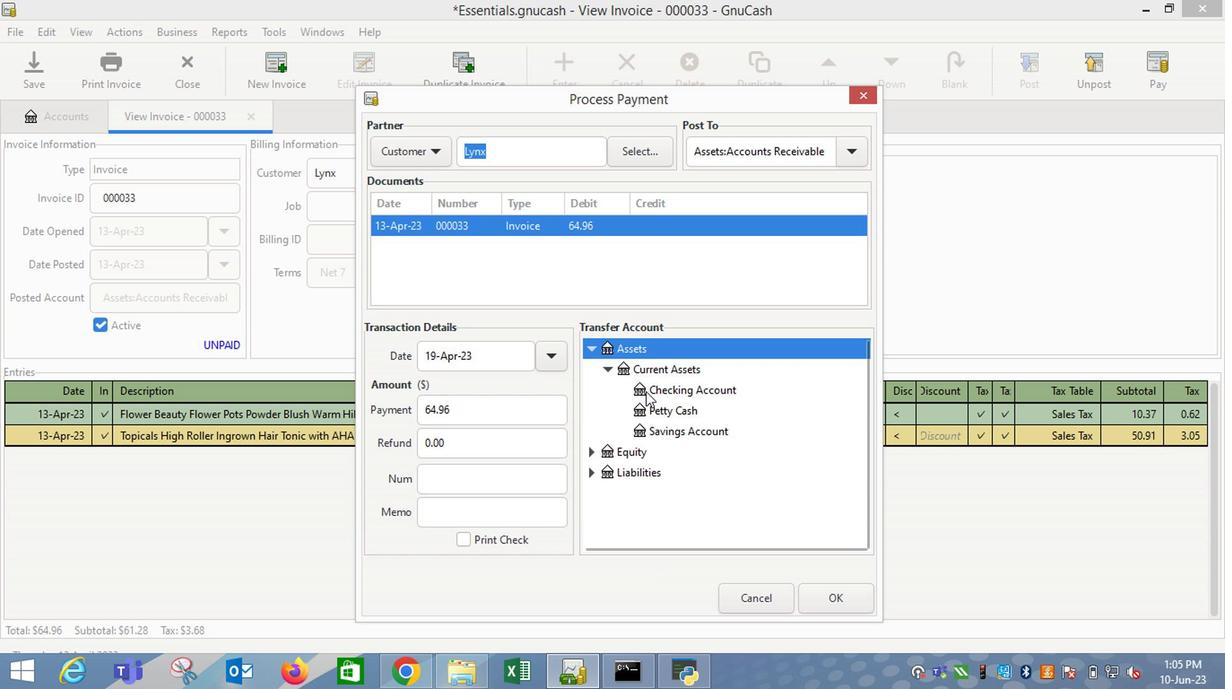 
Action: Mouse pressed left at (645, 391)
Screenshot: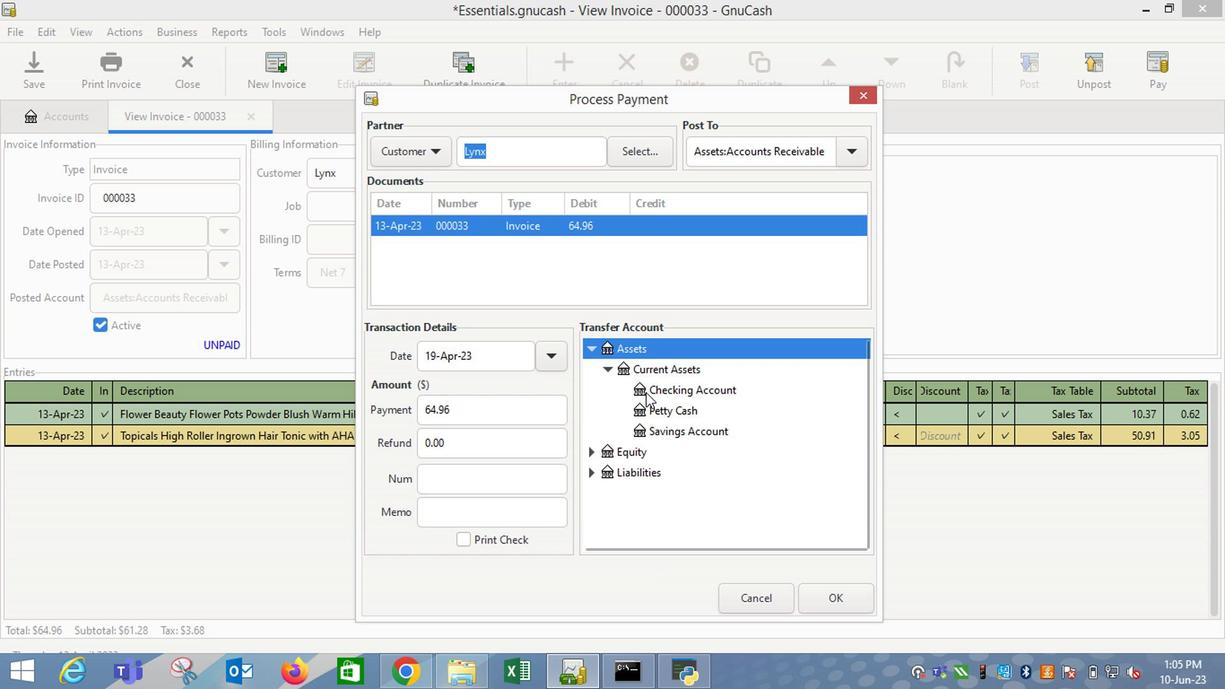 
Action: Mouse moved to (829, 587)
Screenshot: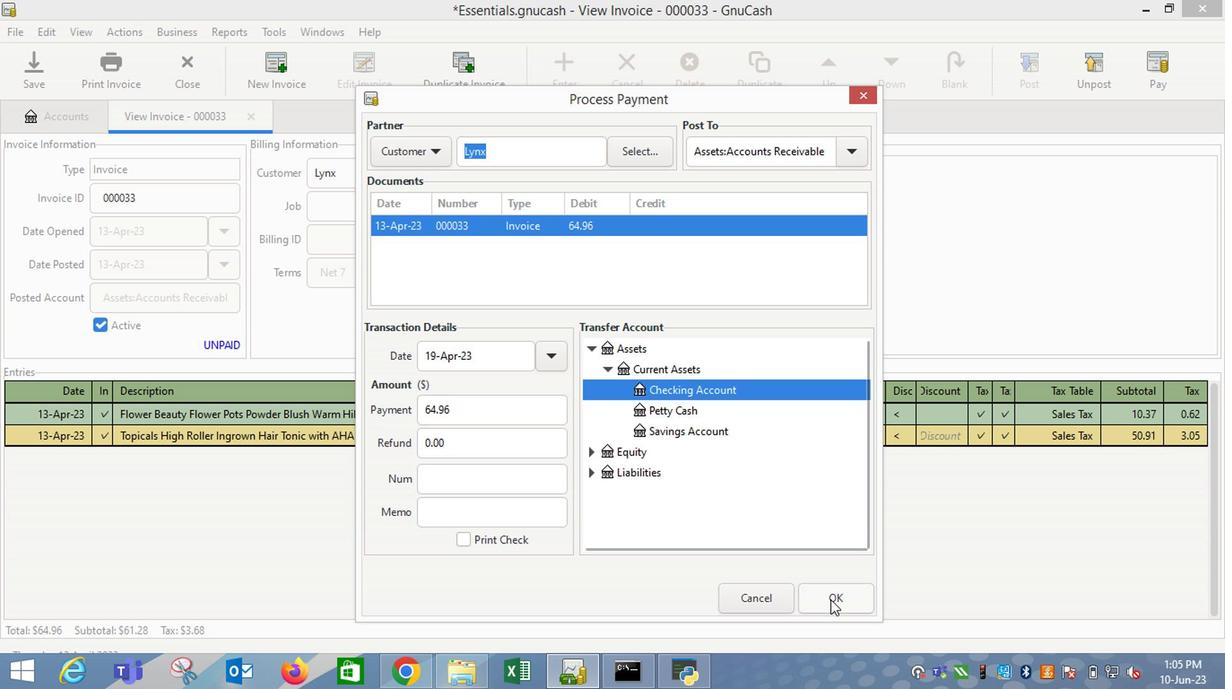
Action: Mouse pressed left at (829, 587)
Screenshot: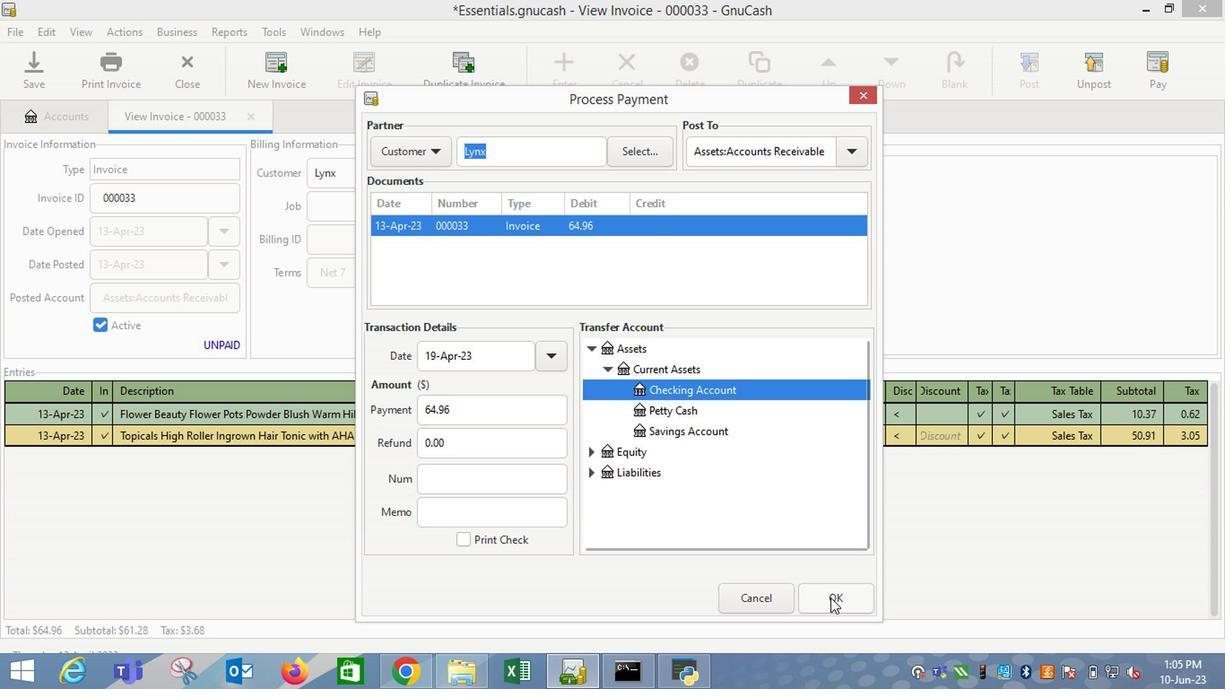
Action: Mouse moved to (116, 81)
Screenshot: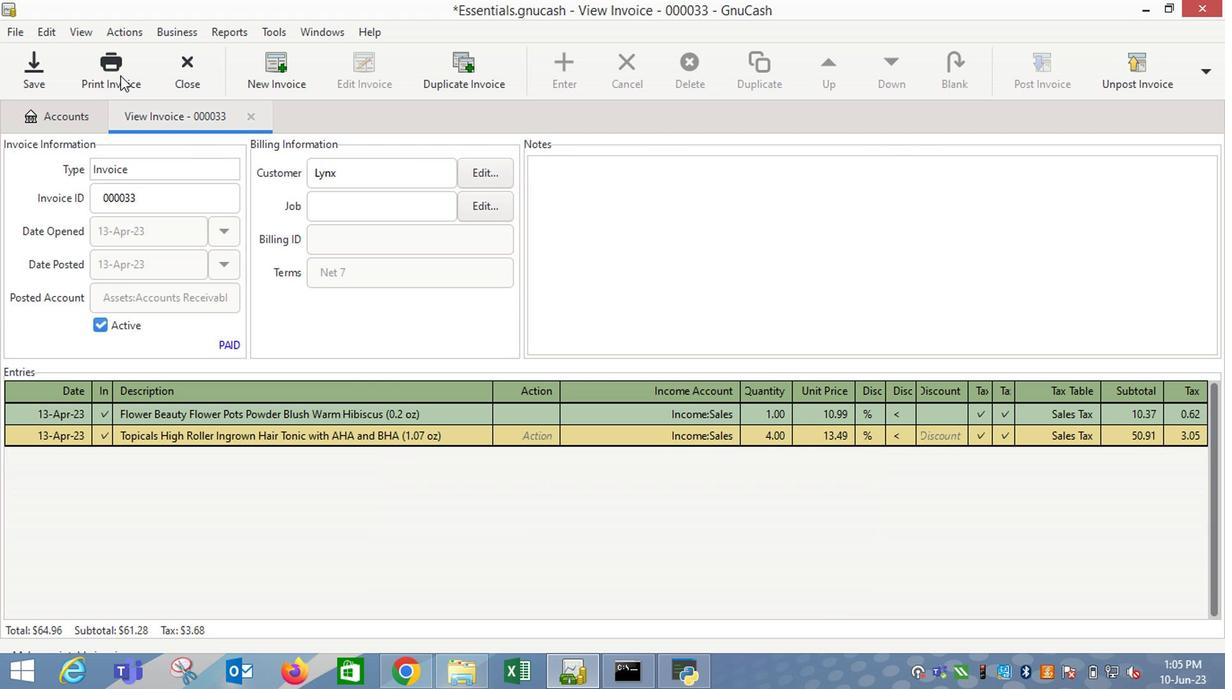 
Action: Mouse pressed left at (116, 81)
Screenshot: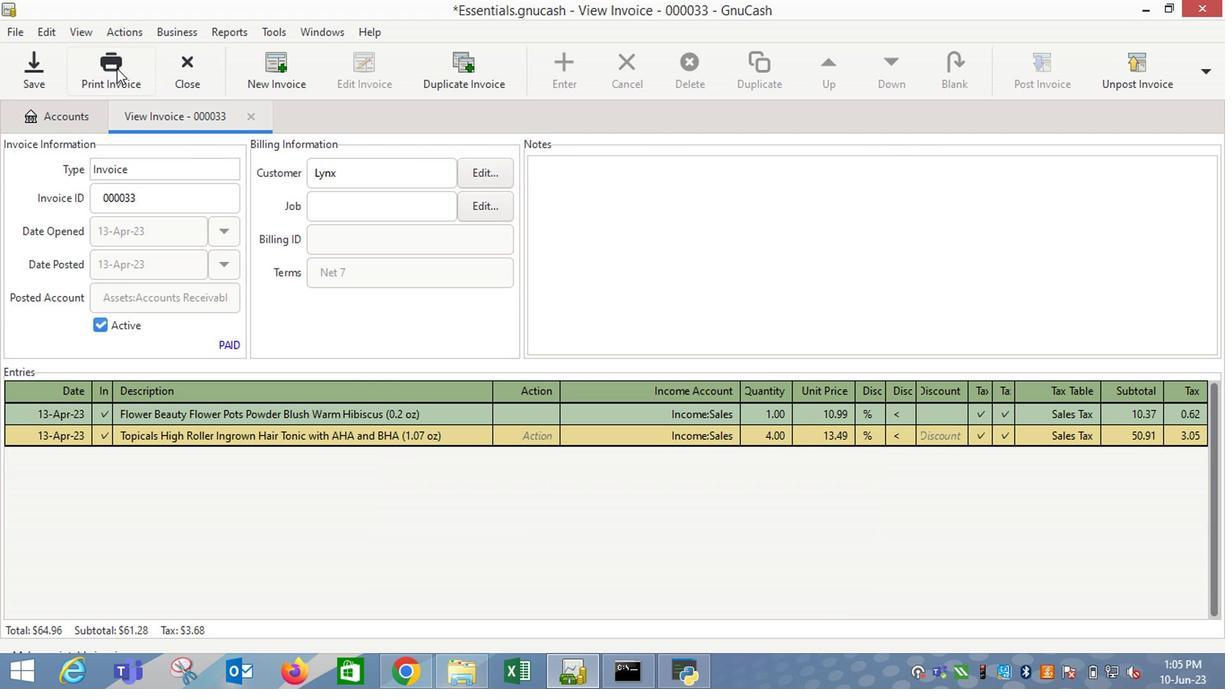 
Action: Mouse moved to (833, 75)
Screenshot: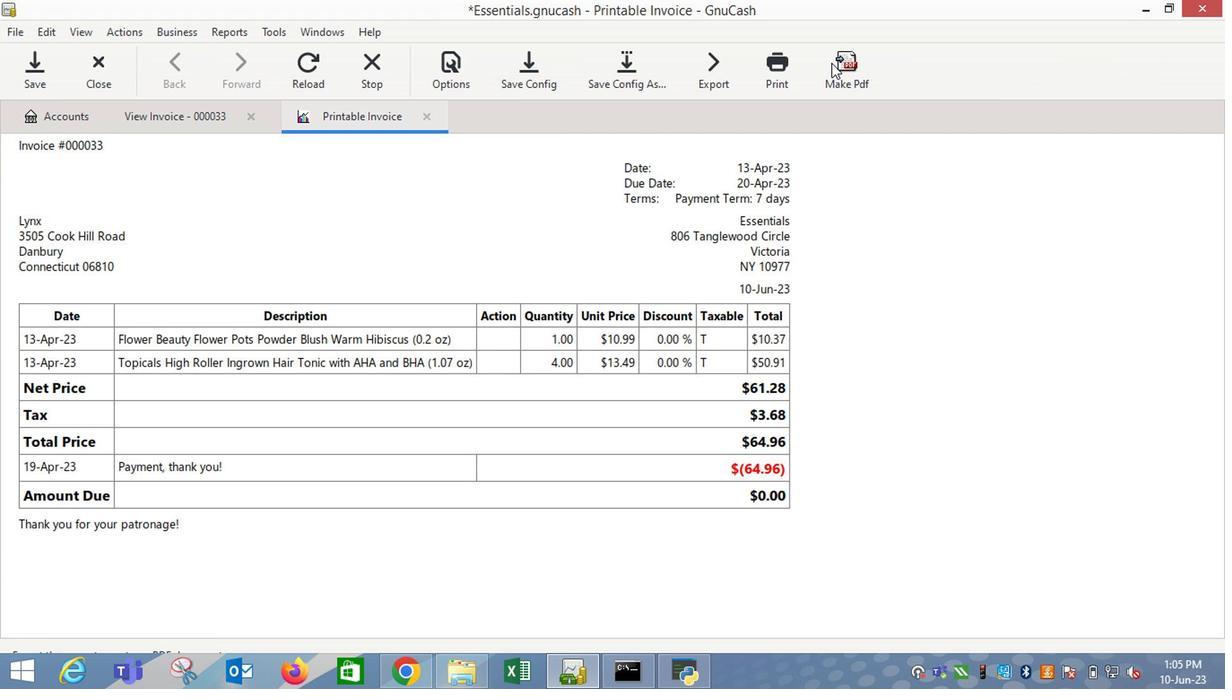 
Action: Mouse pressed left at (833, 75)
Screenshot: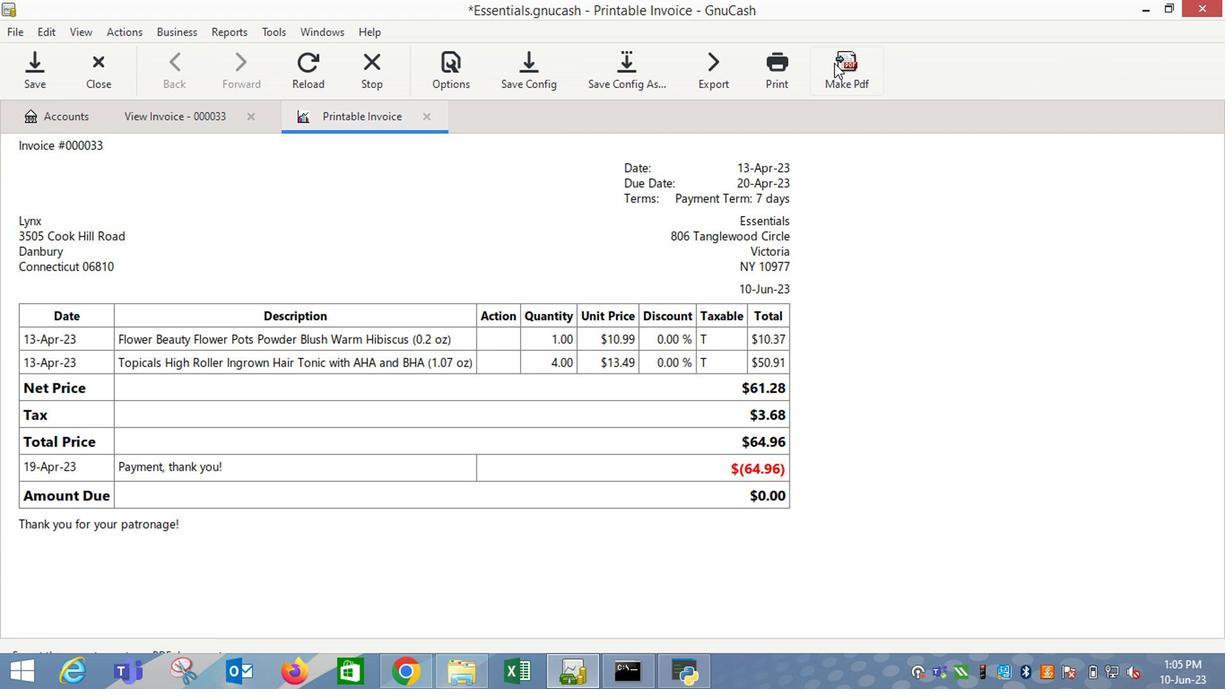 
Action: Mouse moved to (927, 618)
Screenshot: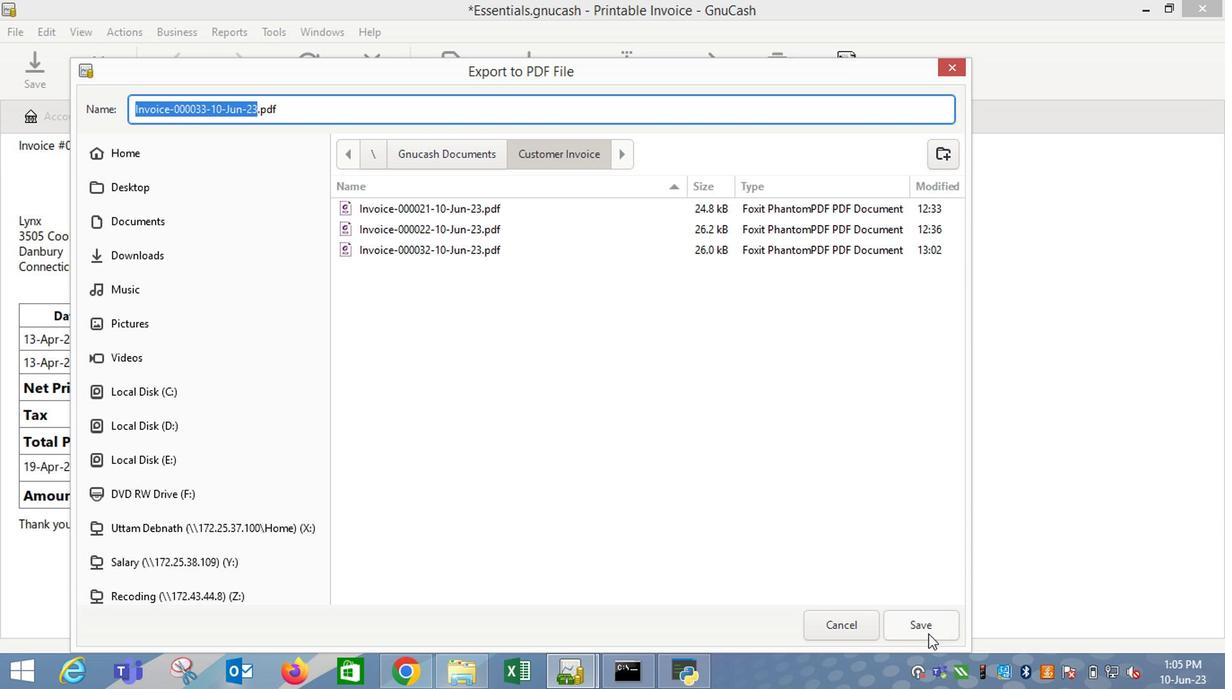 
Action: Mouse pressed left at (927, 618)
Screenshot: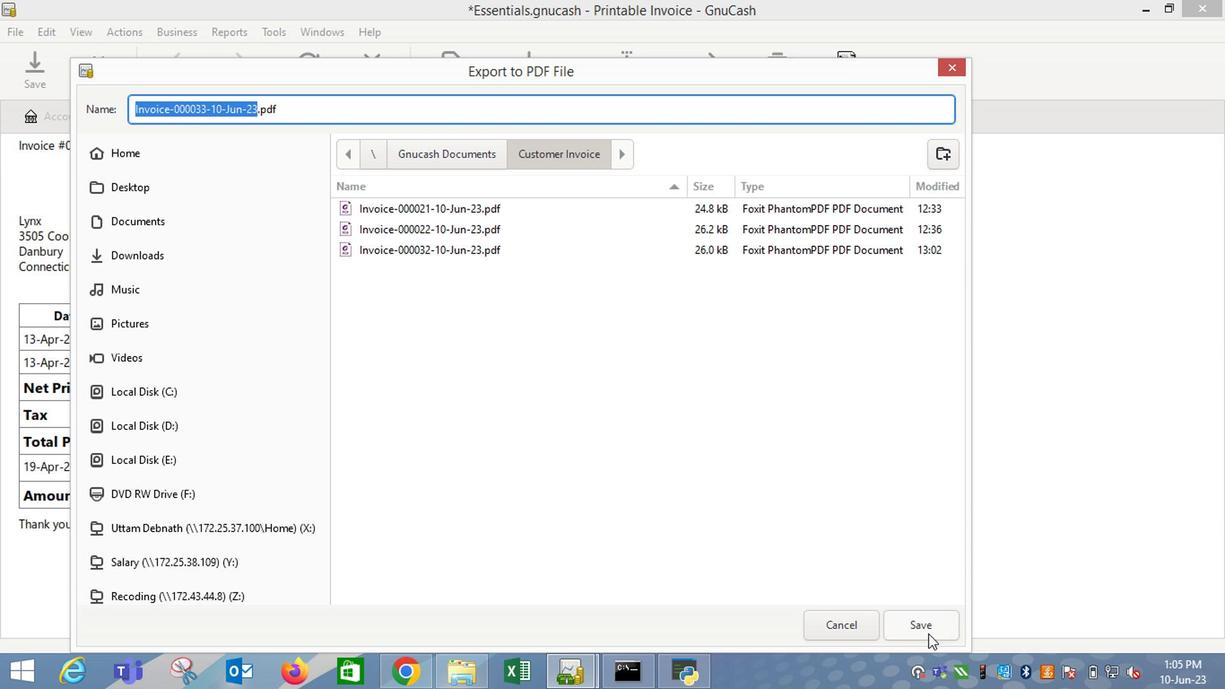 
Action: Mouse moved to (496, 477)
Screenshot: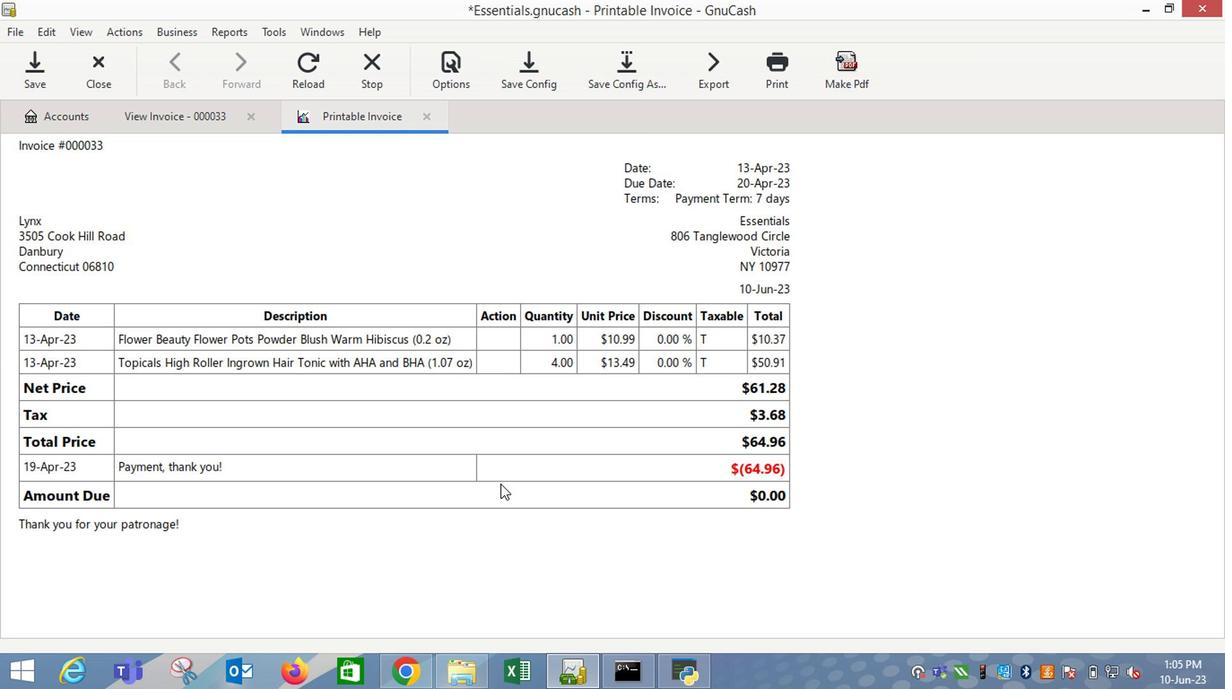 
